 Task: Find connections with filter location Bundaberg with filter topic #contentmarketingwith filter profile language Spanish with filter current company Jerry Varghese with filter school Pace Junior Science College with filter industry Racetracks with filter service category Trade Shows with filter keywords title Controller
Action: Mouse moved to (205, 276)
Screenshot: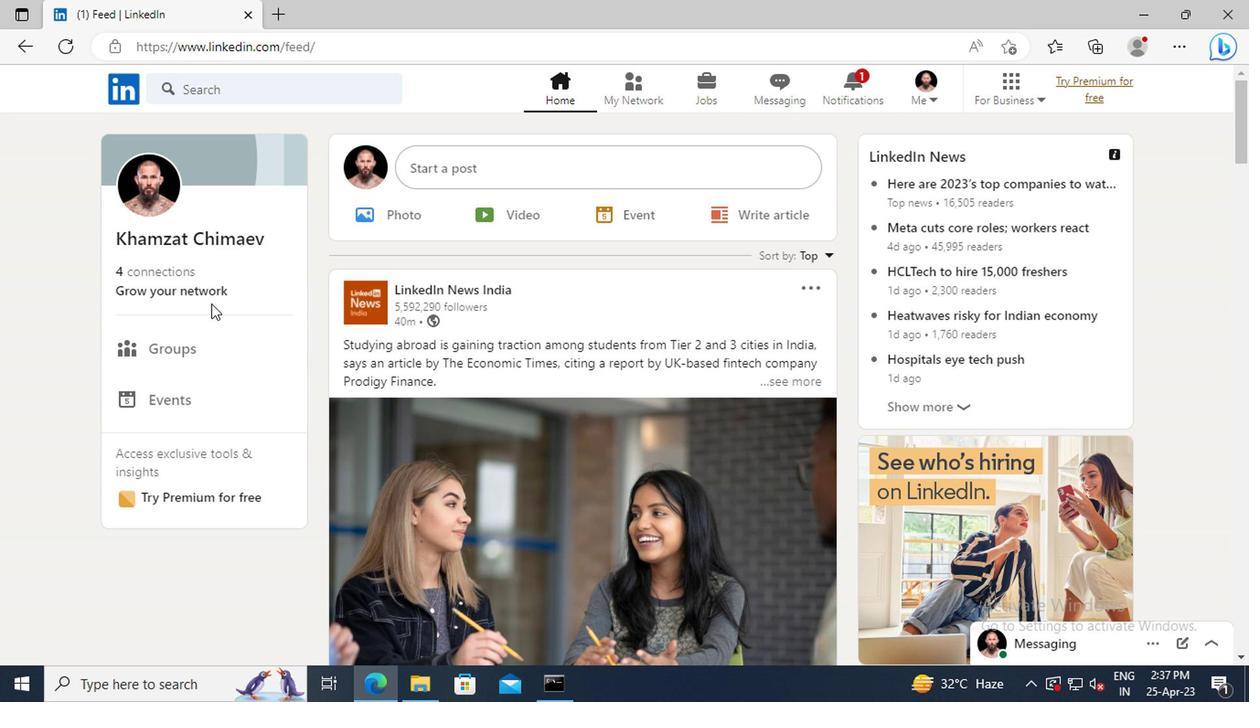 
Action: Mouse pressed left at (205, 276)
Screenshot: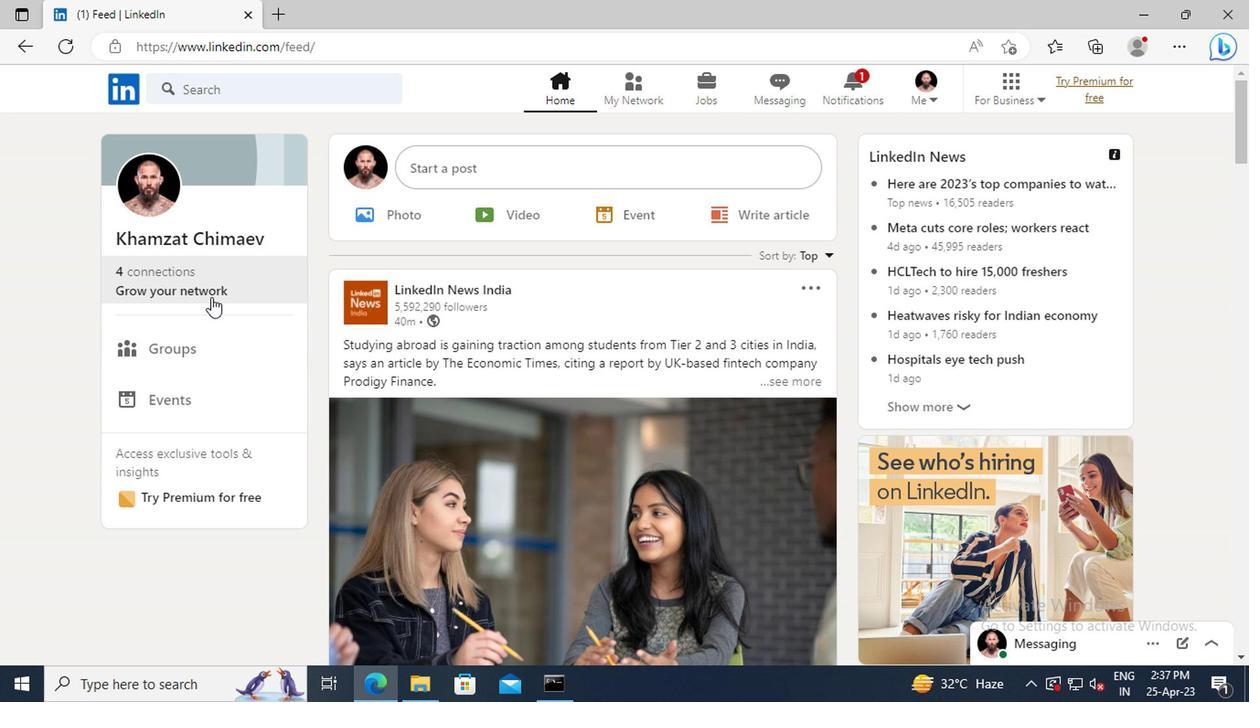 
Action: Mouse moved to (221, 193)
Screenshot: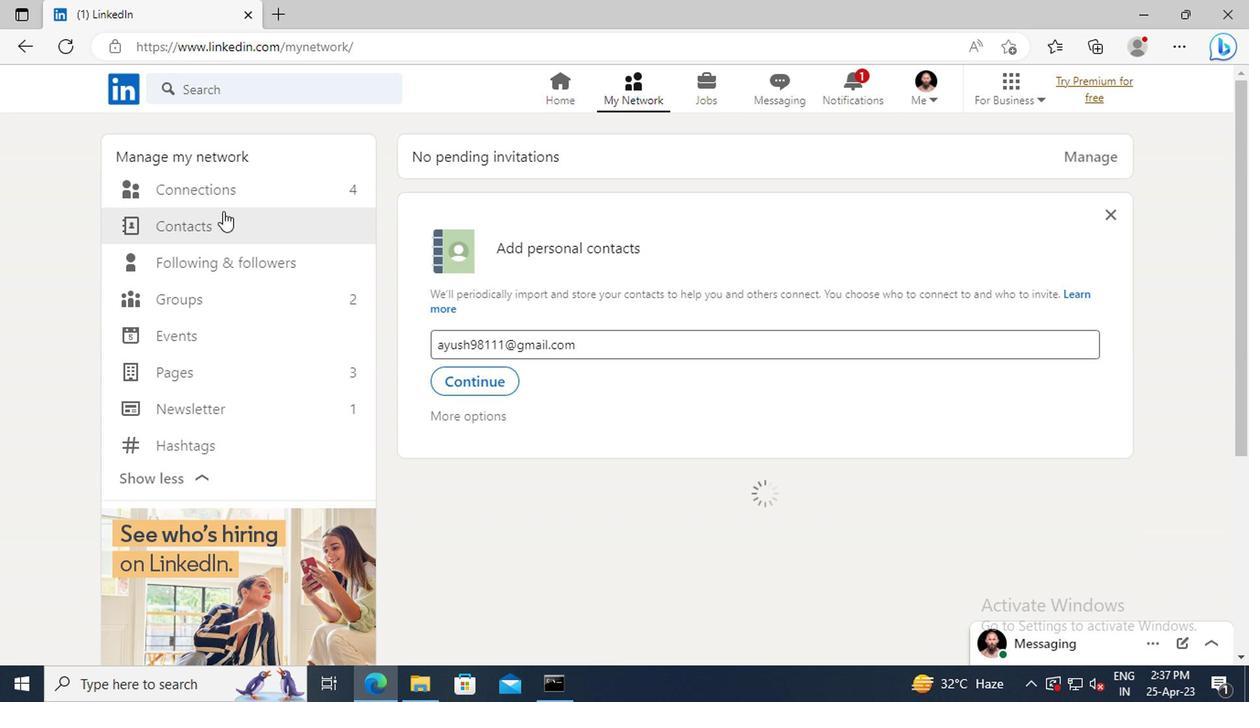 
Action: Mouse pressed left at (221, 193)
Screenshot: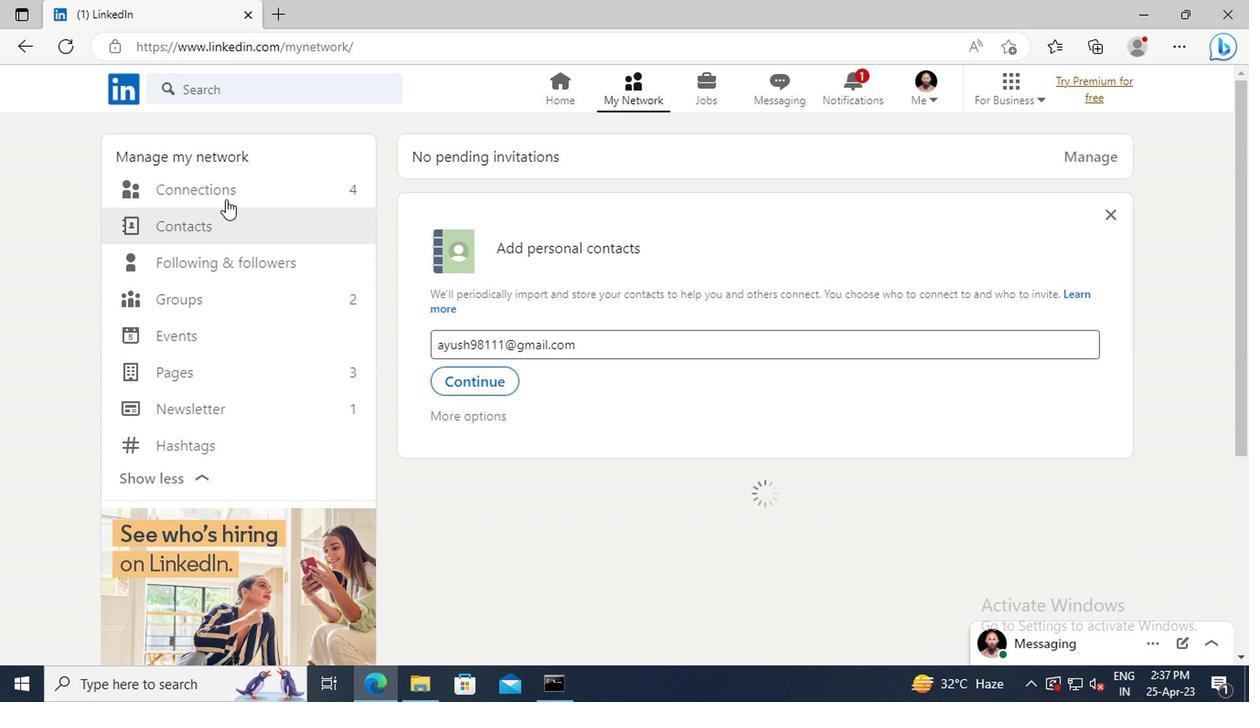 
Action: Mouse moved to (753, 196)
Screenshot: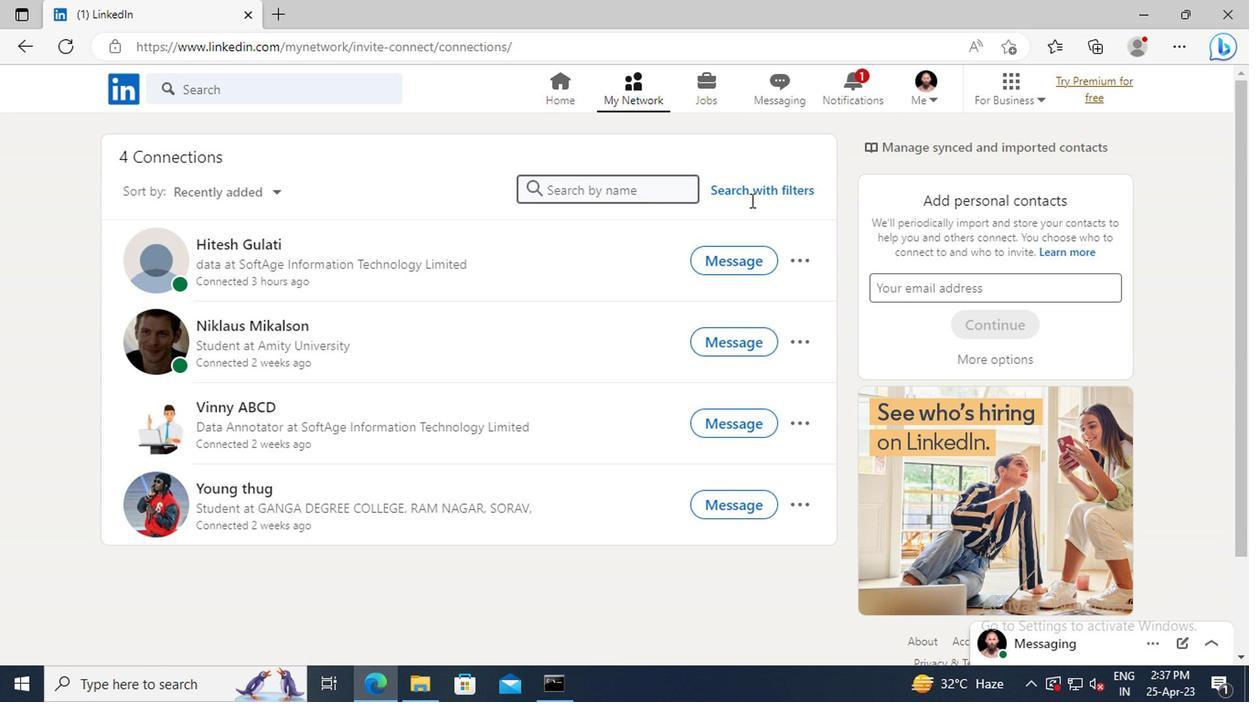 
Action: Mouse pressed left at (753, 196)
Screenshot: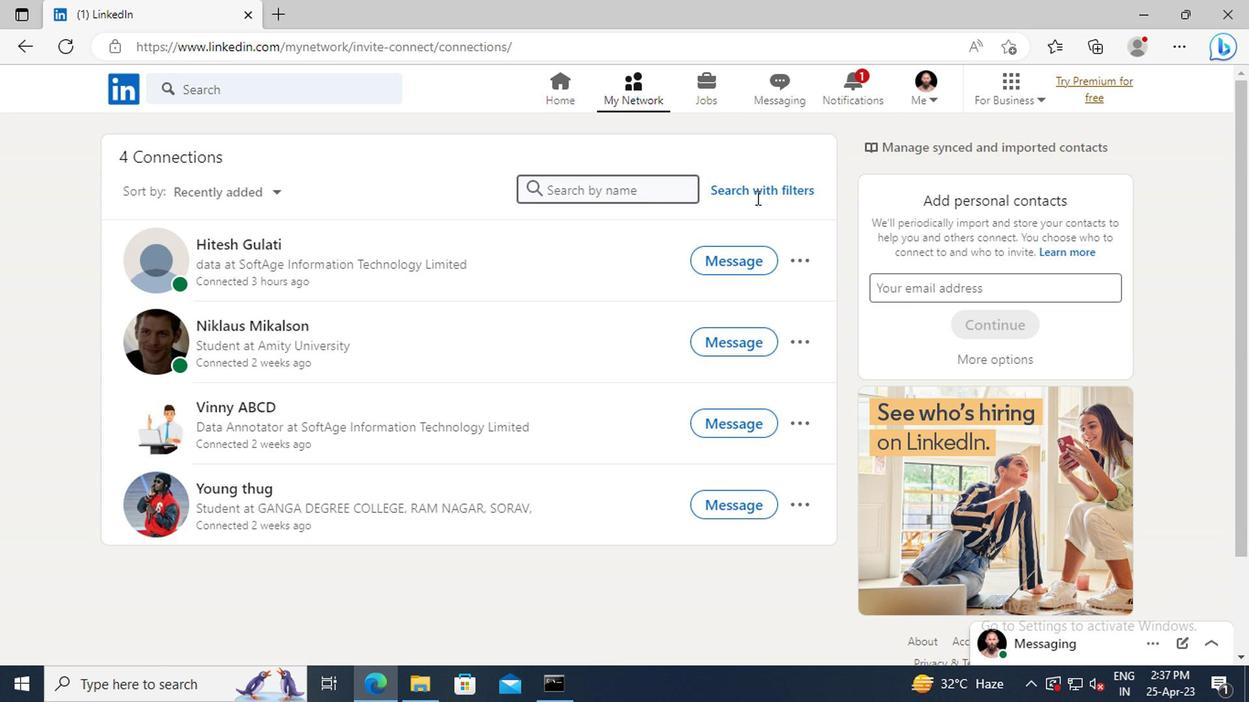 
Action: Mouse moved to (680, 142)
Screenshot: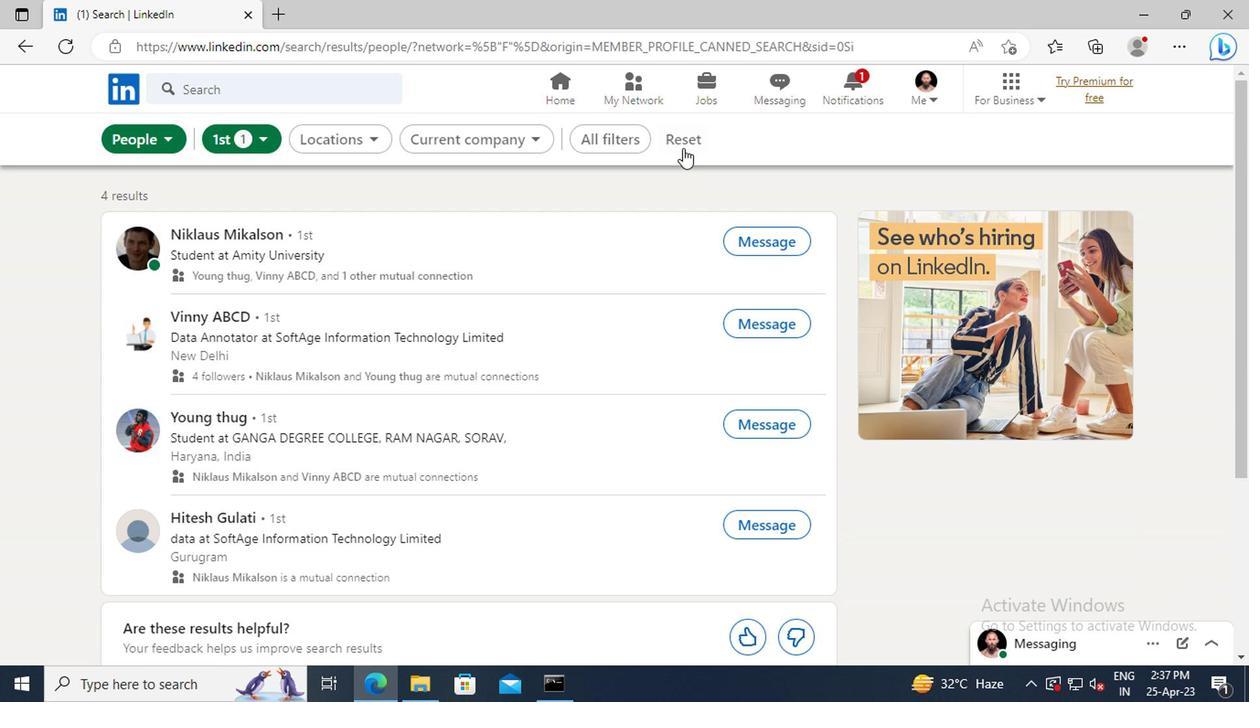 
Action: Mouse pressed left at (680, 142)
Screenshot: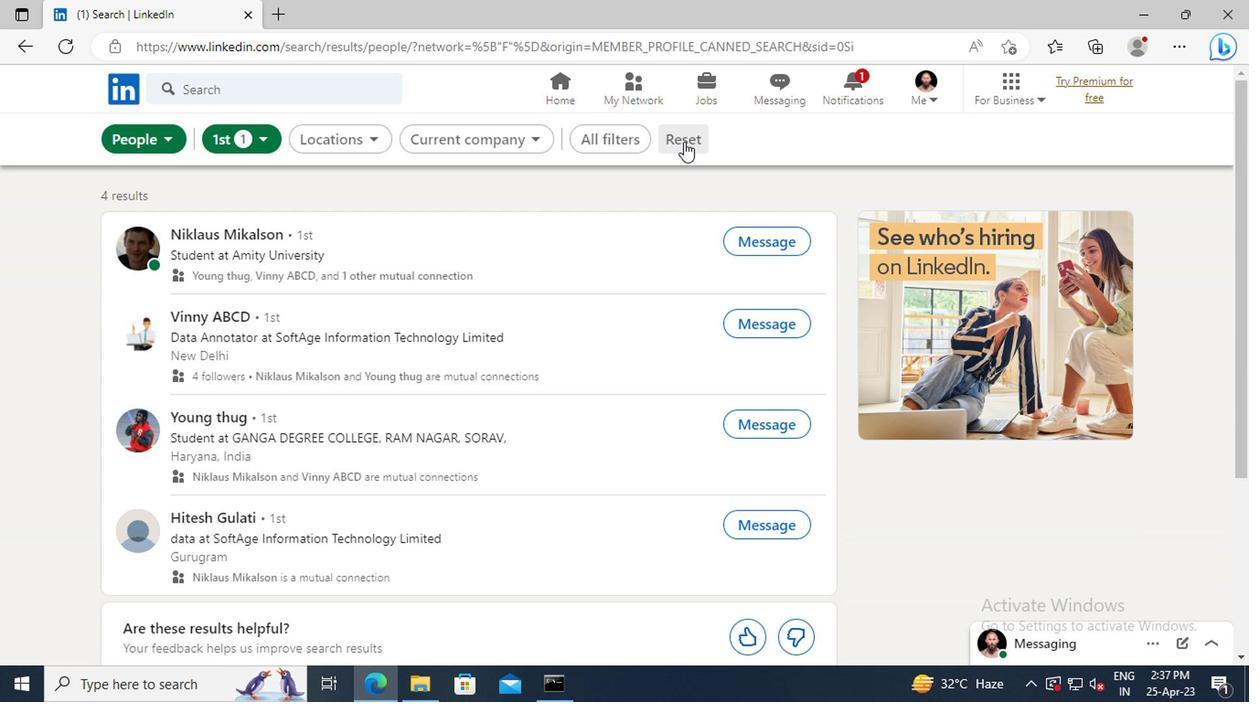
Action: Mouse moved to (646, 142)
Screenshot: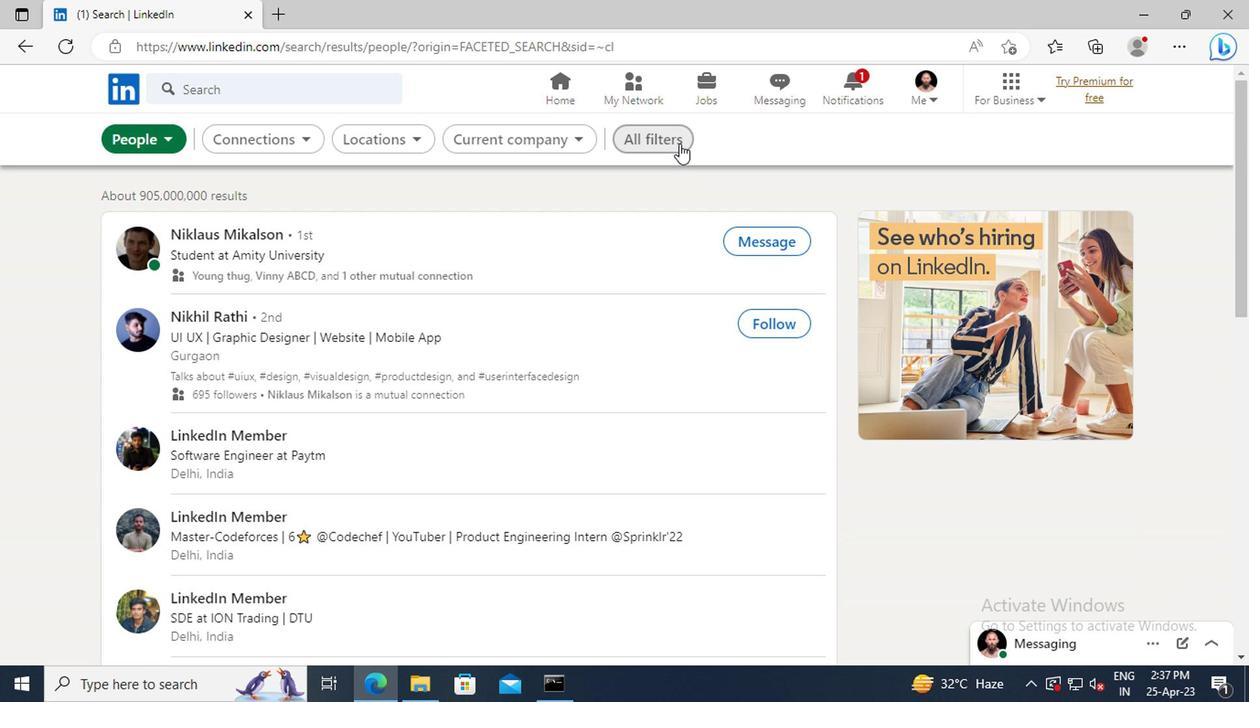 
Action: Mouse pressed left at (646, 142)
Screenshot: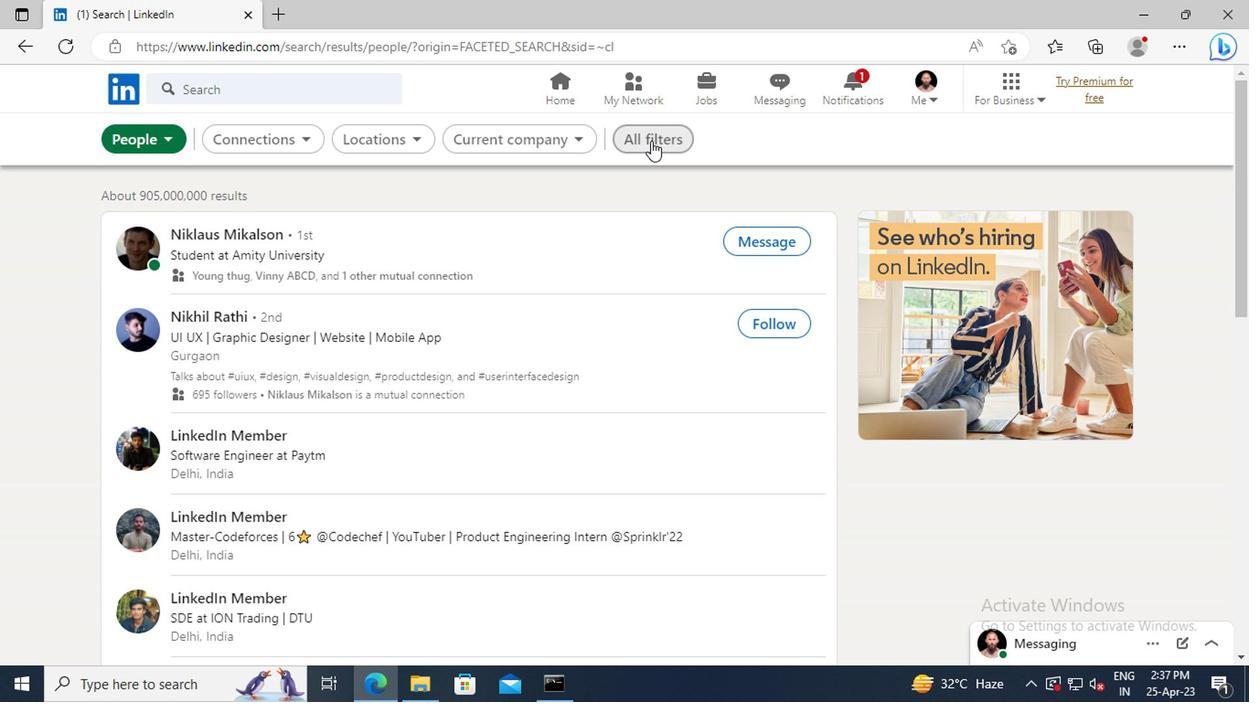 
Action: Mouse moved to (1049, 337)
Screenshot: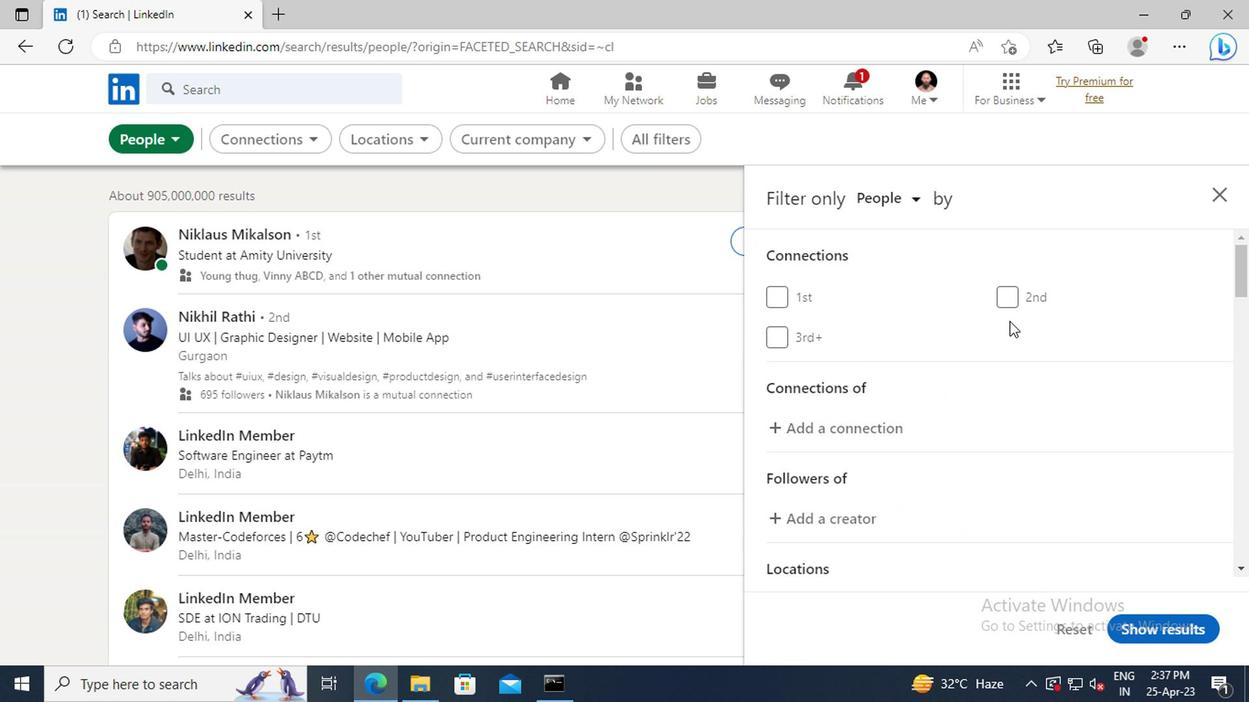 
Action: Mouse scrolled (1049, 336) with delta (0, 0)
Screenshot: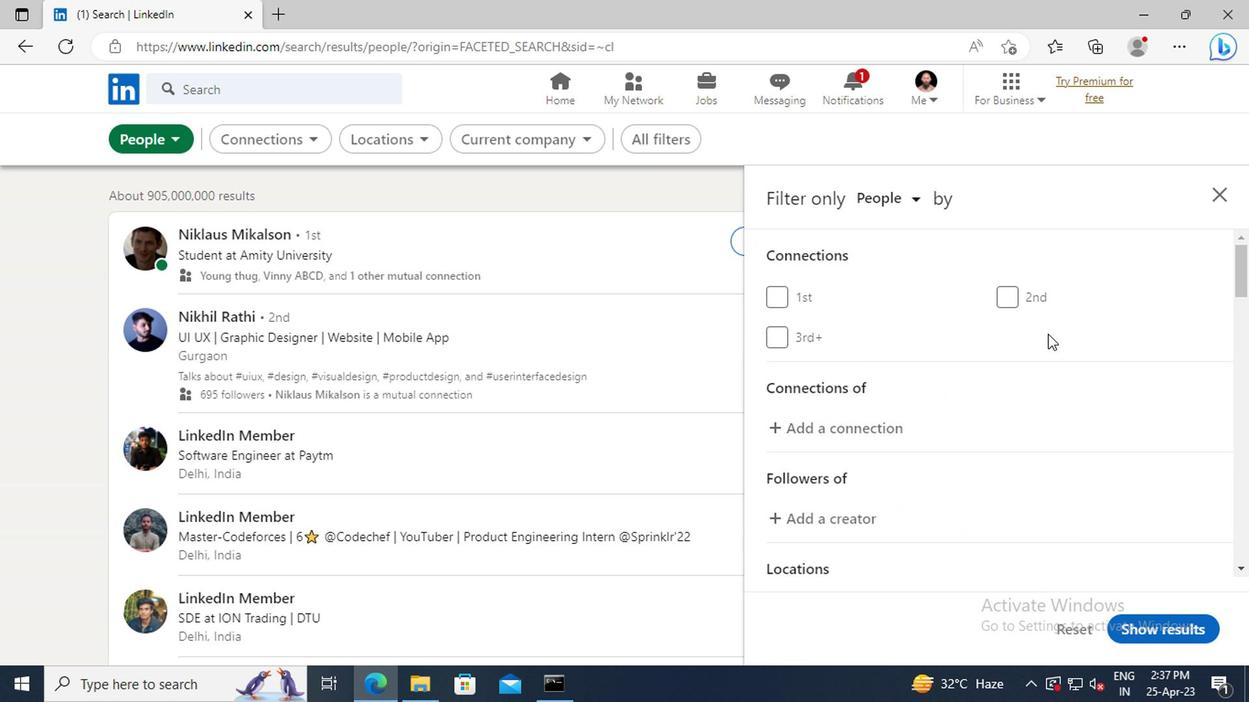 
Action: Mouse scrolled (1049, 336) with delta (0, 0)
Screenshot: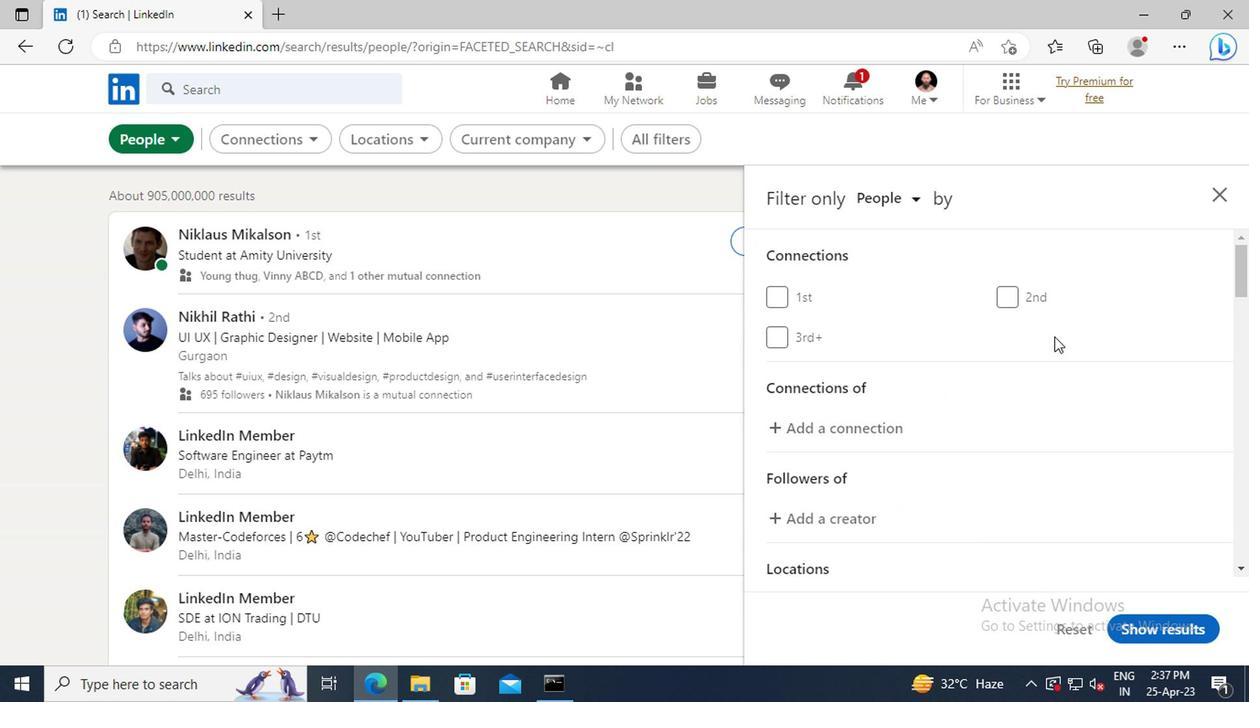
Action: Mouse scrolled (1049, 336) with delta (0, 0)
Screenshot: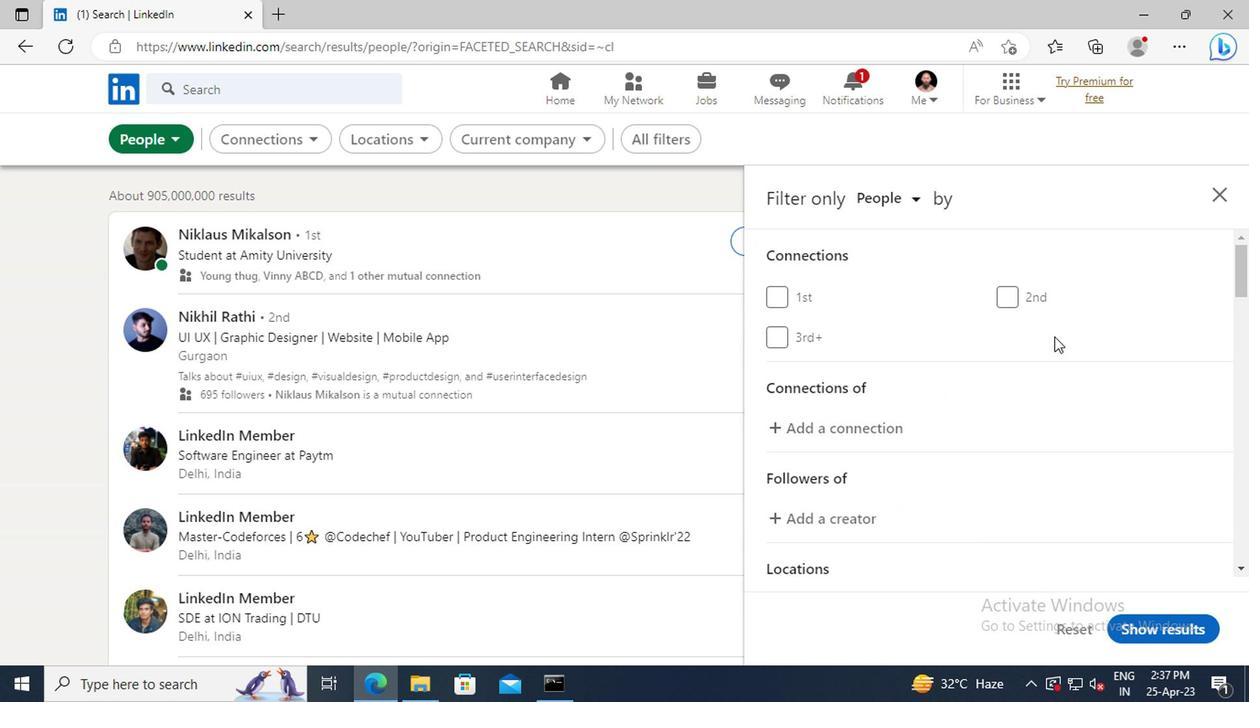 
Action: Mouse scrolled (1049, 336) with delta (0, 0)
Screenshot: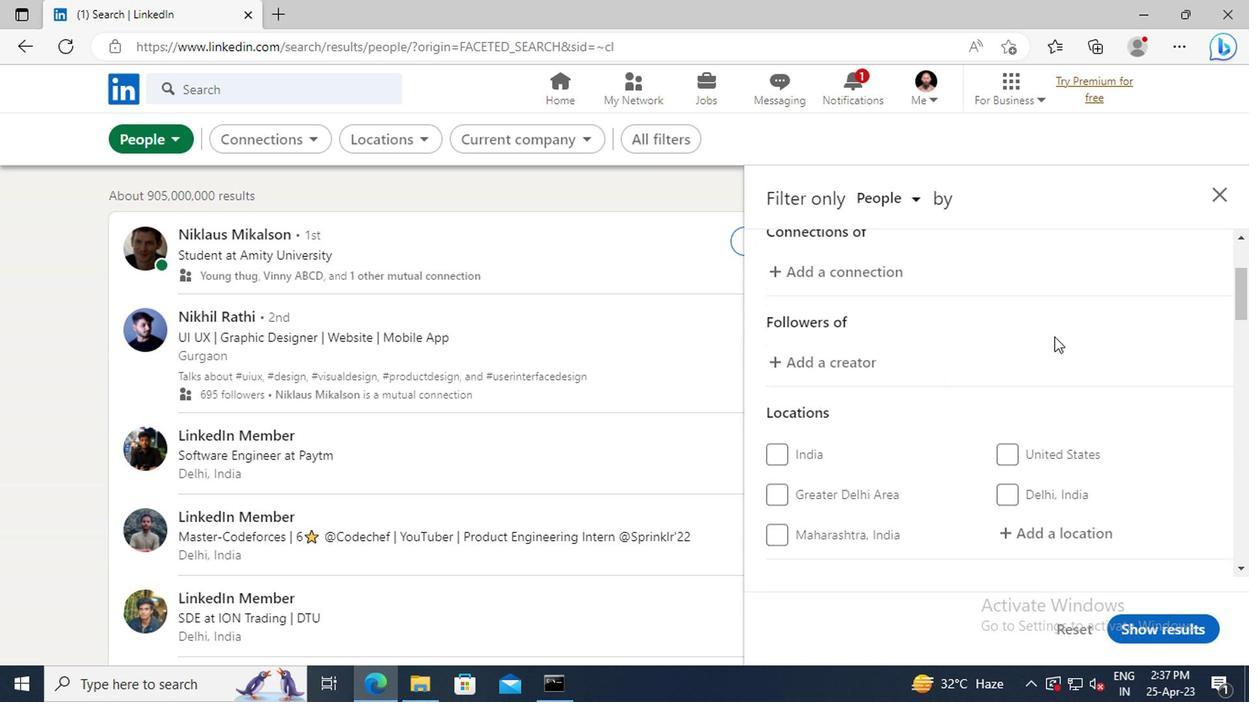 
Action: Mouse scrolled (1049, 336) with delta (0, 0)
Screenshot: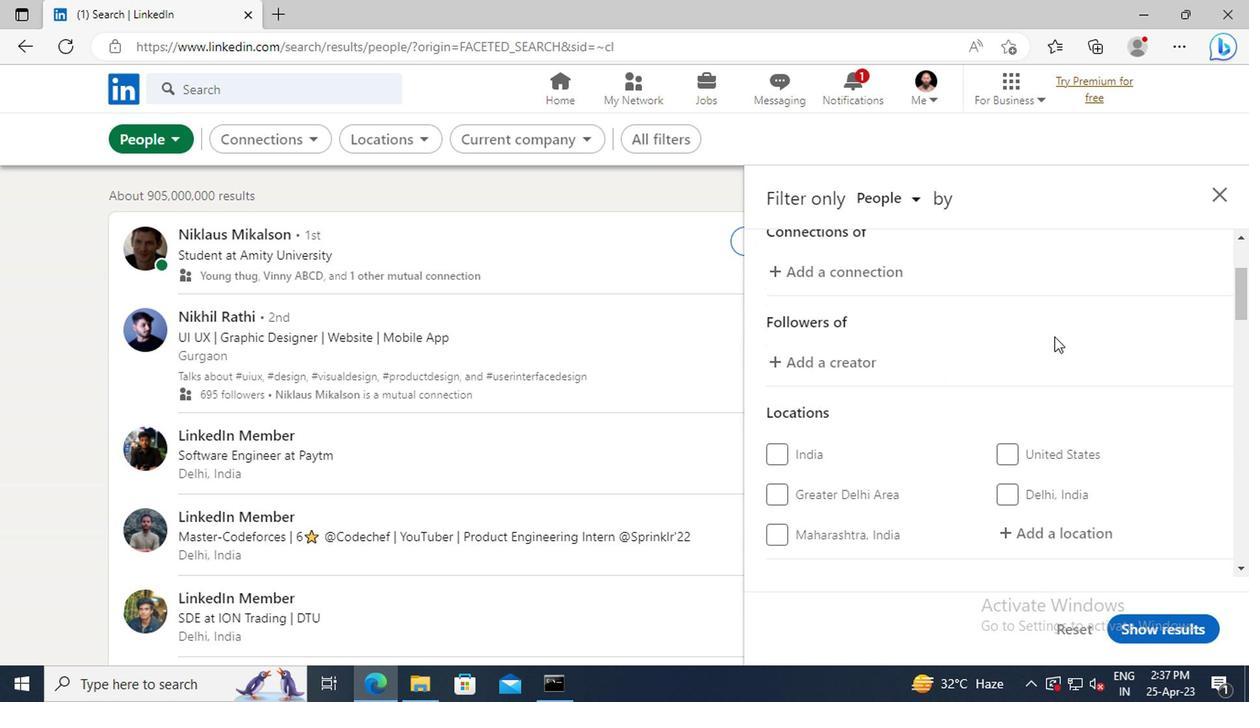 
Action: Mouse moved to (1044, 430)
Screenshot: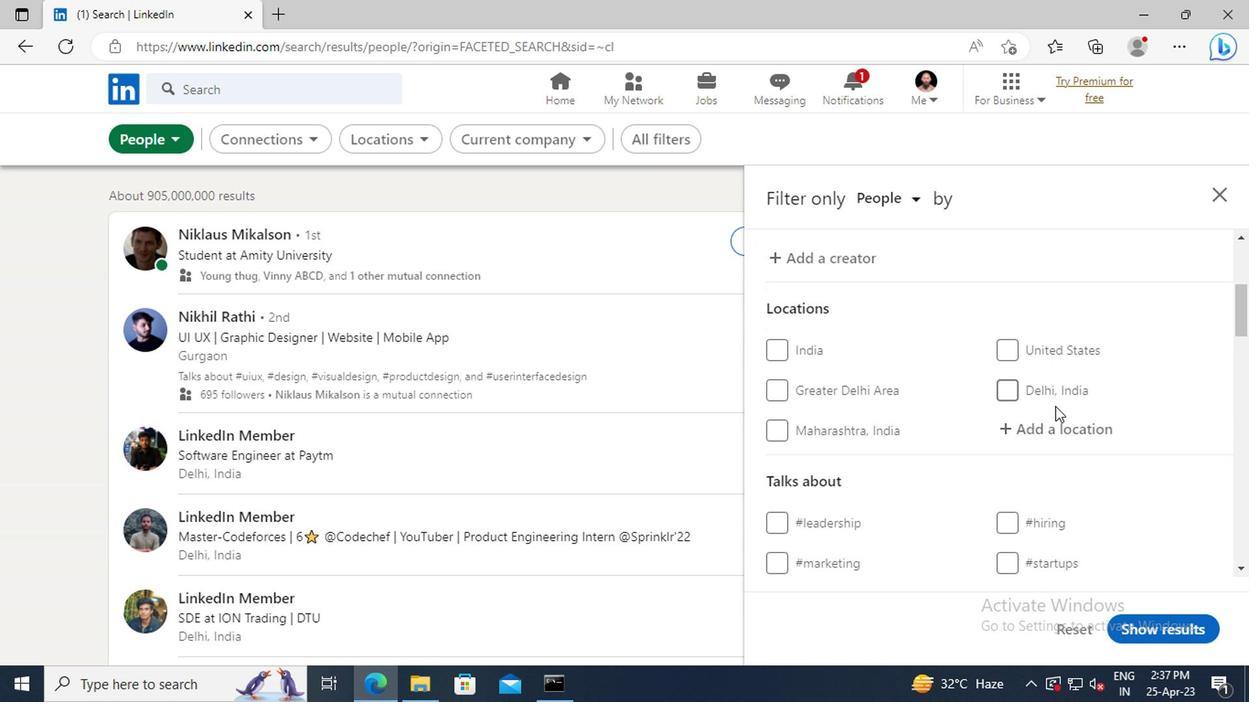 
Action: Mouse pressed left at (1044, 430)
Screenshot: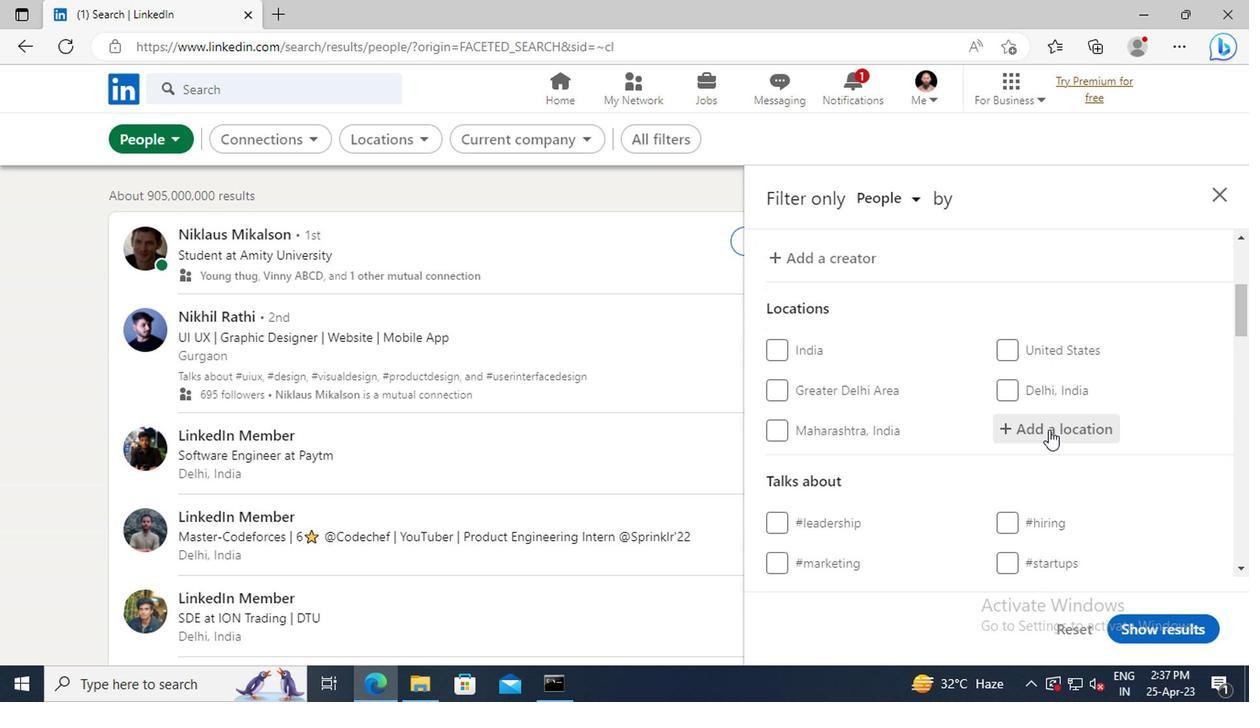 
Action: Key pressed <Key.shift>BUNDABERG
Screenshot: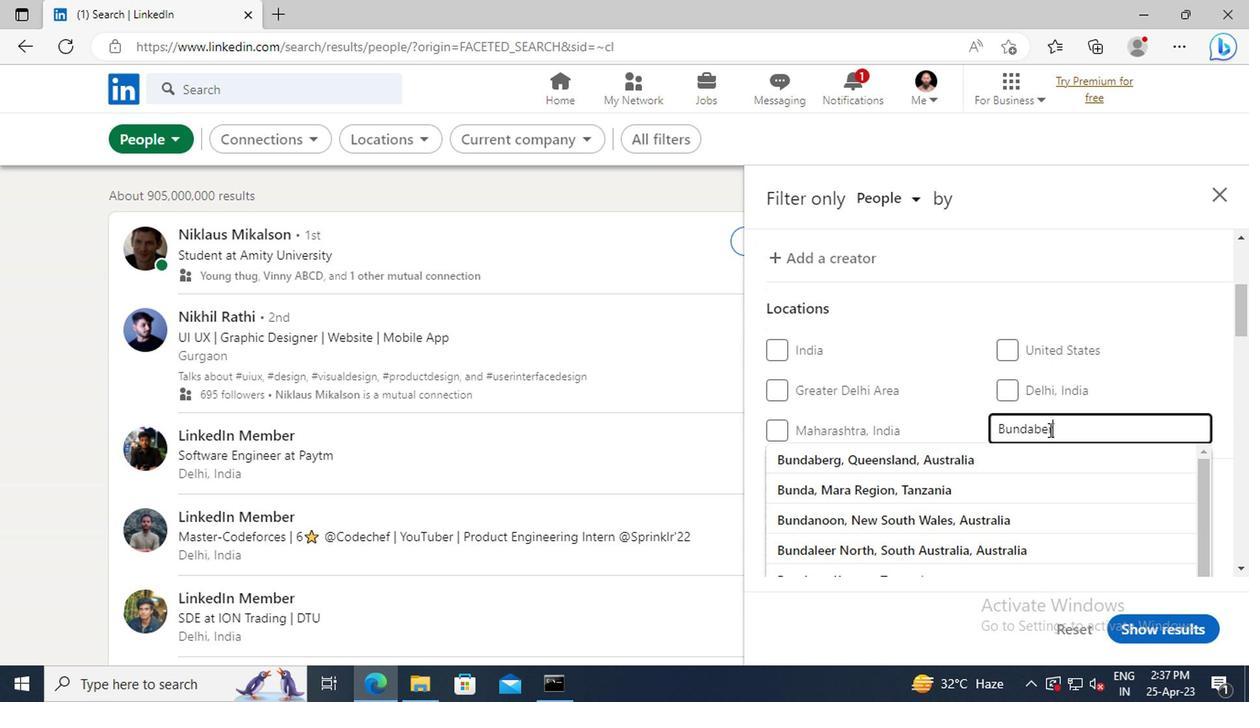 
Action: Mouse moved to (1022, 456)
Screenshot: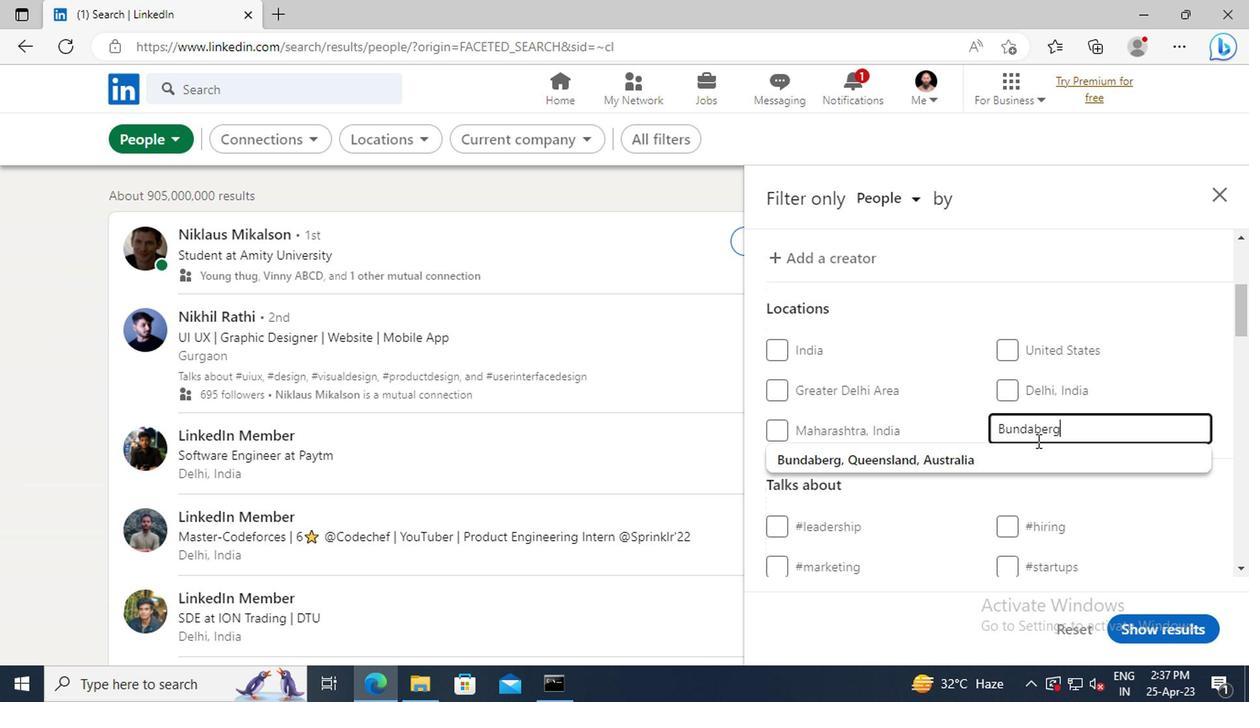 
Action: Mouse pressed left at (1022, 456)
Screenshot: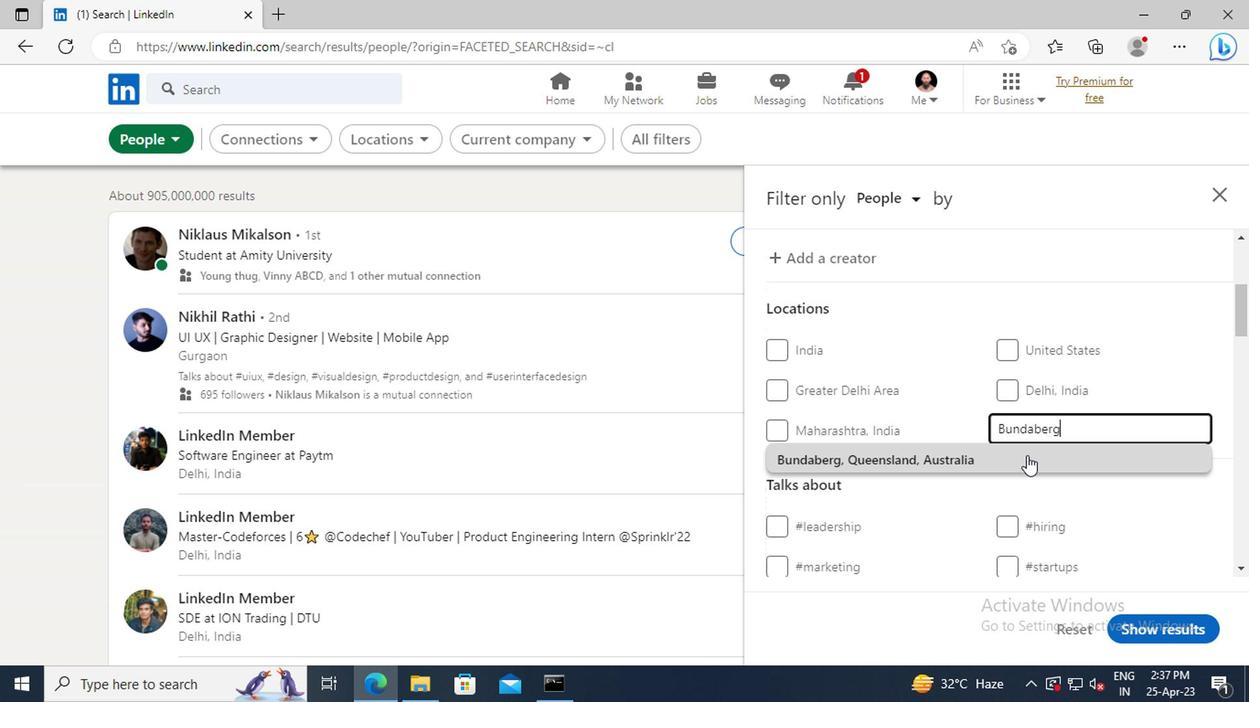 
Action: Mouse moved to (1025, 424)
Screenshot: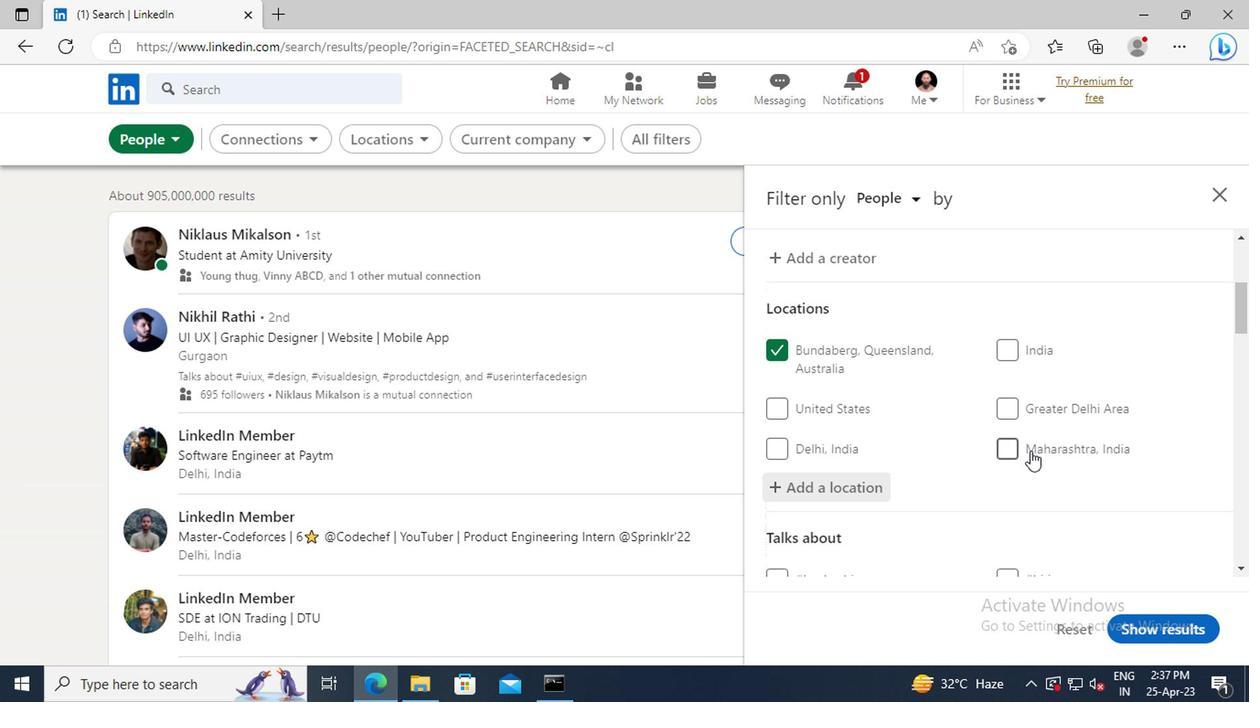 
Action: Mouse scrolled (1025, 423) with delta (0, 0)
Screenshot: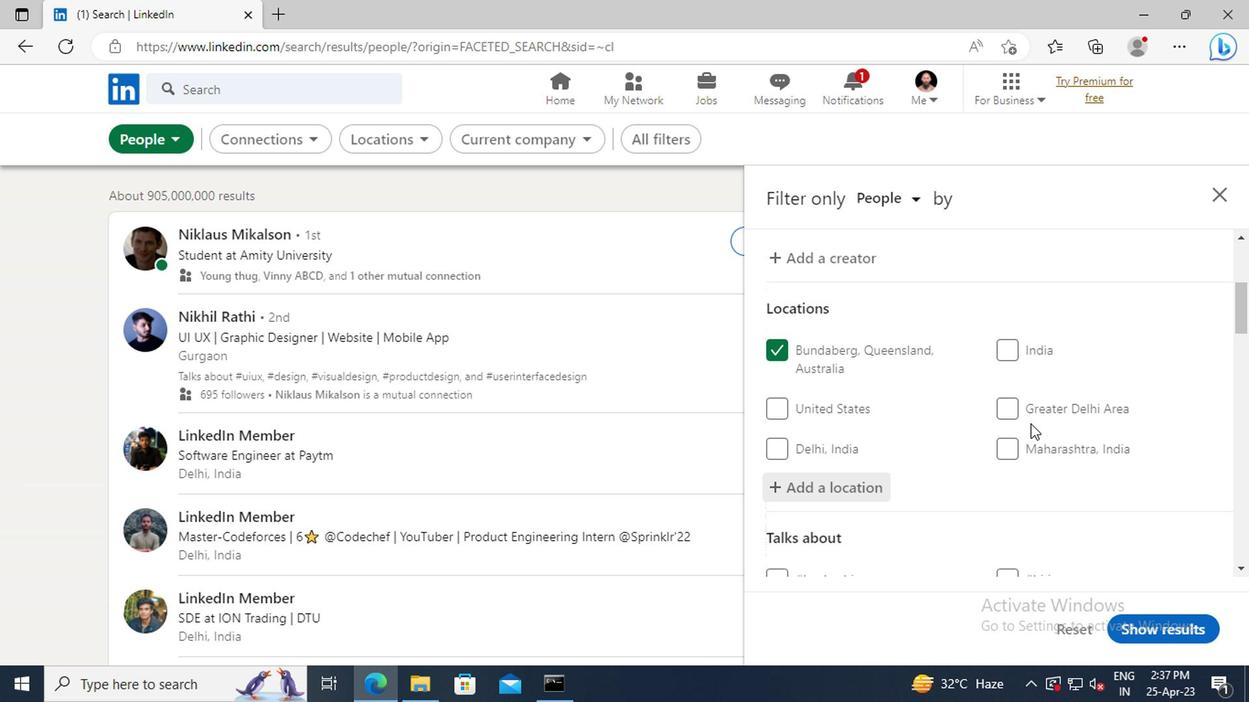 
Action: Mouse scrolled (1025, 423) with delta (0, 0)
Screenshot: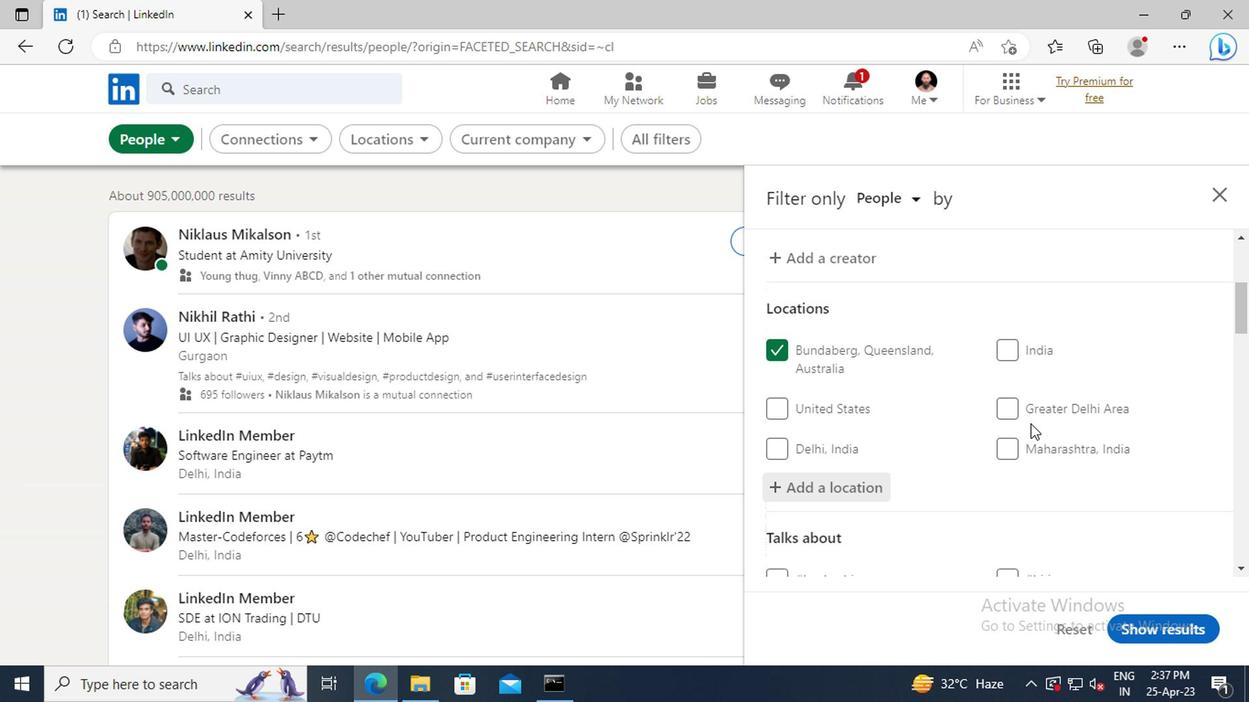 
Action: Mouse scrolled (1025, 423) with delta (0, 0)
Screenshot: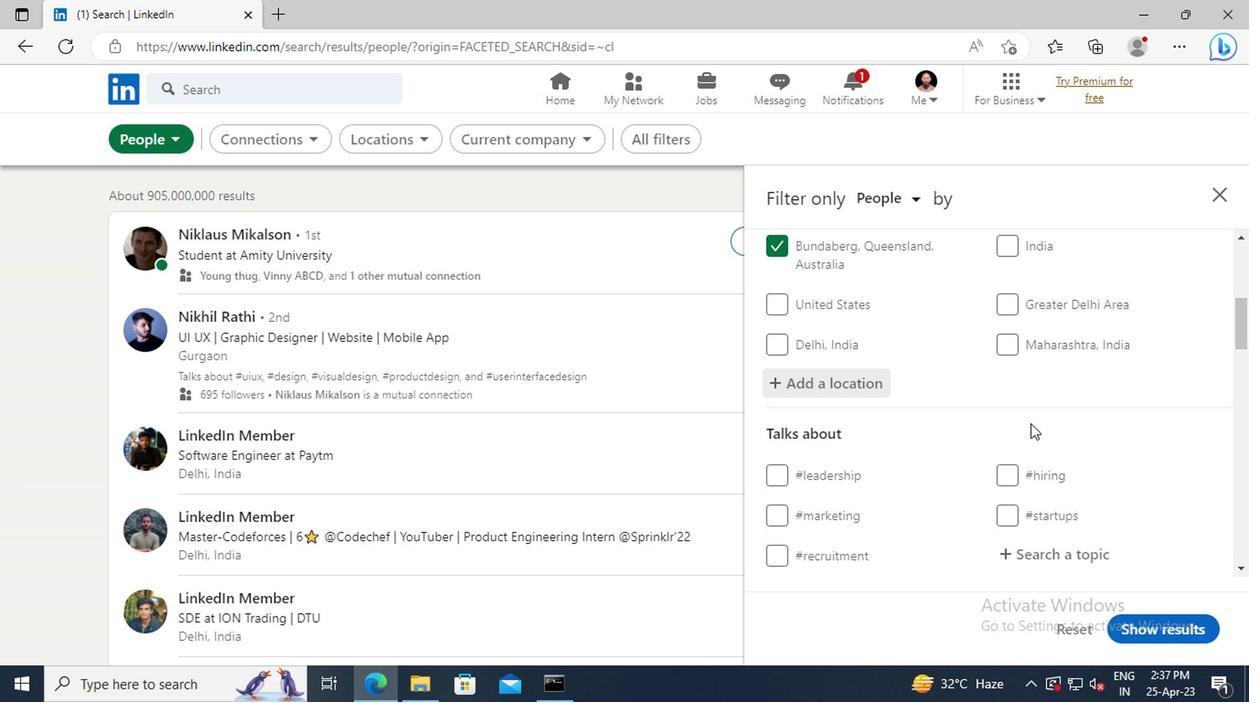 
Action: Mouse scrolled (1025, 423) with delta (0, 0)
Screenshot: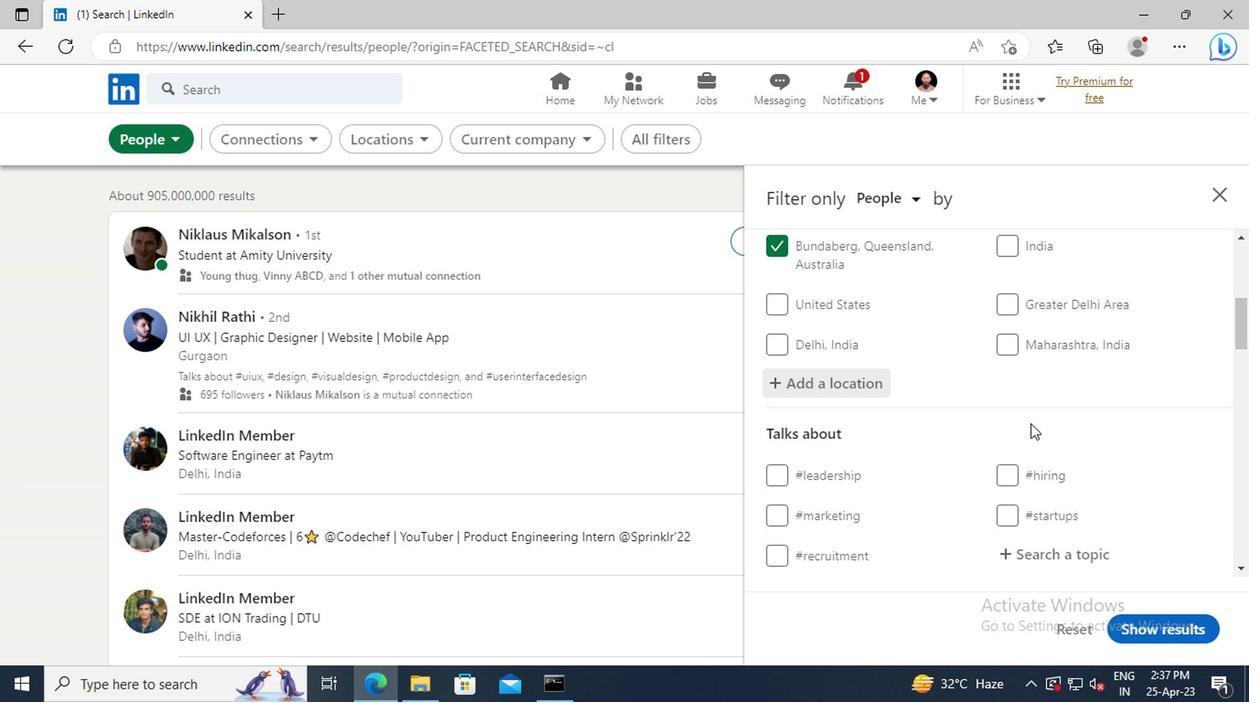 
Action: Mouse moved to (1040, 444)
Screenshot: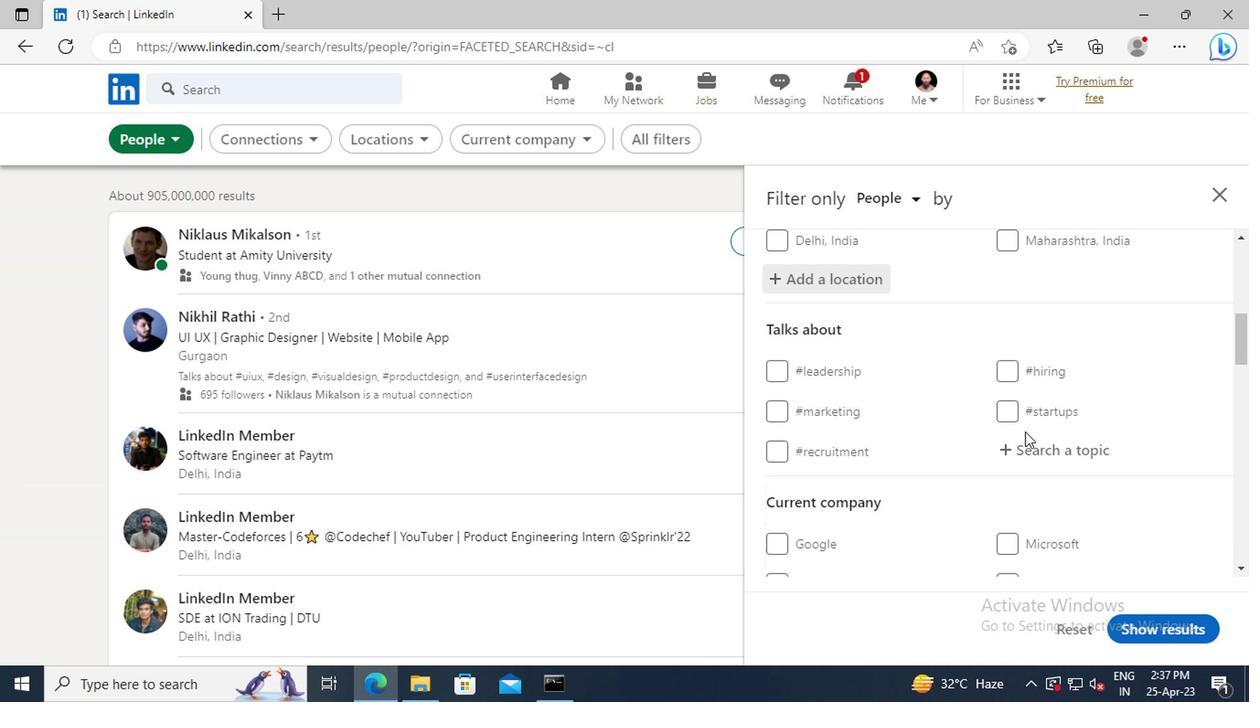 
Action: Mouse pressed left at (1040, 444)
Screenshot: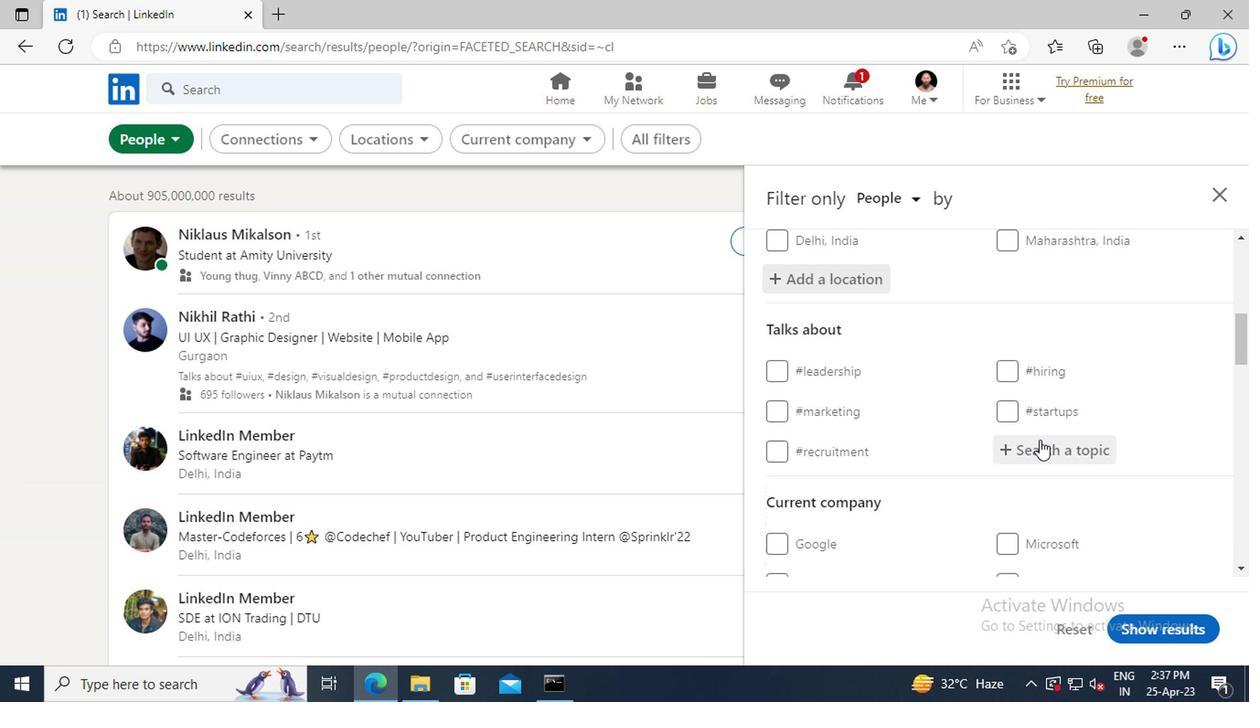 
Action: Key pressed <Key.shift>#CONTENTMARKETINGWITH
Screenshot: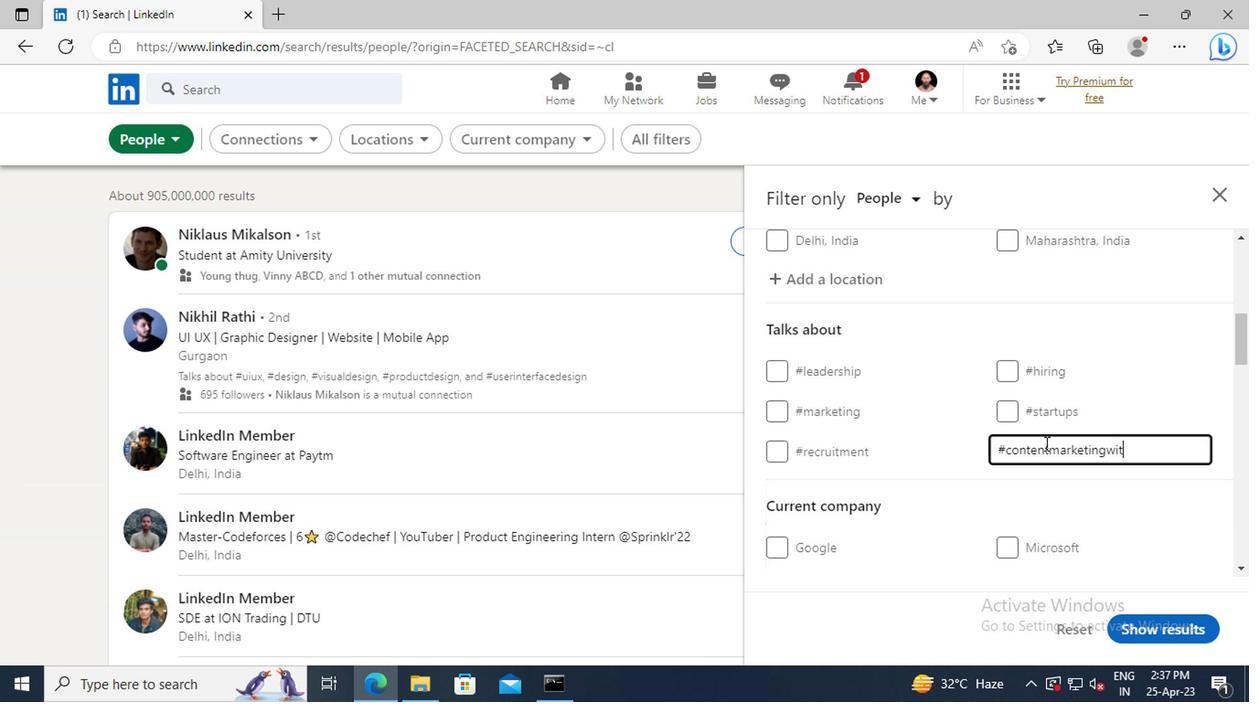 
Action: Mouse scrolled (1040, 443) with delta (0, -1)
Screenshot: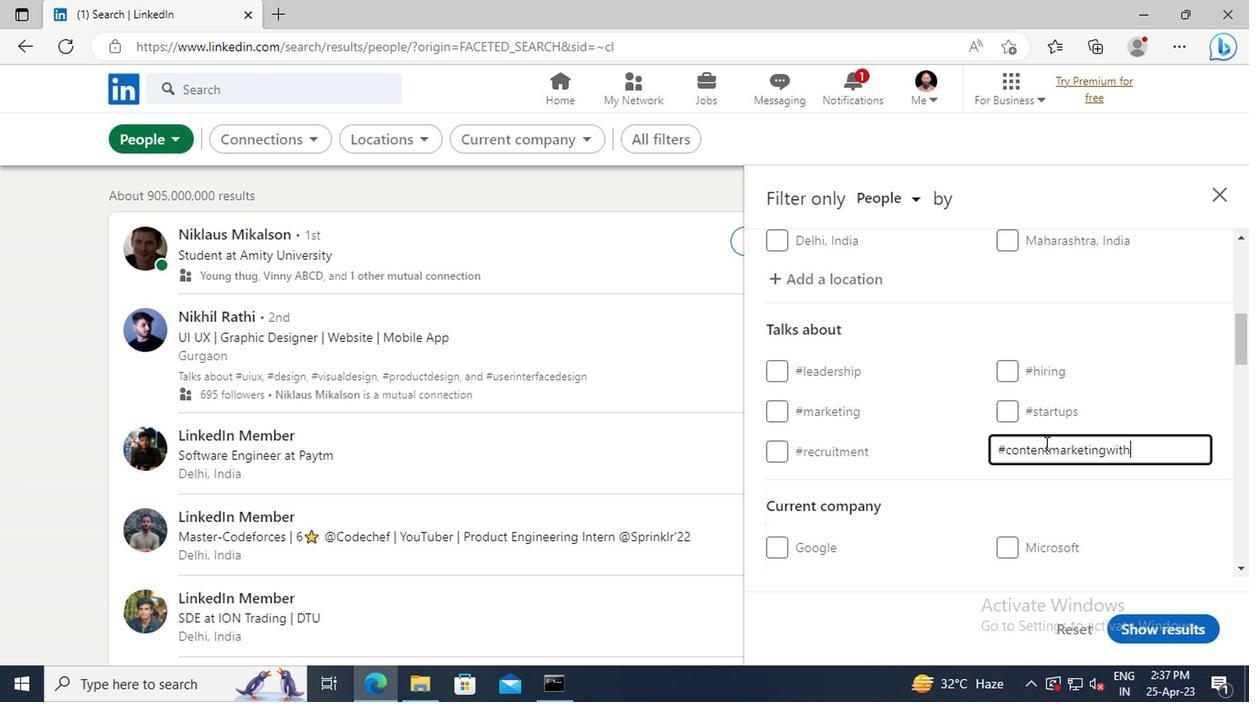 
Action: Mouse scrolled (1040, 443) with delta (0, -1)
Screenshot: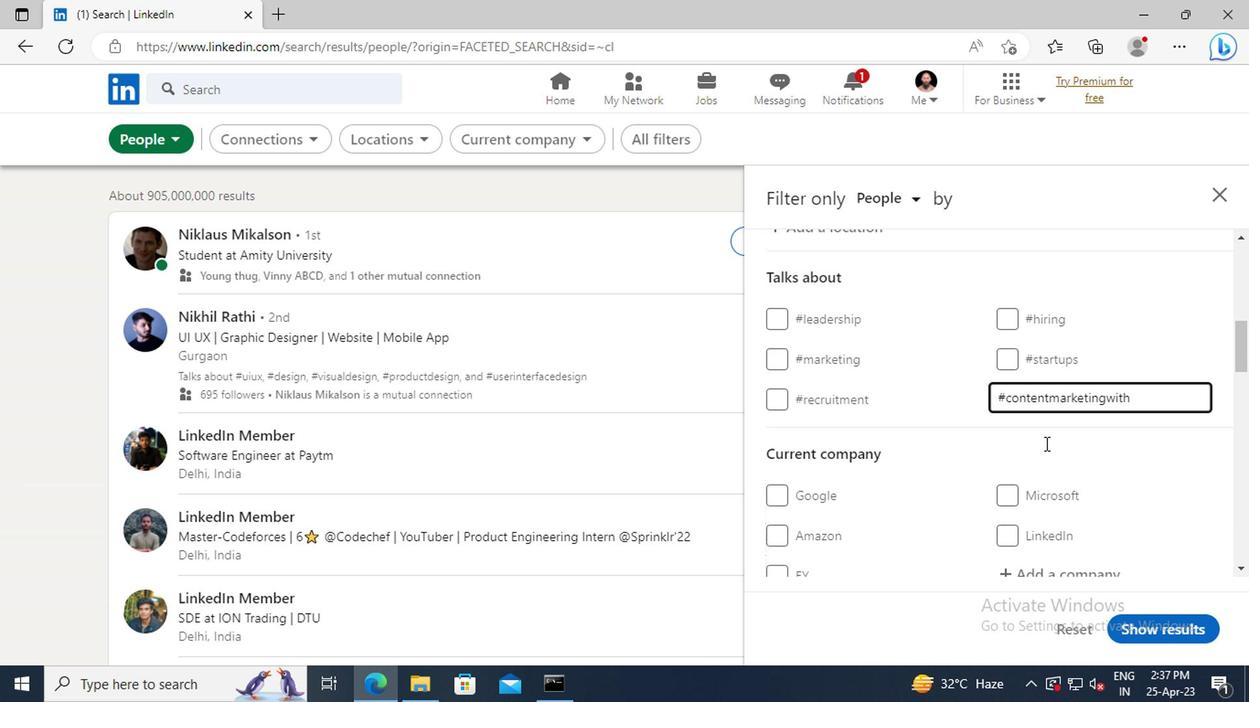 
Action: Mouse scrolled (1040, 443) with delta (0, -1)
Screenshot: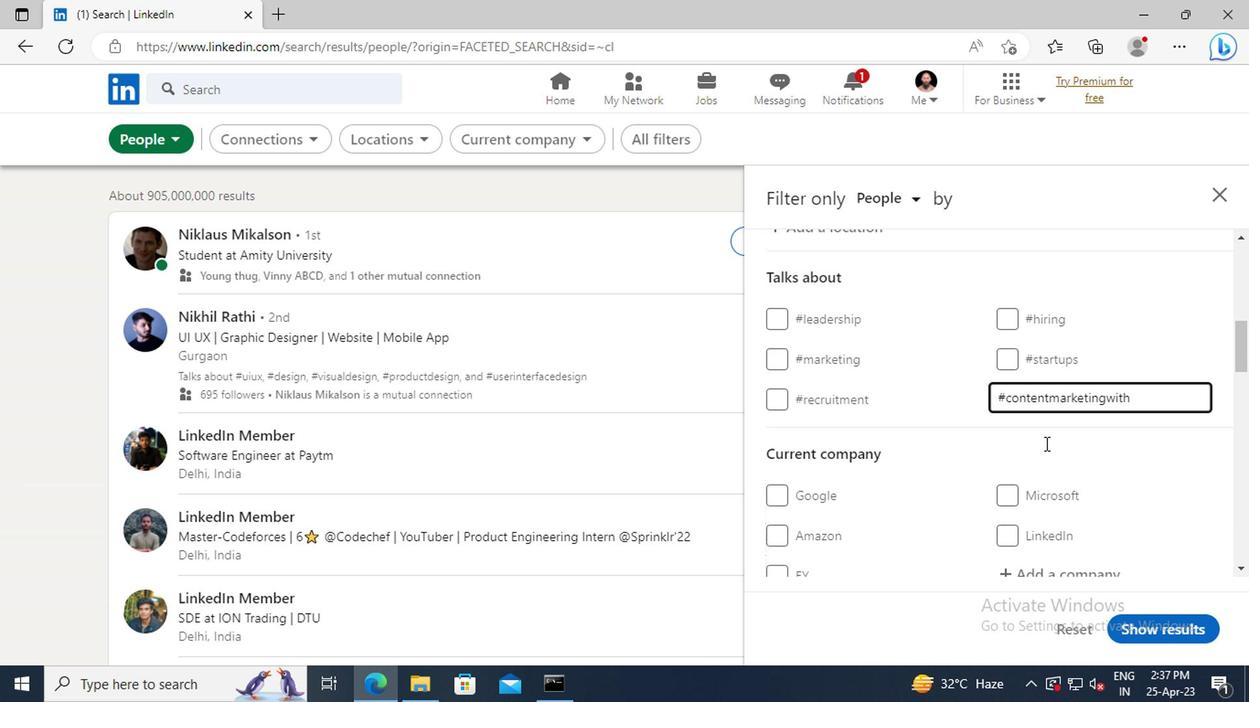 
Action: Mouse scrolled (1040, 443) with delta (0, -1)
Screenshot: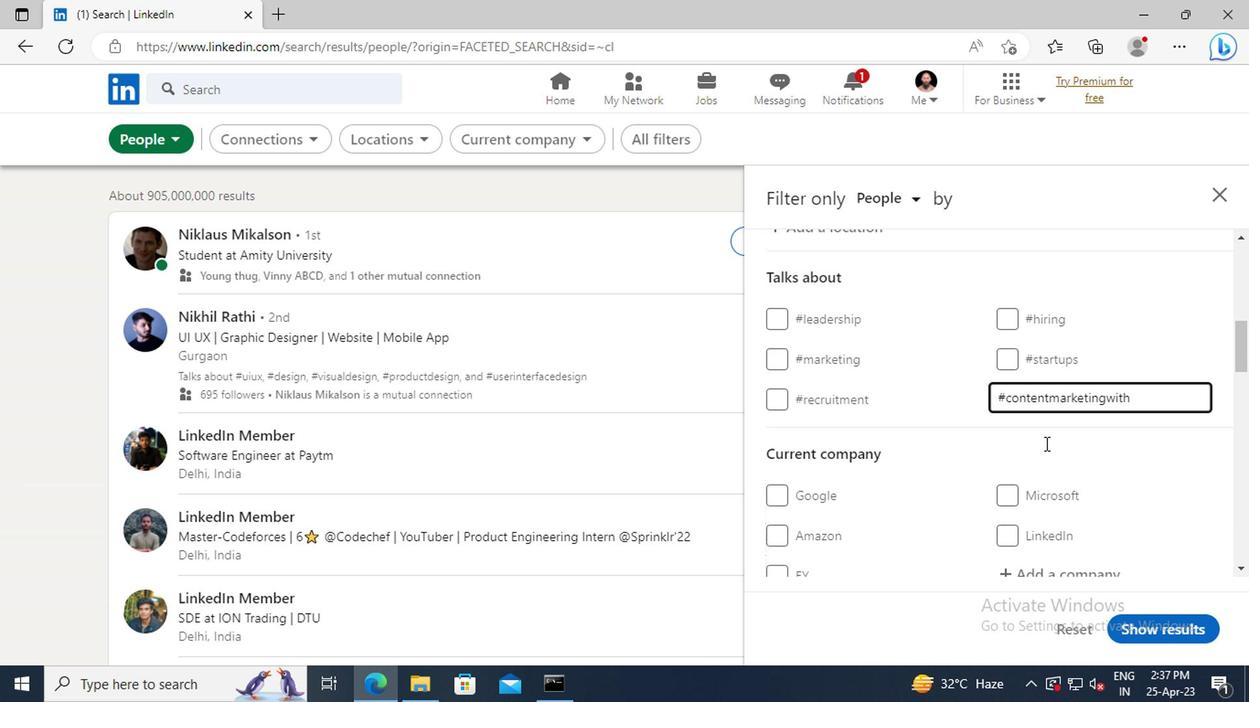 
Action: Mouse scrolled (1040, 443) with delta (0, -1)
Screenshot: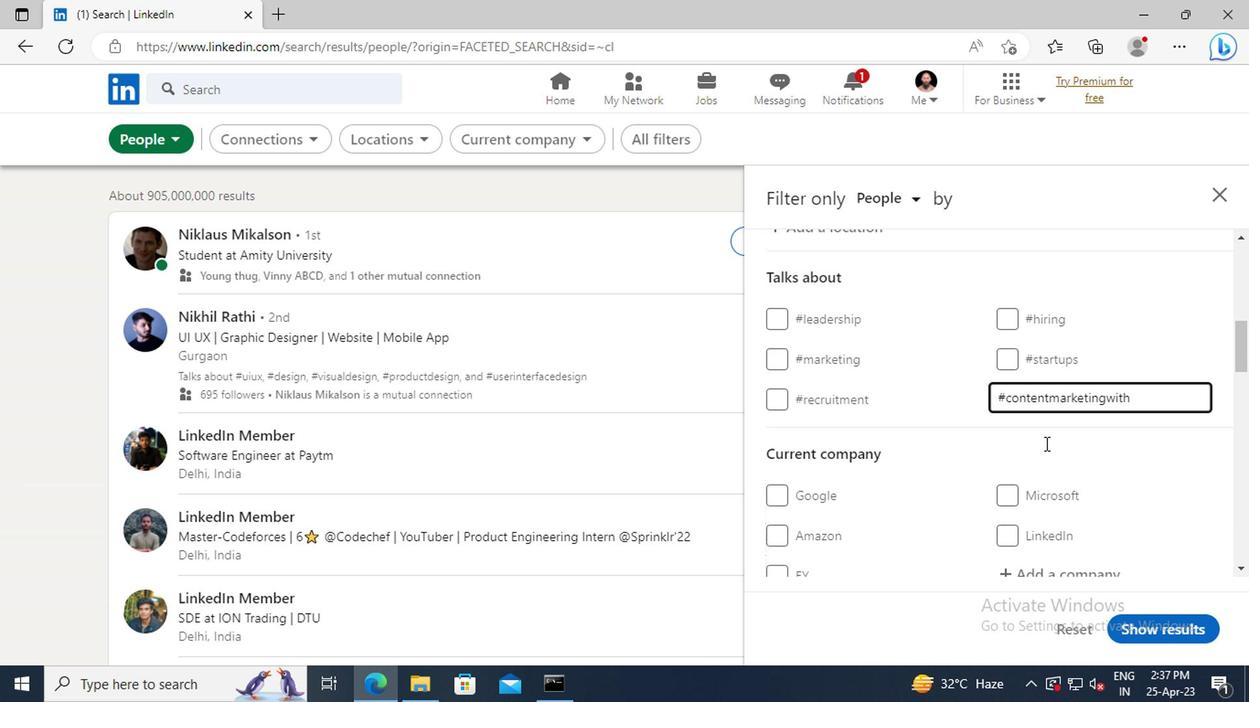 
Action: Mouse scrolled (1040, 443) with delta (0, -1)
Screenshot: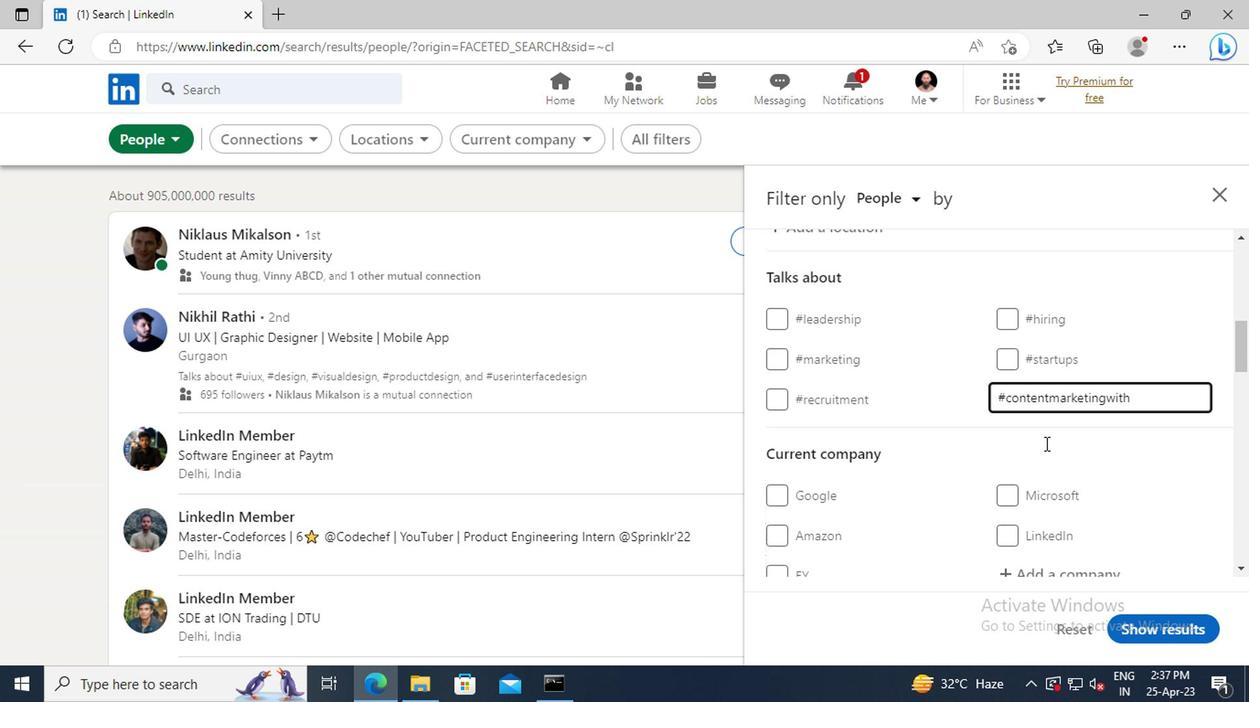 
Action: Mouse moved to (1001, 432)
Screenshot: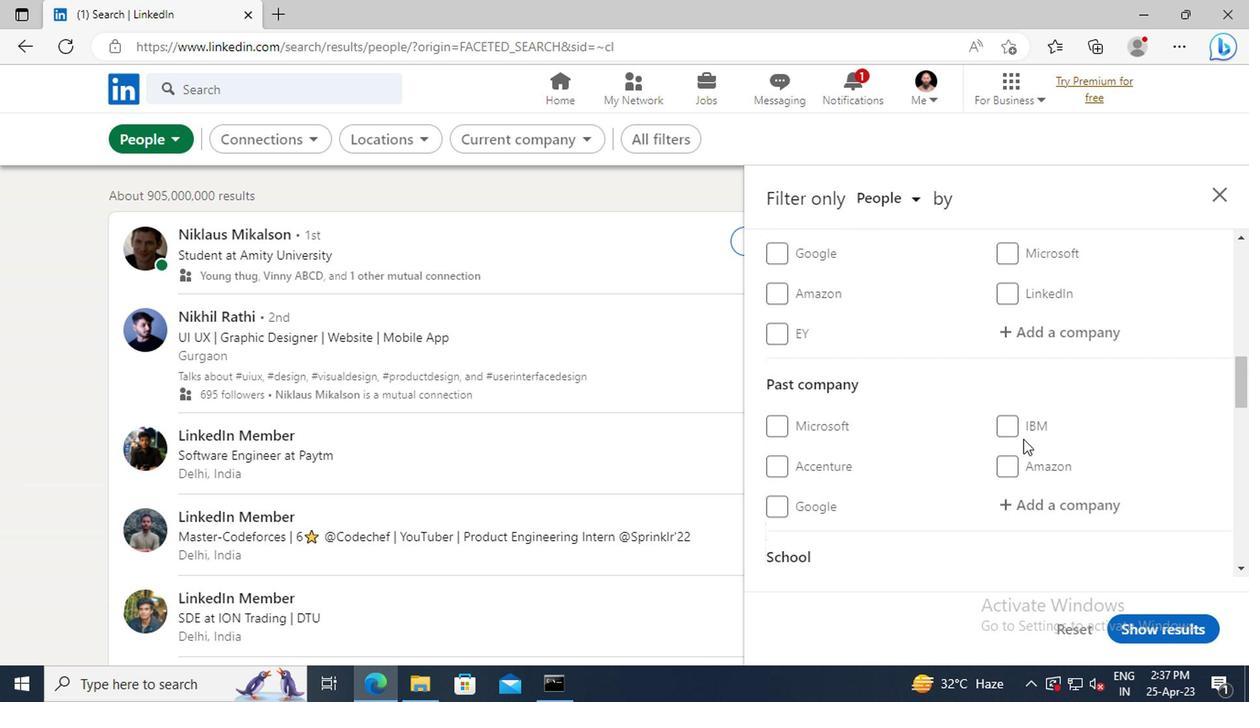 
Action: Mouse scrolled (1001, 431) with delta (0, -1)
Screenshot: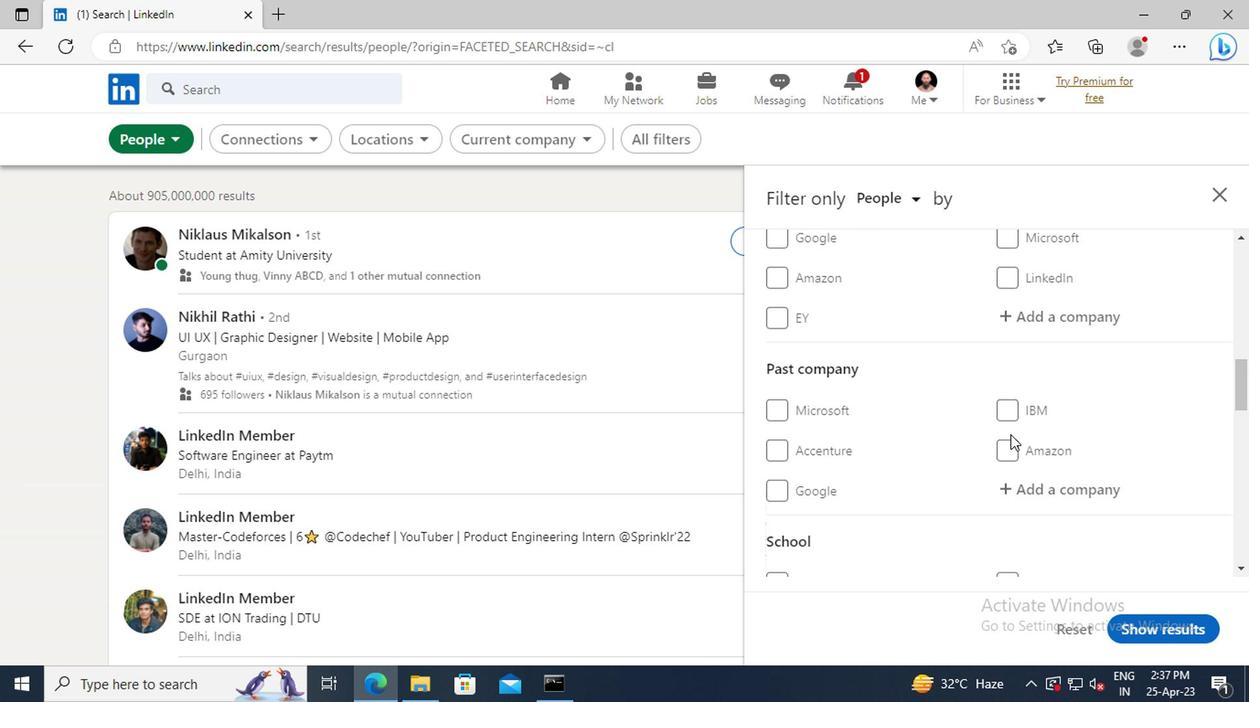 
Action: Mouse scrolled (1001, 431) with delta (0, -1)
Screenshot: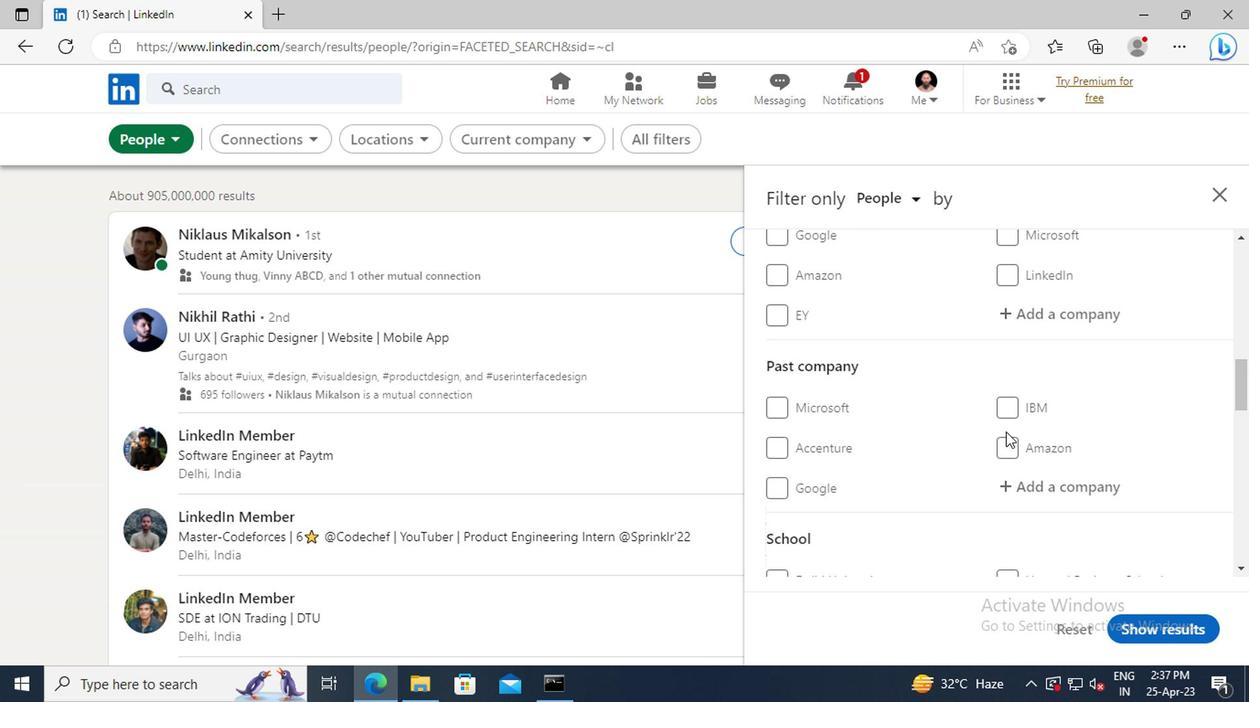 
Action: Mouse scrolled (1001, 431) with delta (0, -1)
Screenshot: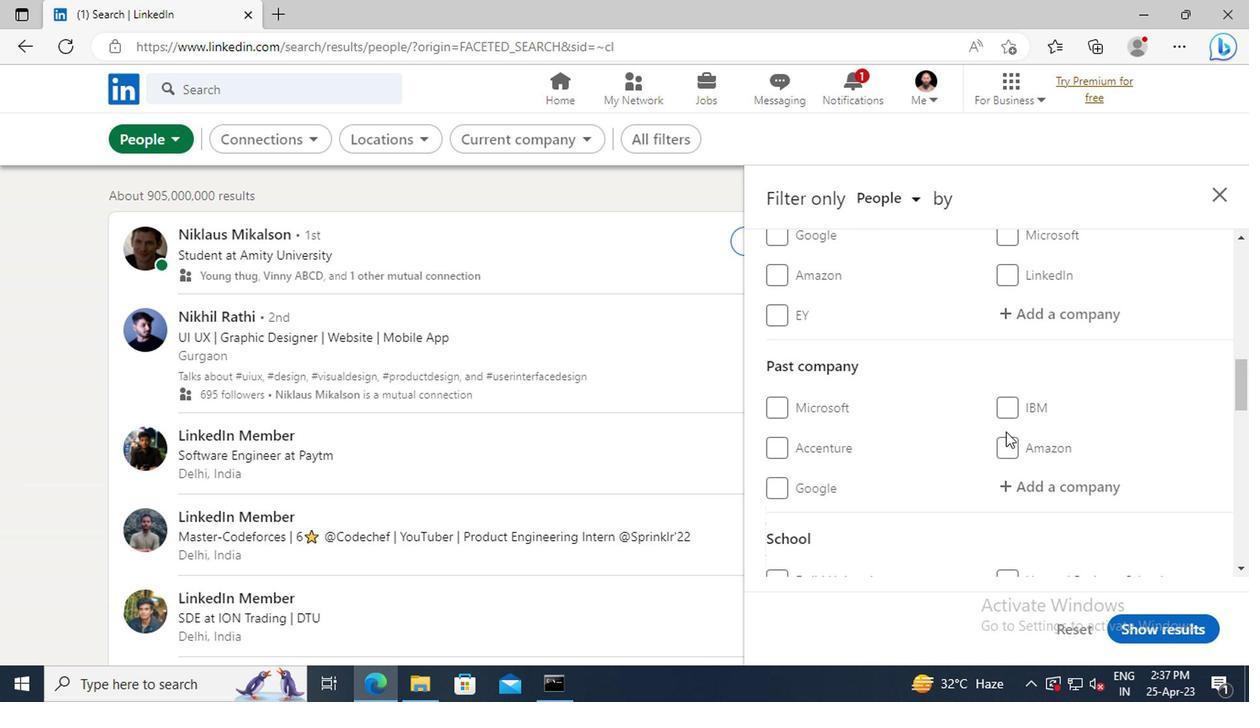 
Action: Mouse scrolled (1001, 431) with delta (0, -1)
Screenshot: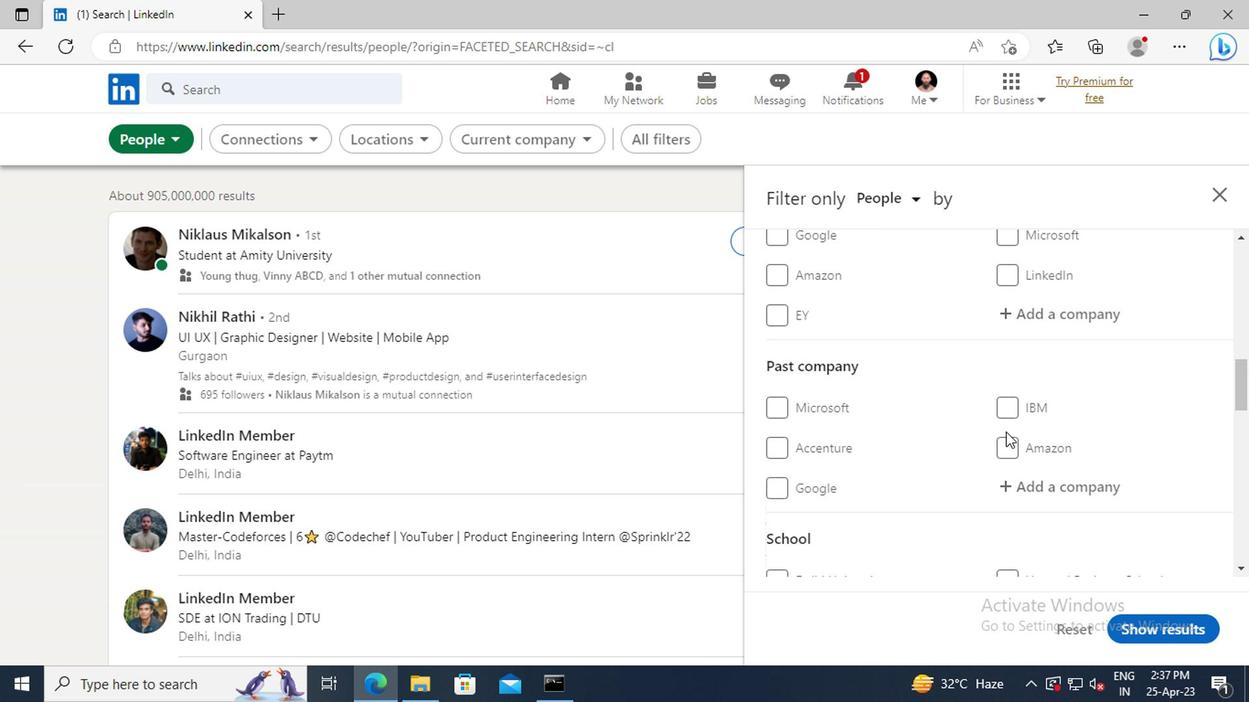 
Action: Mouse moved to (992, 428)
Screenshot: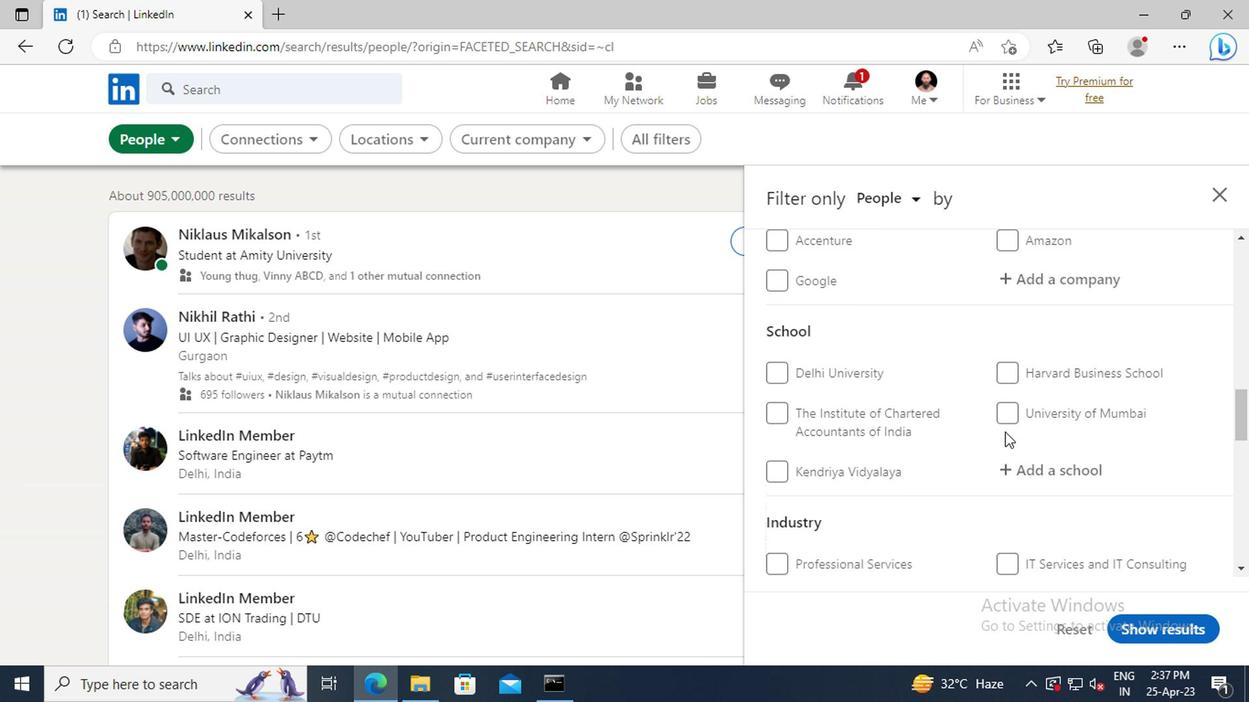 
Action: Mouse scrolled (992, 426) with delta (0, -1)
Screenshot: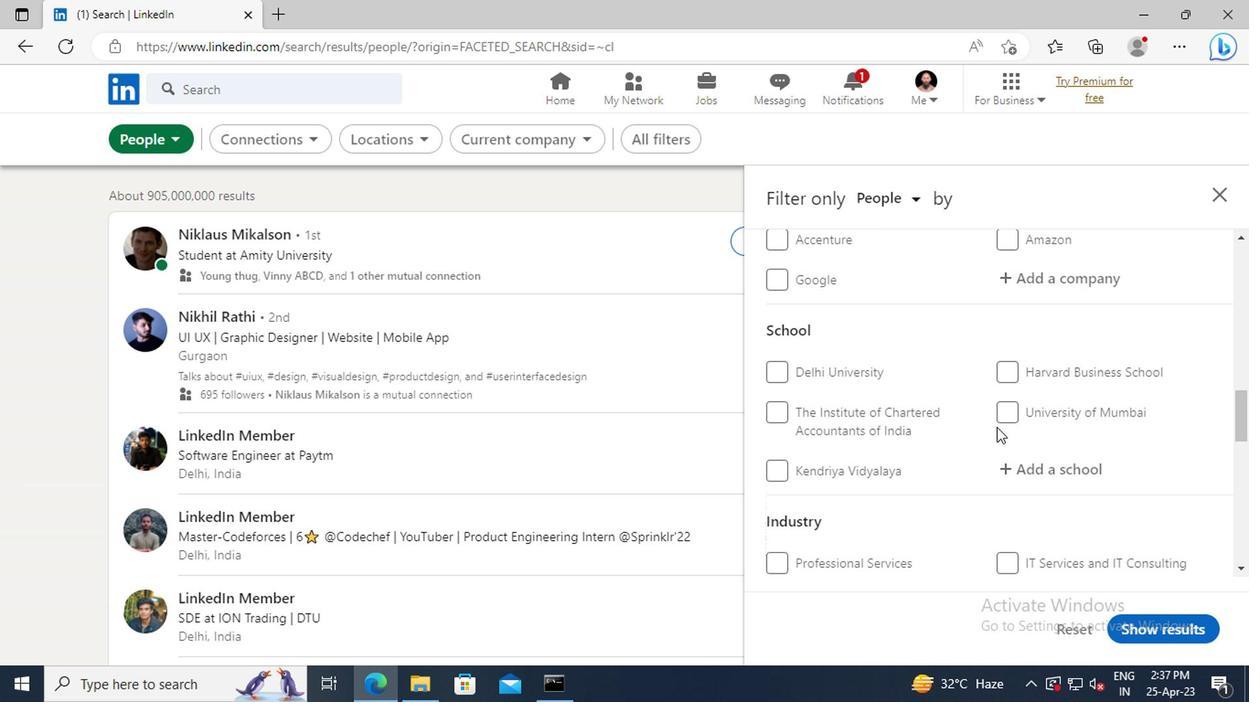
Action: Mouse scrolled (992, 426) with delta (0, -1)
Screenshot: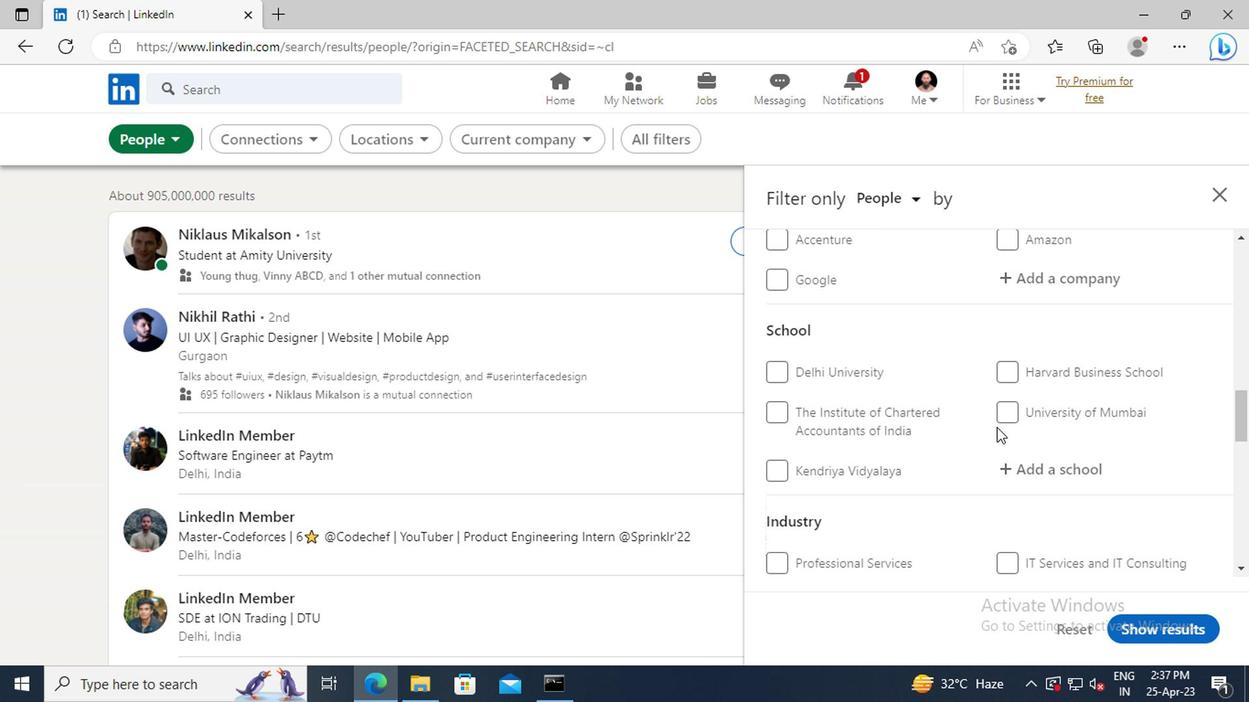 
Action: Mouse scrolled (992, 426) with delta (0, -1)
Screenshot: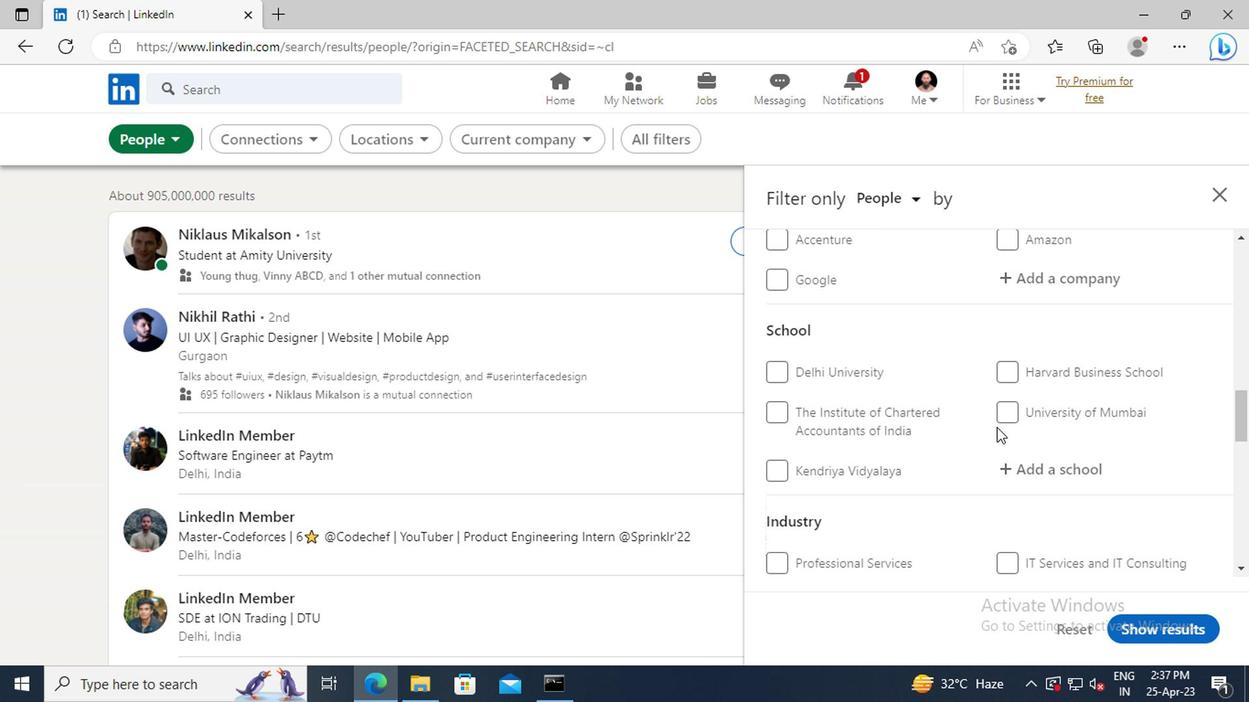 
Action: Mouse scrolled (992, 426) with delta (0, -1)
Screenshot: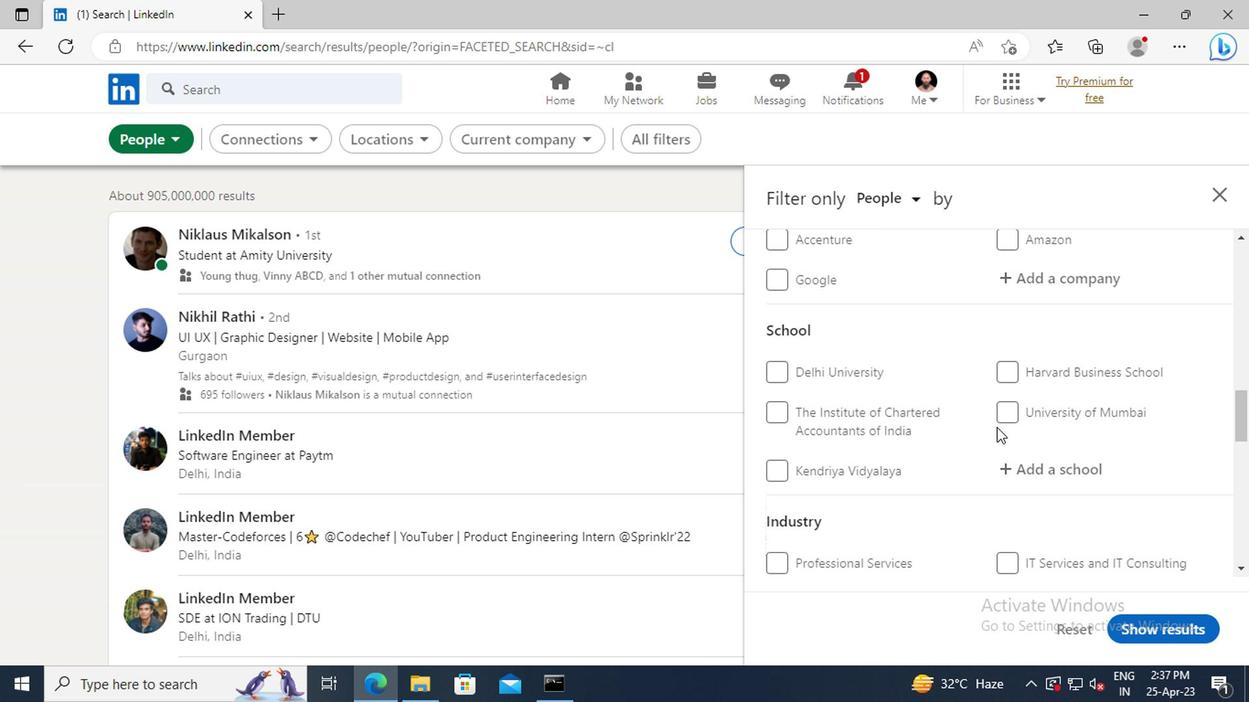 
Action: Mouse scrolled (992, 426) with delta (0, -1)
Screenshot: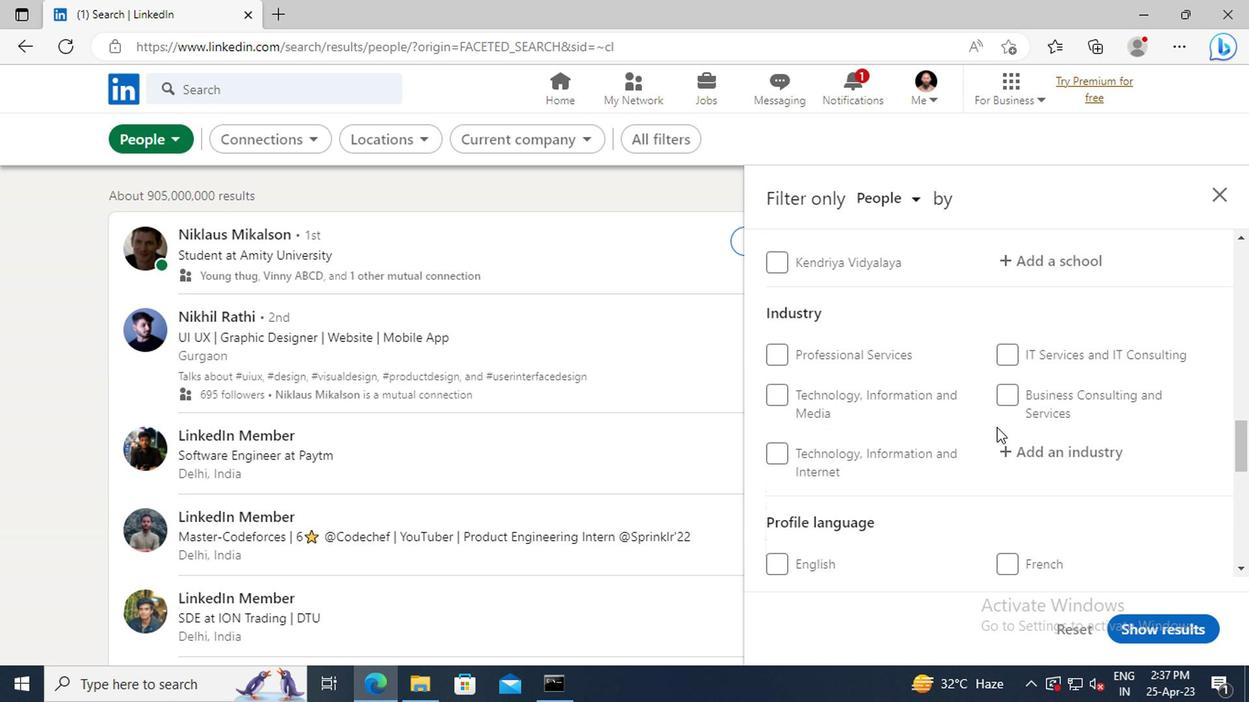 
Action: Mouse scrolled (992, 426) with delta (0, -1)
Screenshot: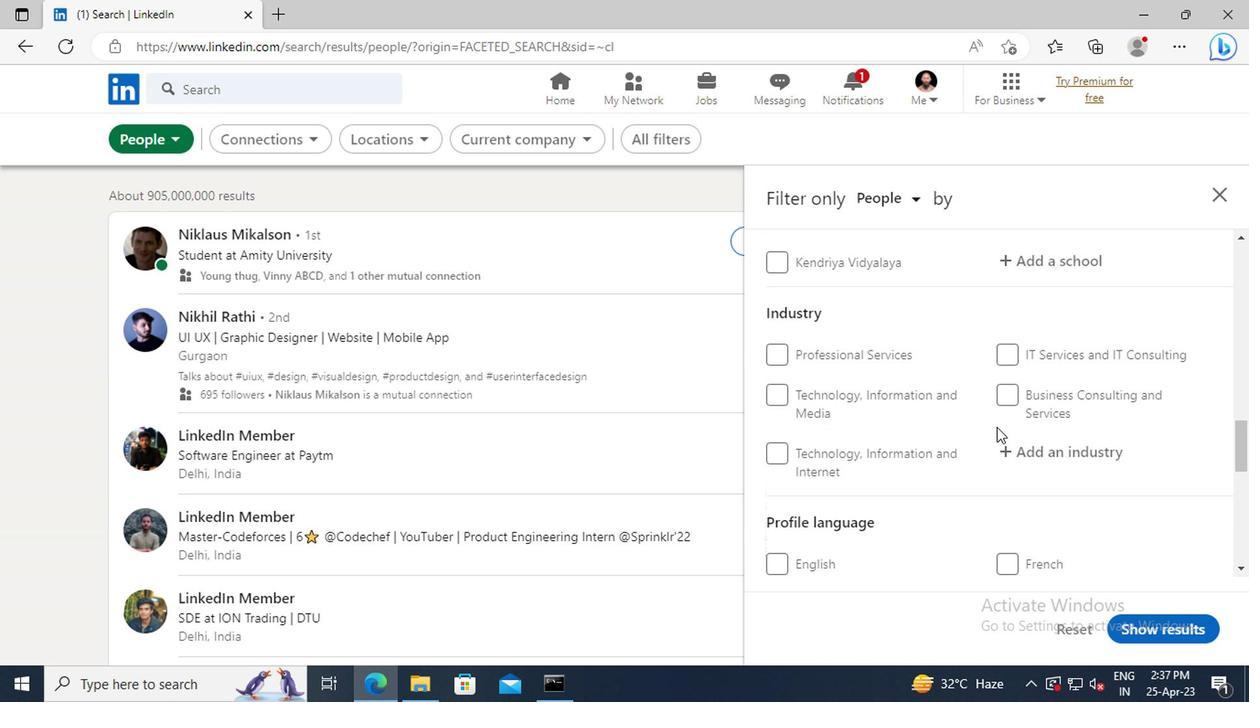 
Action: Mouse moved to (983, 442)
Screenshot: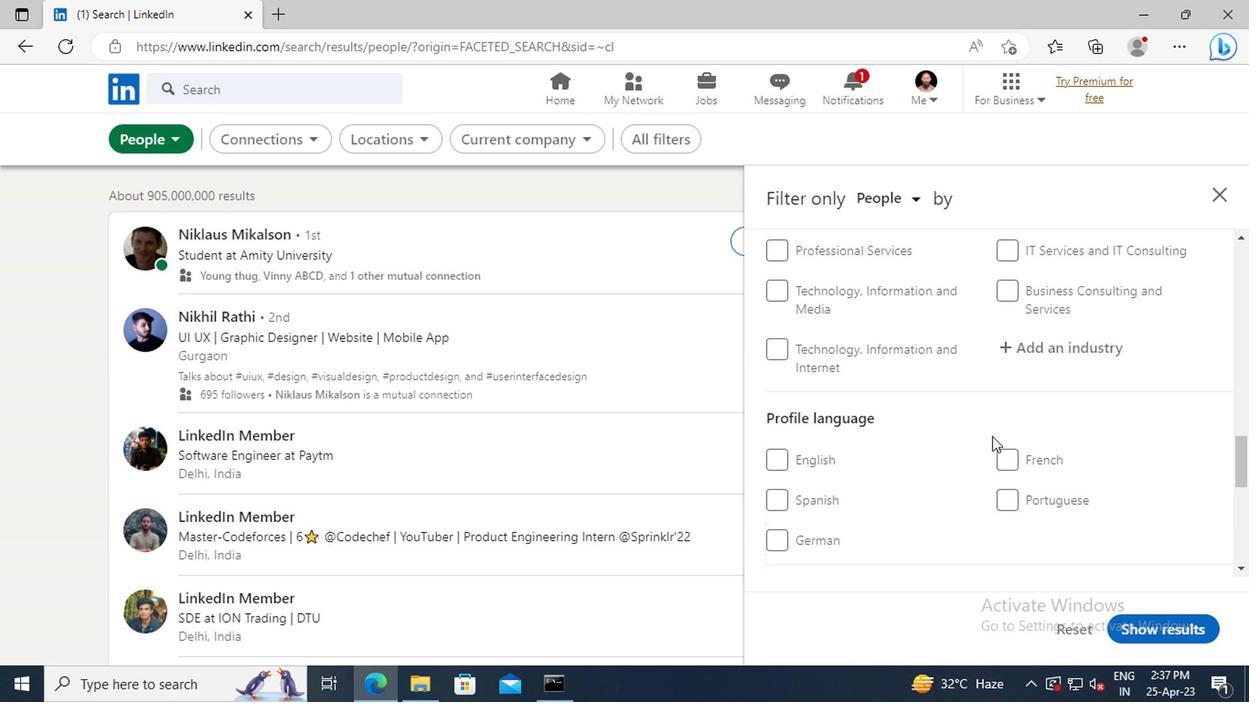 
Action: Mouse scrolled (983, 441) with delta (0, 0)
Screenshot: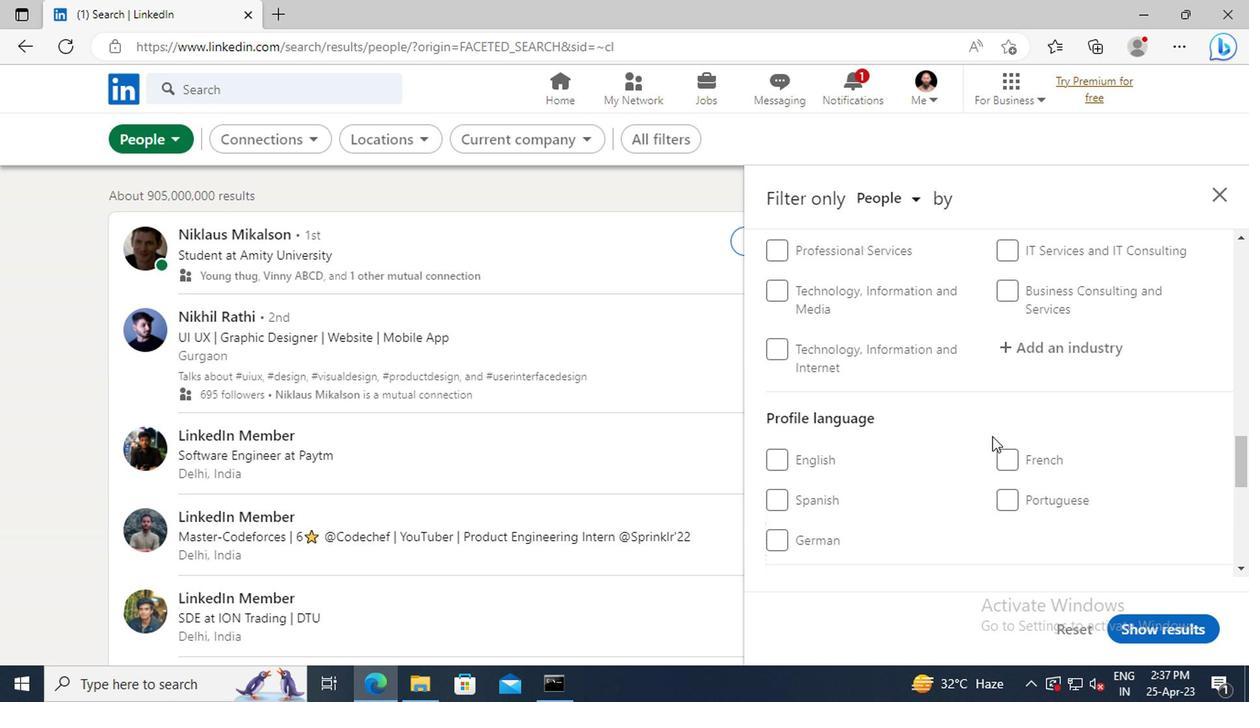 
Action: Mouse scrolled (983, 441) with delta (0, 0)
Screenshot: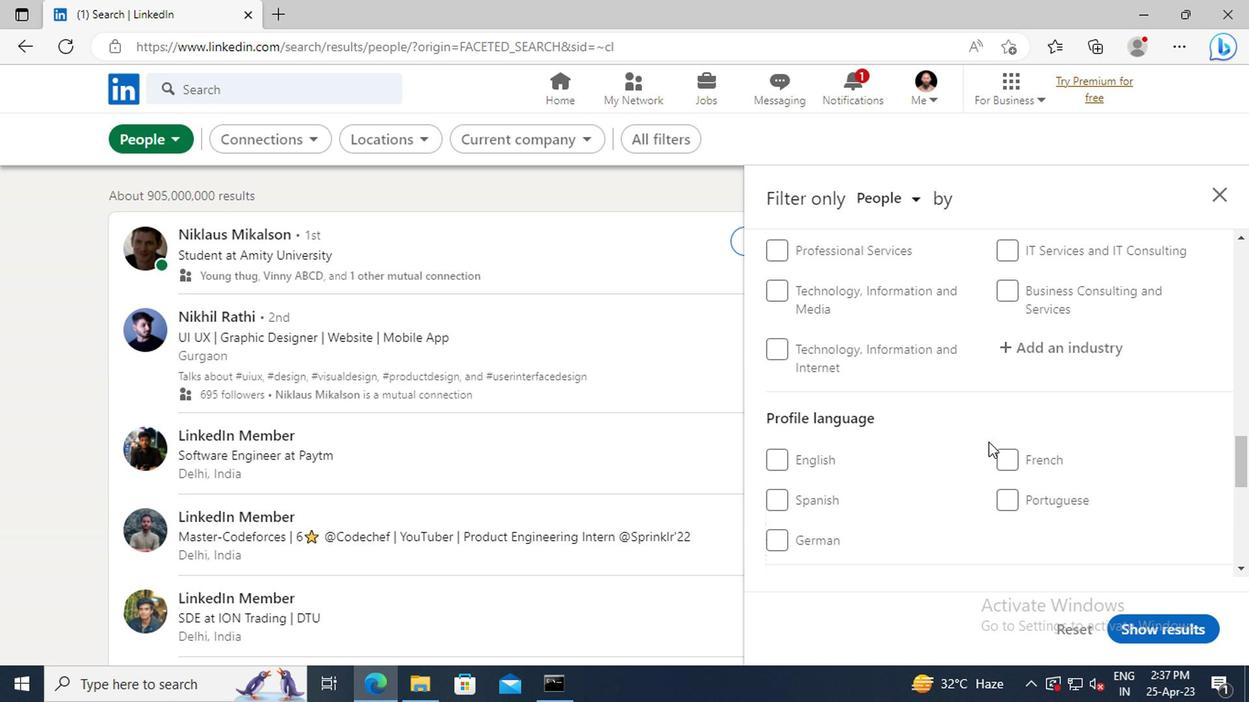 
Action: Mouse moved to (768, 397)
Screenshot: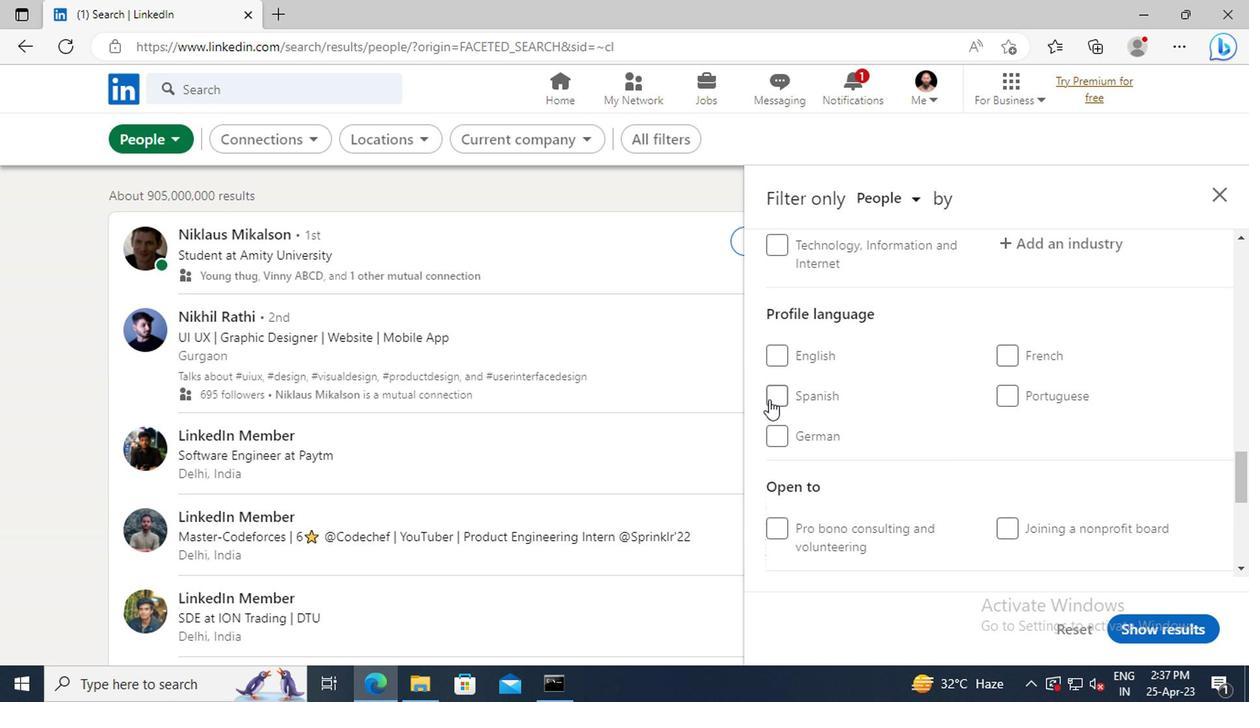 
Action: Mouse pressed left at (768, 397)
Screenshot: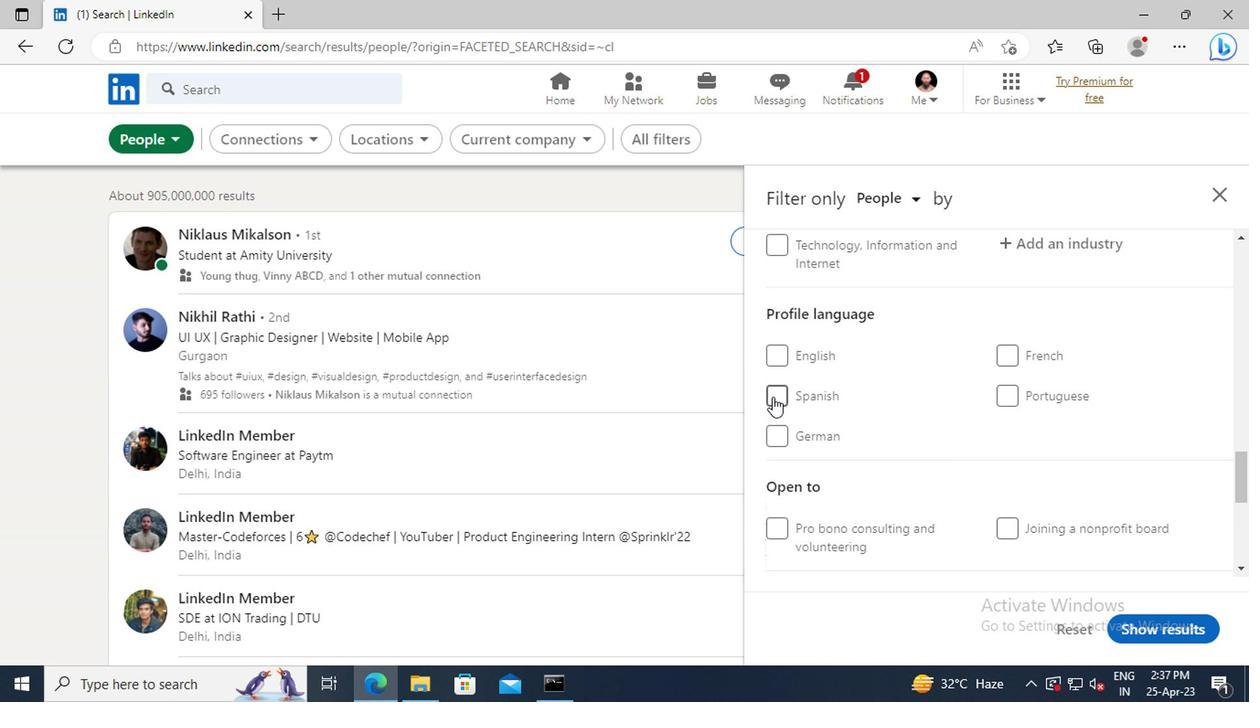 
Action: Mouse moved to (982, 416)
Screenshot: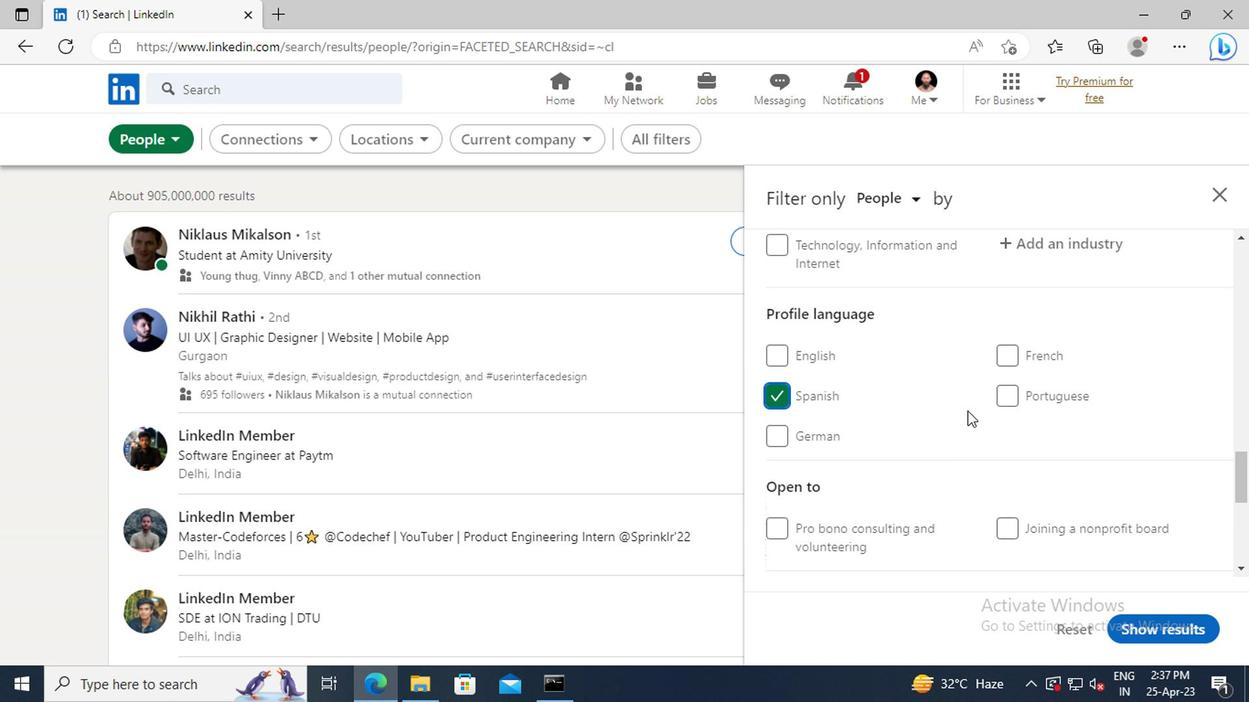 
Action: Mouse scrolled (982, 417) with delta (0, 0)
Screenshot: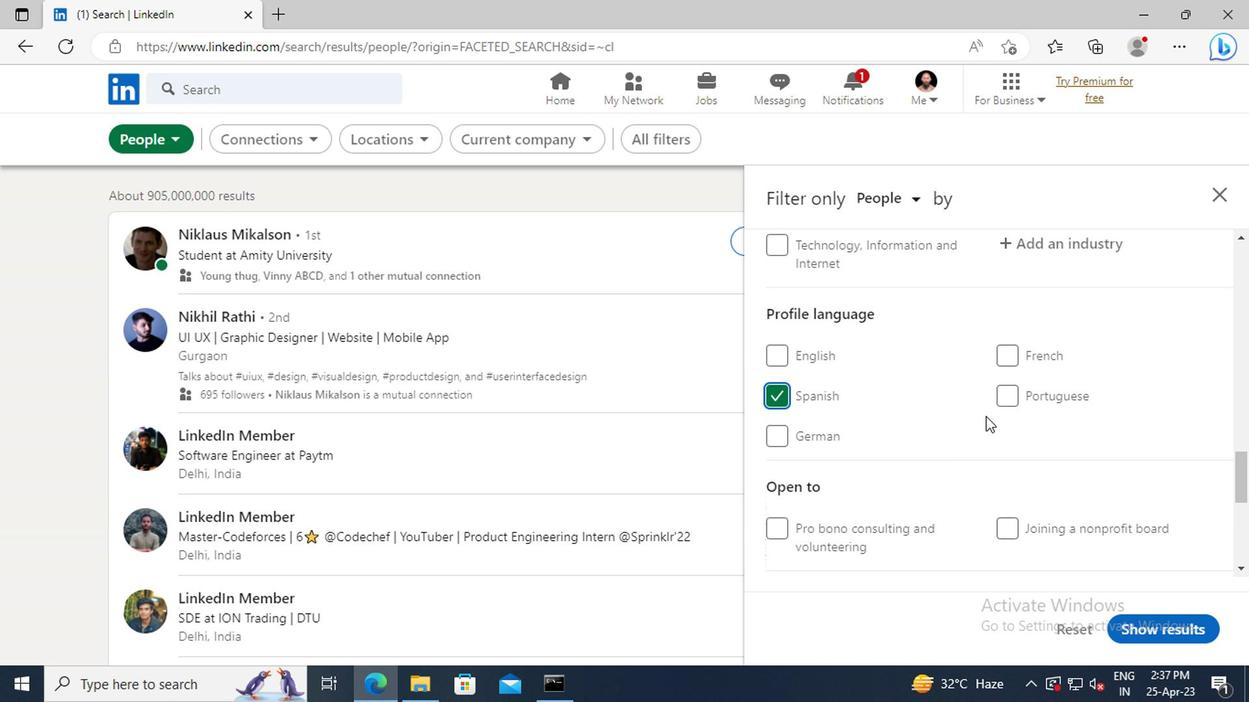 
Action: Mouse scrolled (982, 417) with delta (0, 0)
Screenshot: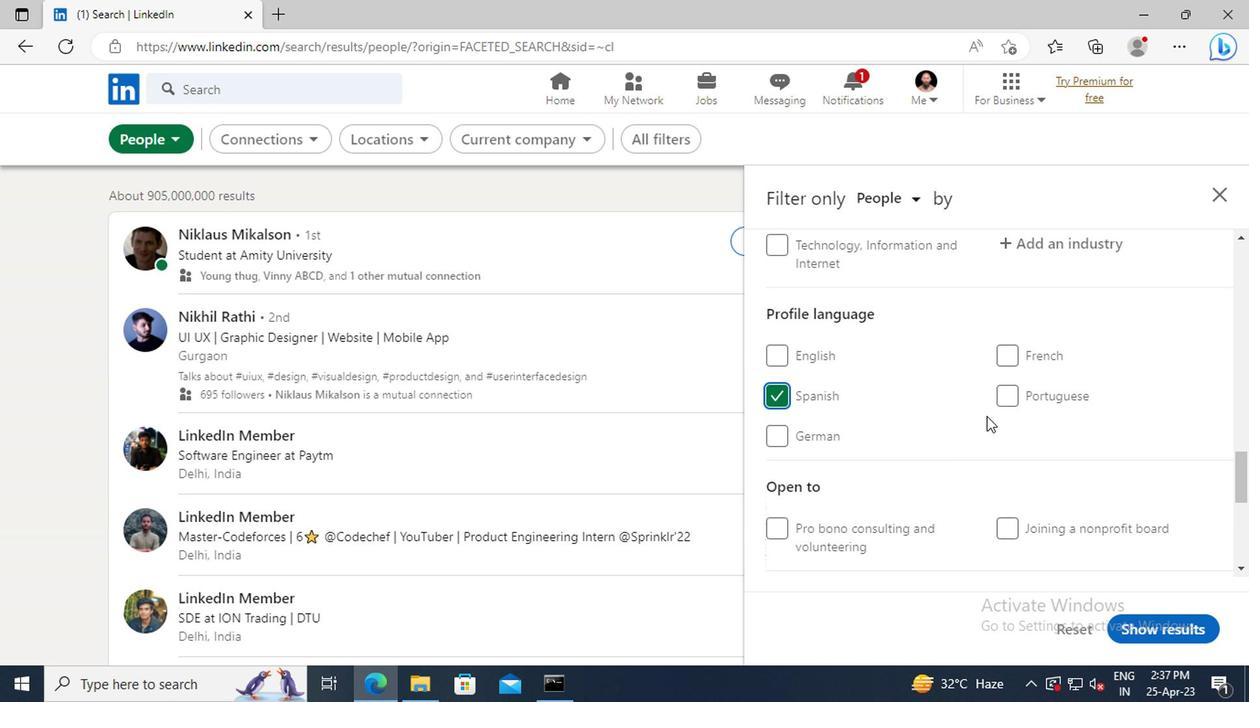 
Action: Mouse scrolled (982, 417) with delta (0, 0)
Screenshot: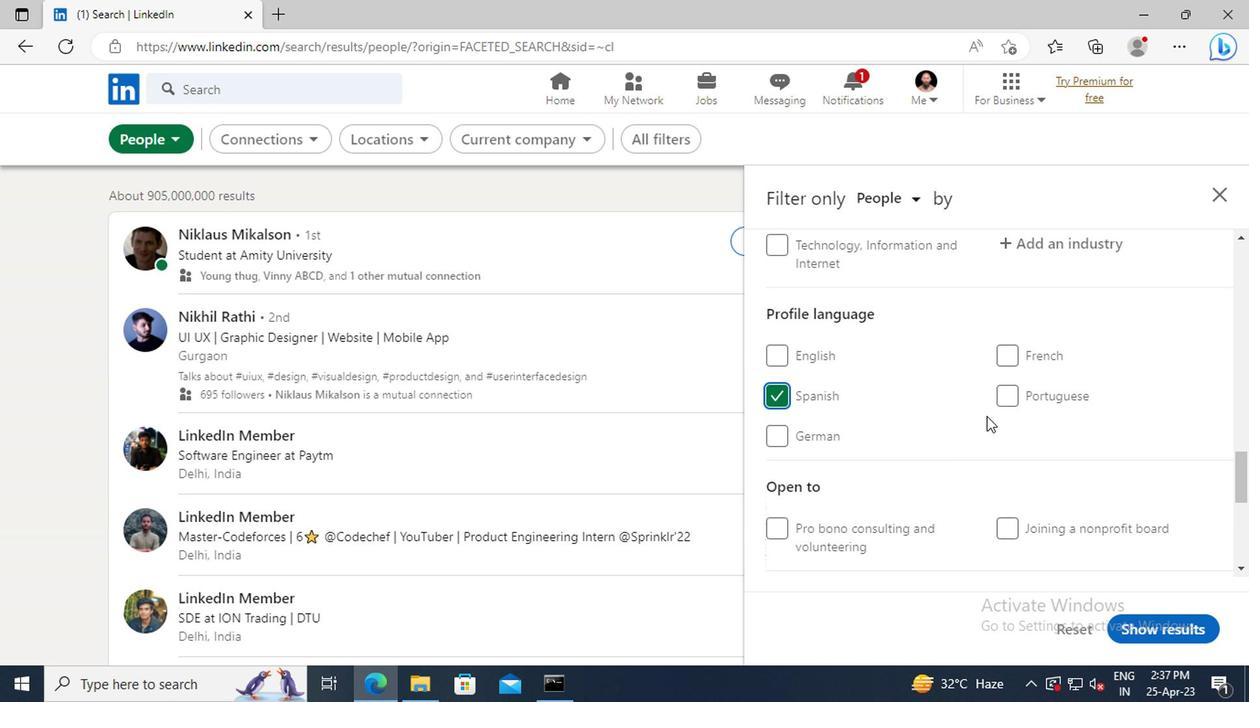 
Action: Mouse scrolled (982, 417) with delta (0, 0)
Screenshot: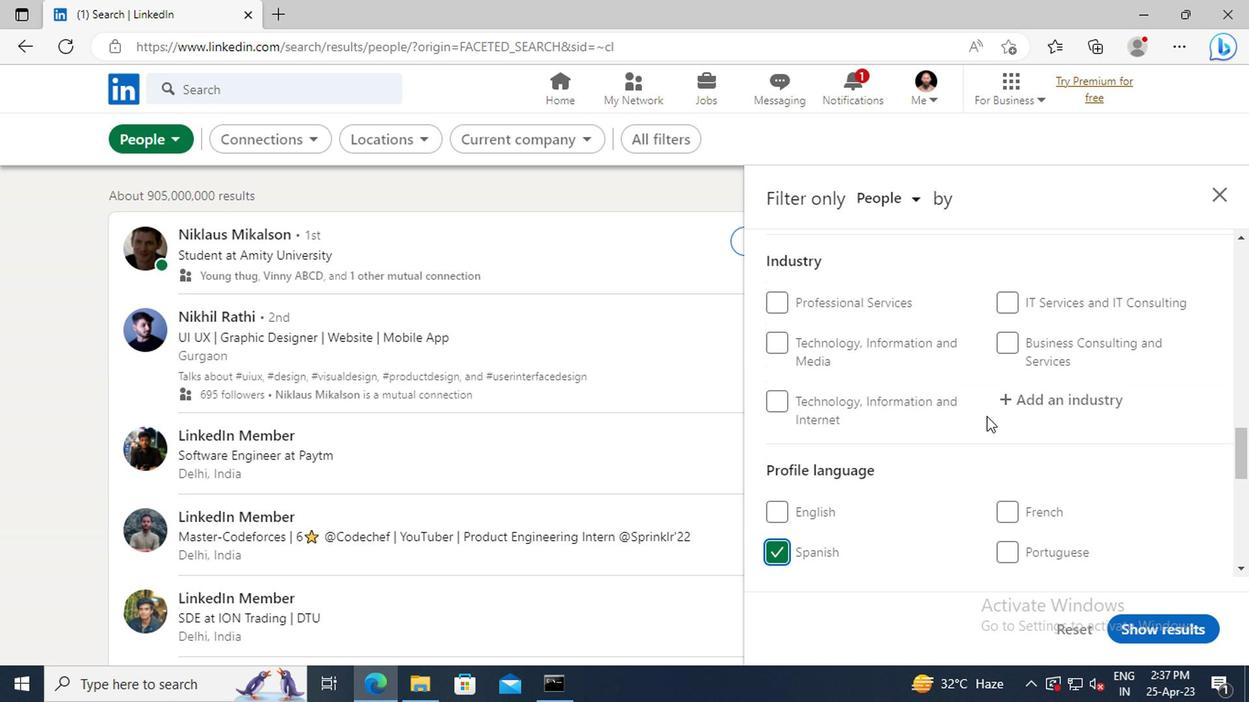 
Action: Mouse scrolled (982, 417) with delta (0, 0)
Screenshot: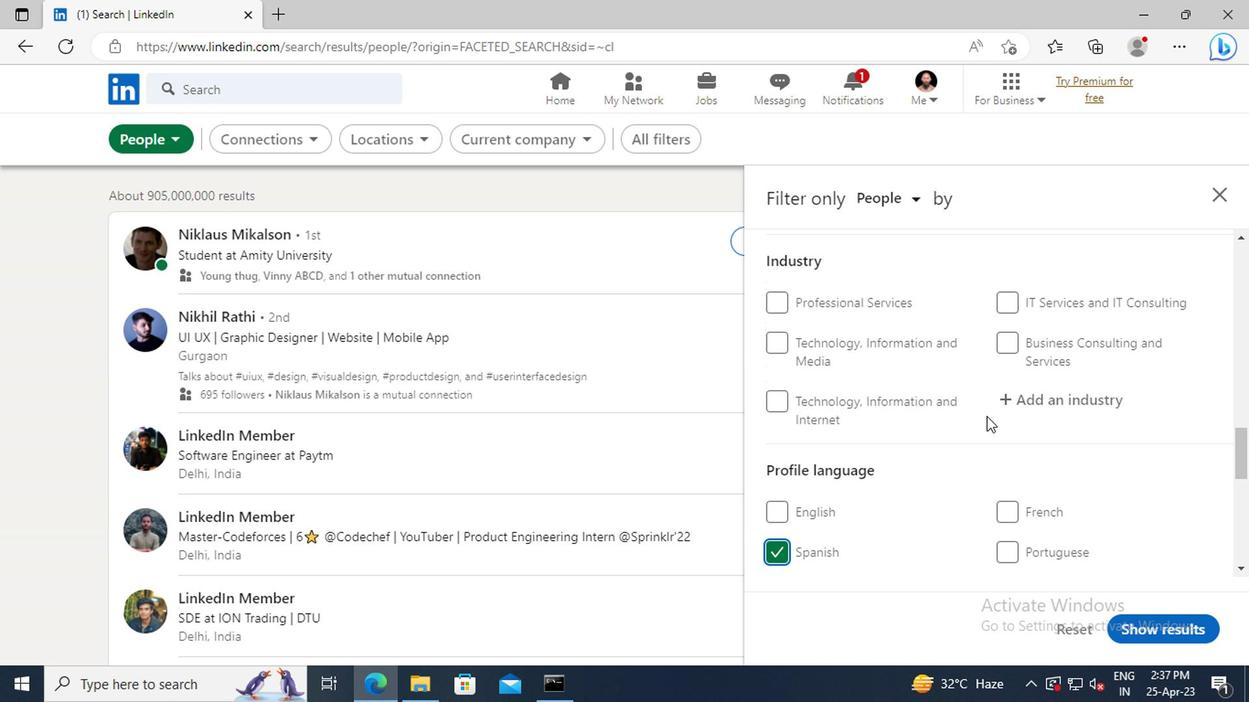 
Action: Mouse scrolled (982, 417) with delta (0, 0)
Screenshot: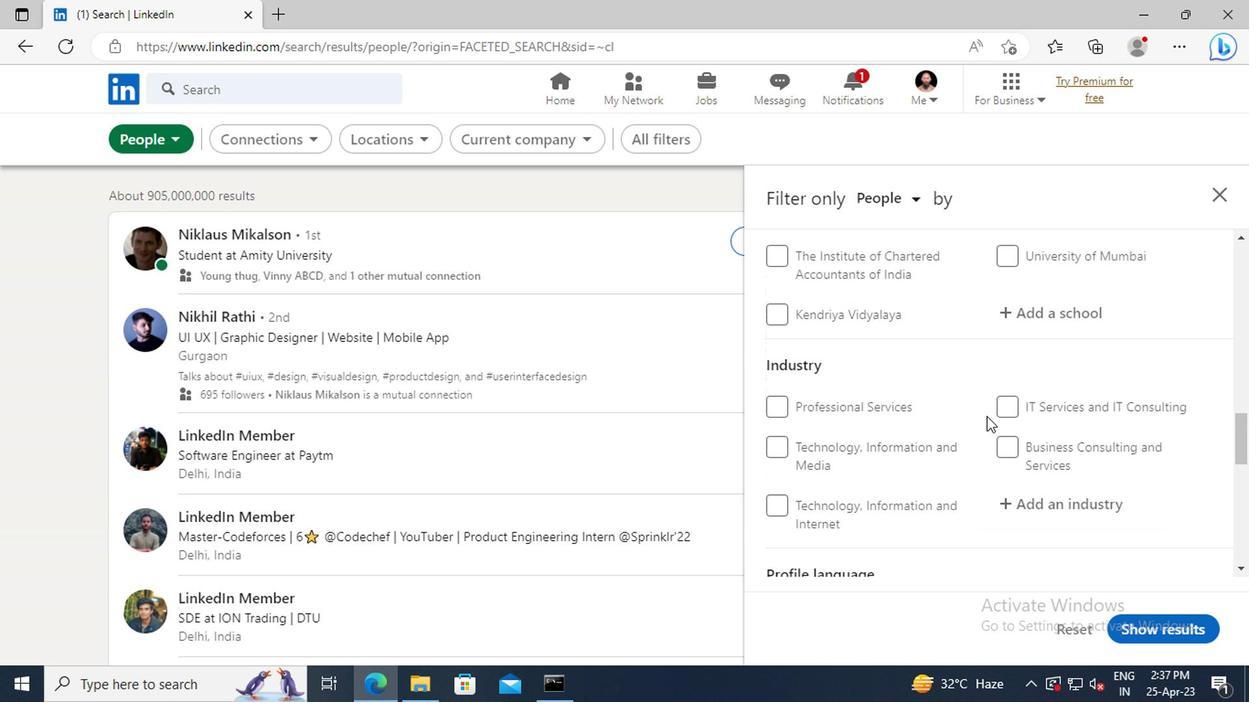 
Action: Mouse scrolled (982, 417) with delta (0, 0)
Screenshot: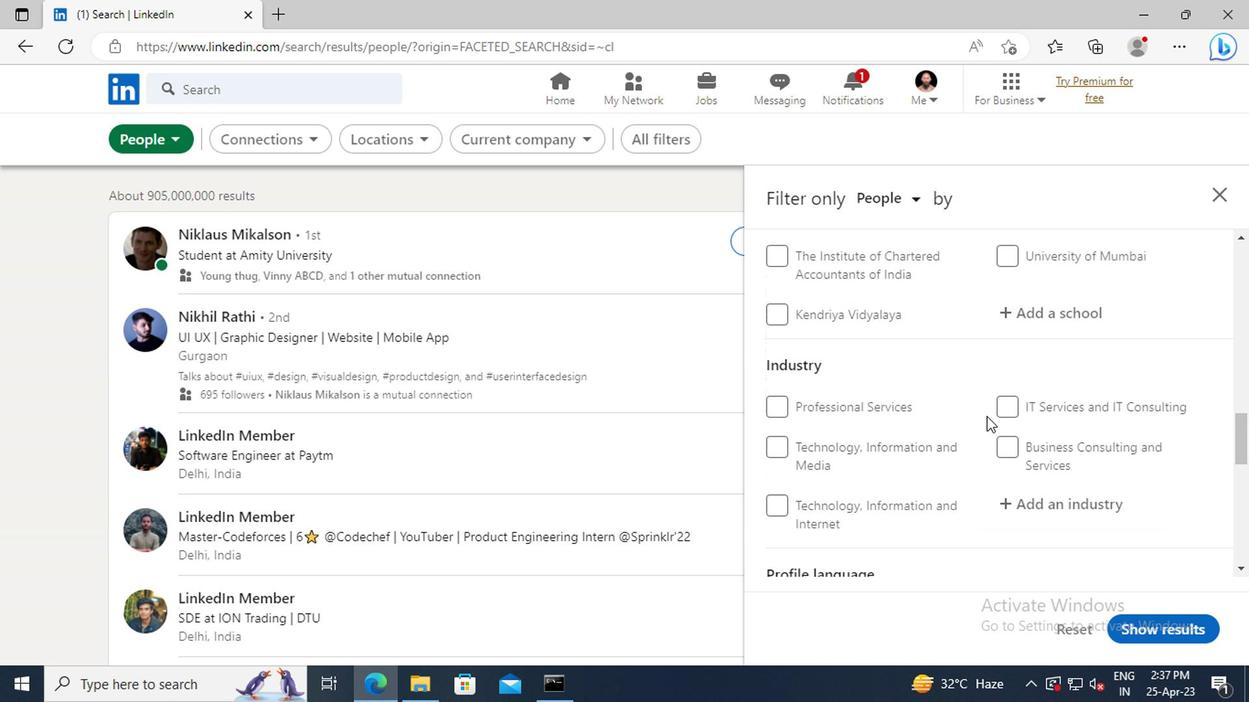 
Action: Mouse scrolled (982, 417) with delta (0, 0)
Screenshot: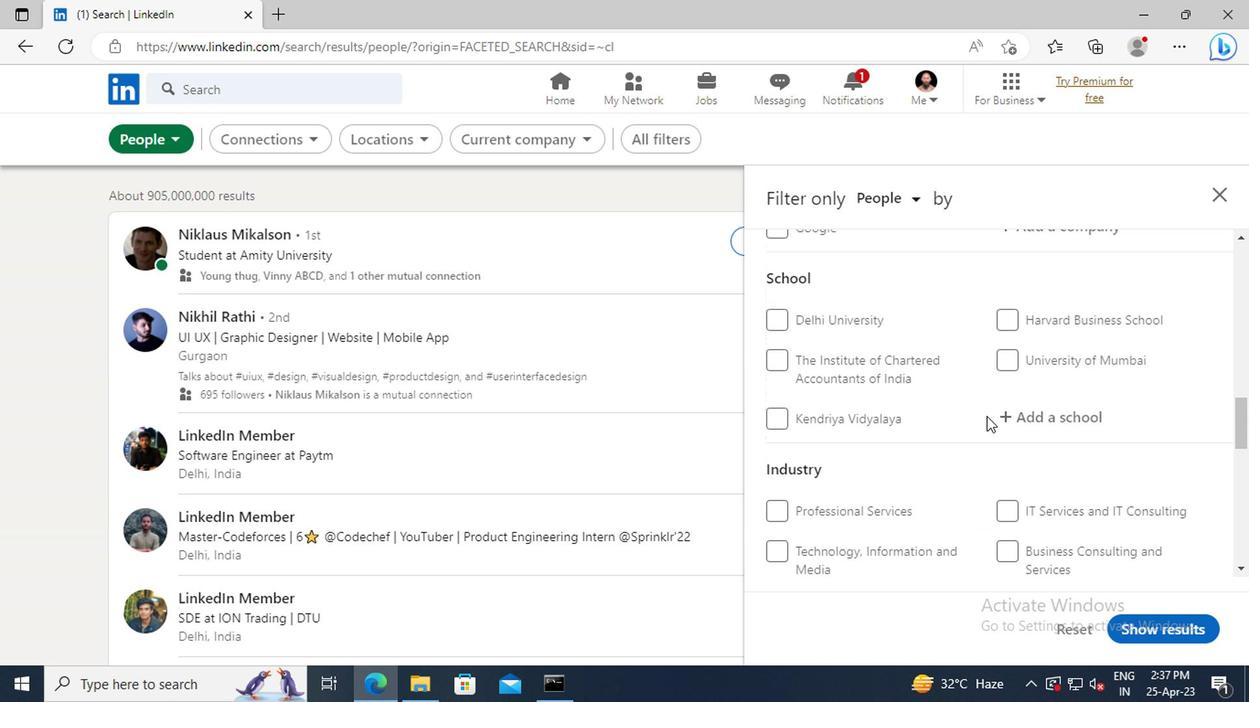 
Action: Mouse scrolled (982, 417) with delta (0, 0)
Screenshot: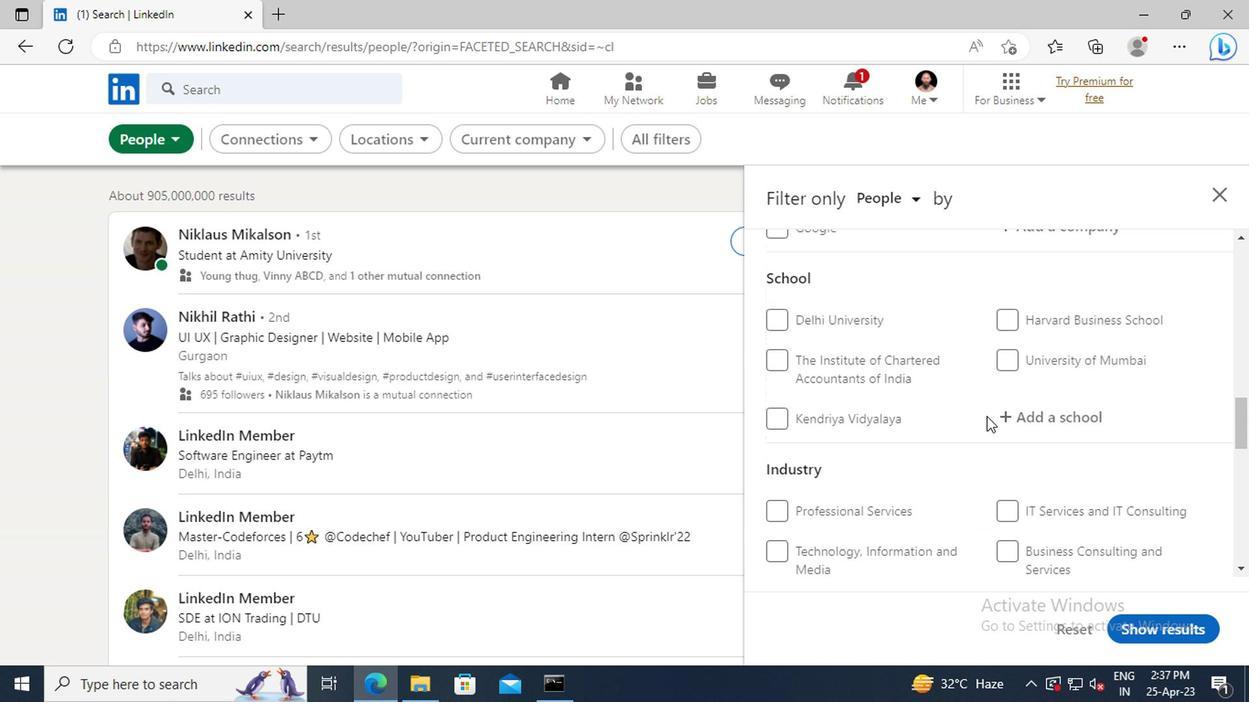 
Action: Mouse scrolled (982, 417) with delta (0, 0)
Screenshot: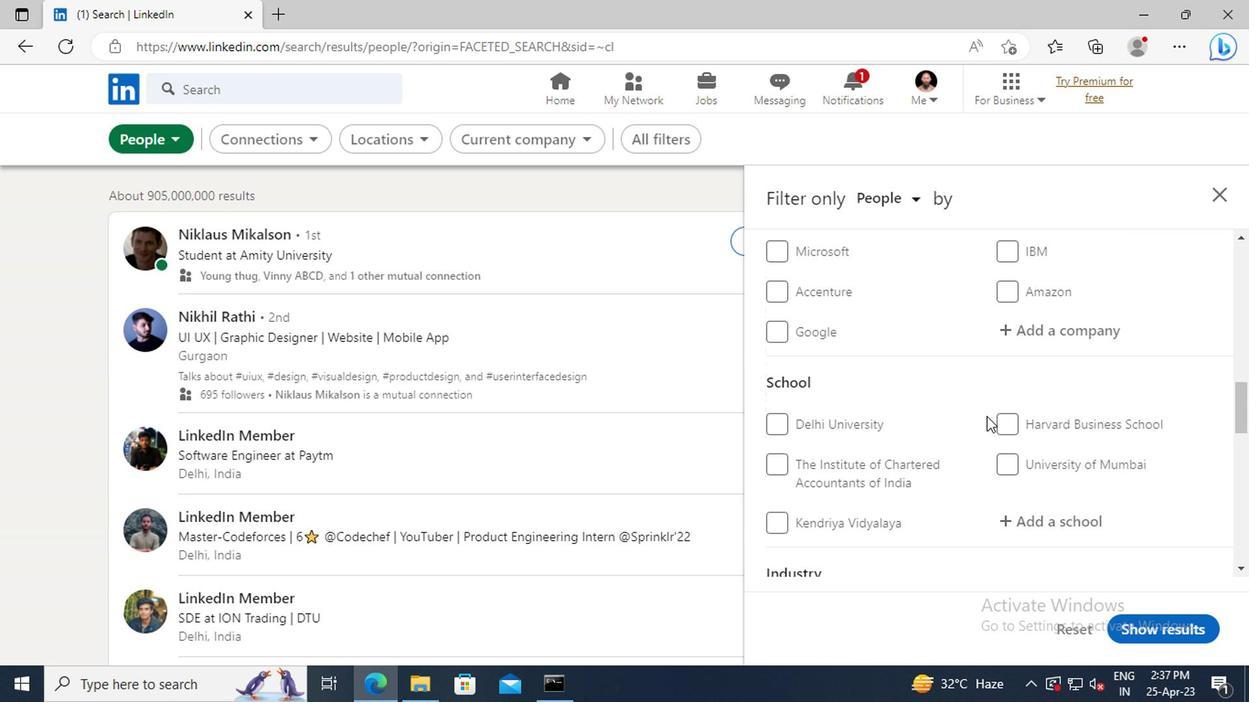 
Action: Mouse scrolled (982, 417) with delta (0, 0)
Screenshot: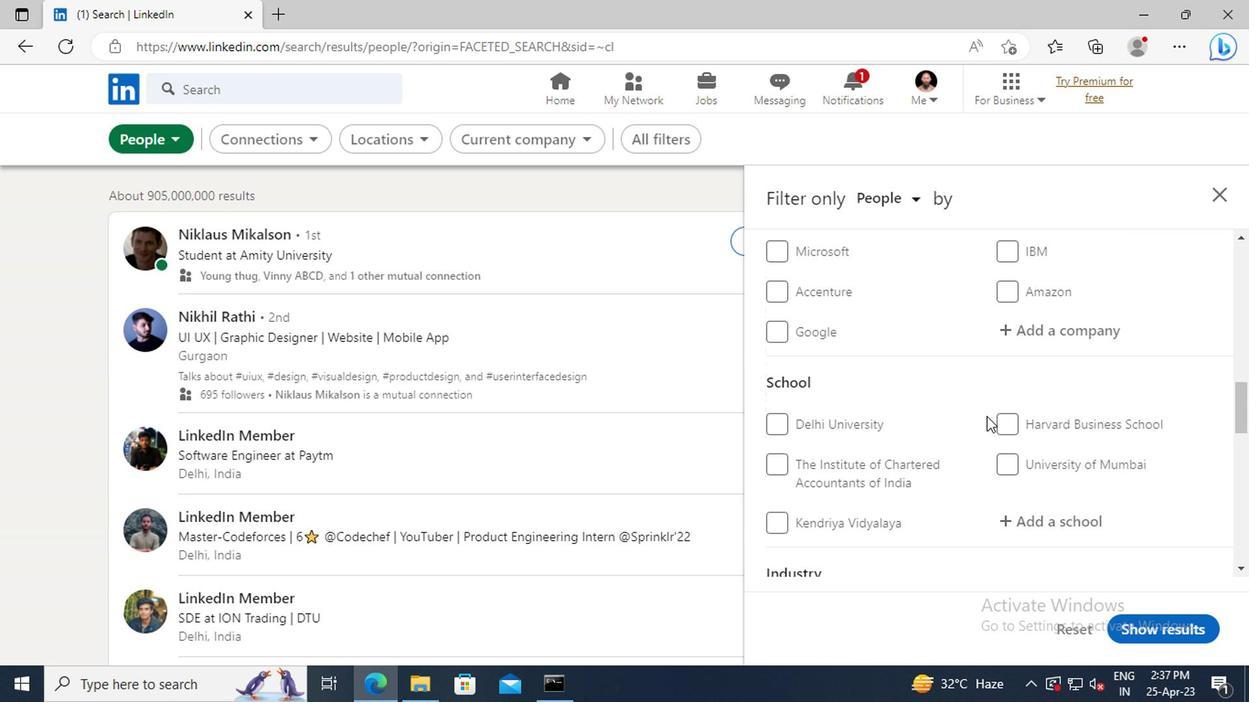
Action: Mouse scrolled (982, 417) with delta (0, 0)
Screenshot: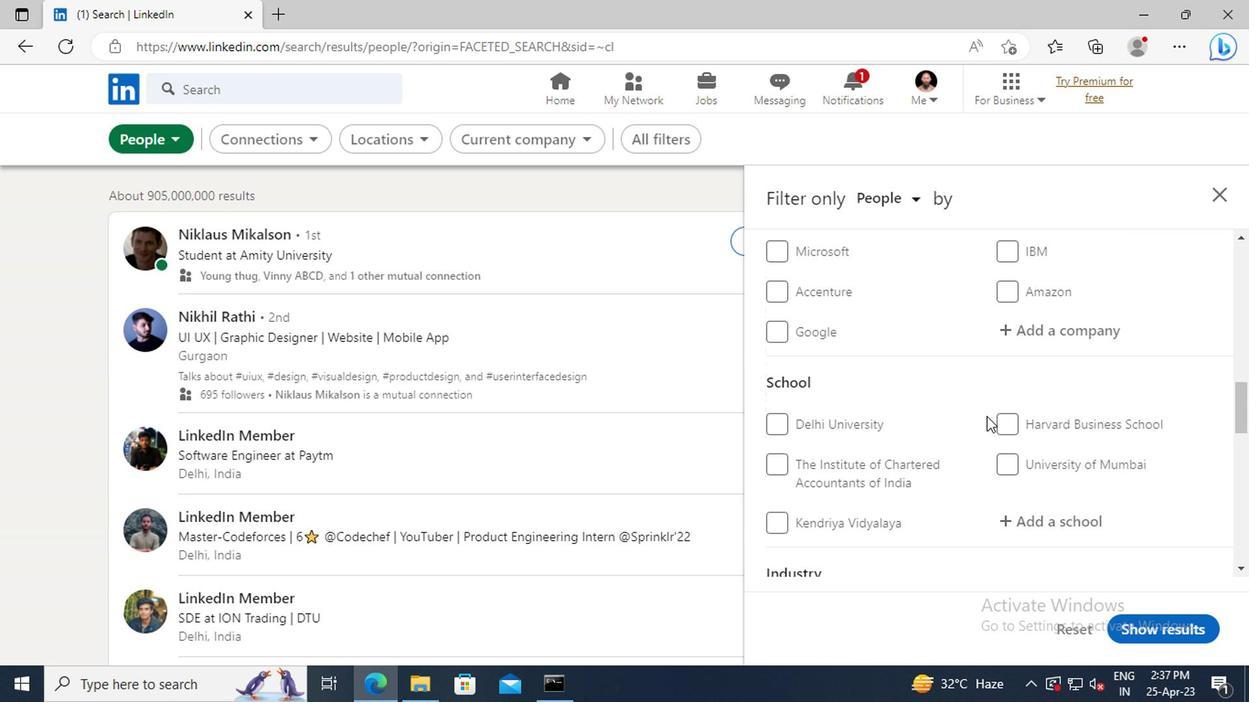 
Action: Mouse scrolled (982, 417) with delta (0, 0)
Screenshot: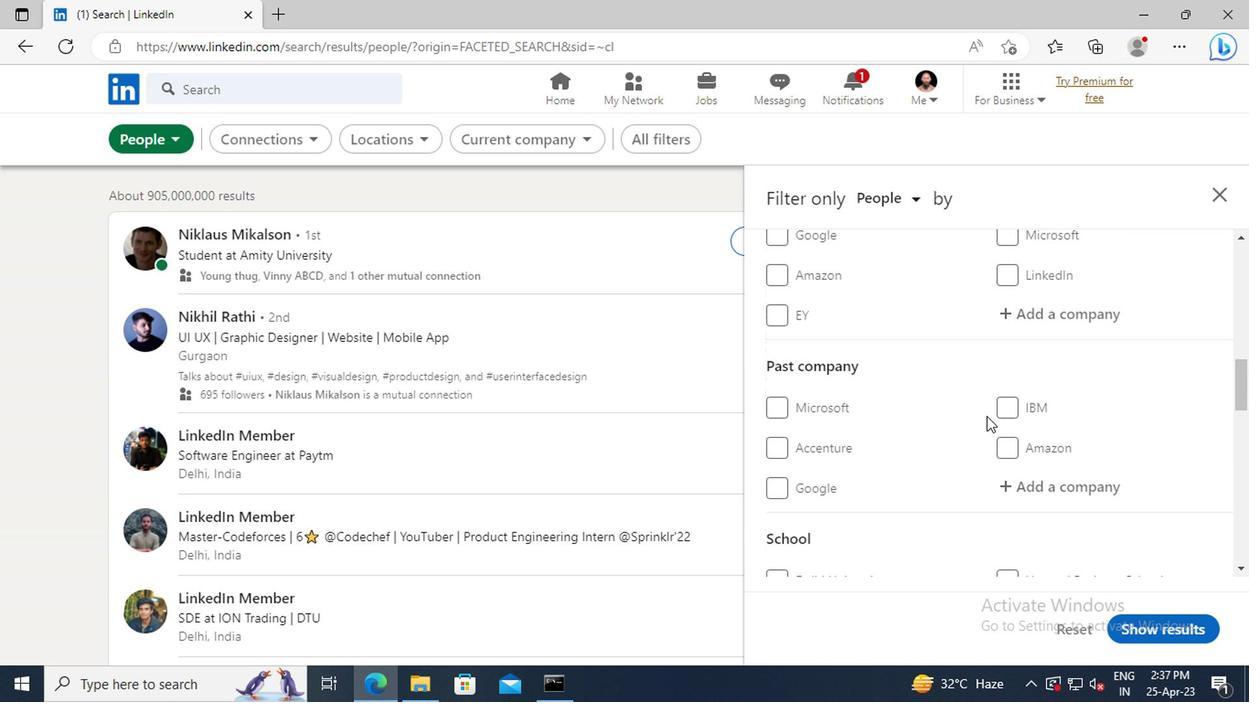 
Action: Mouse scrolled (982, 417) with delta (0, 0)
Screenshot: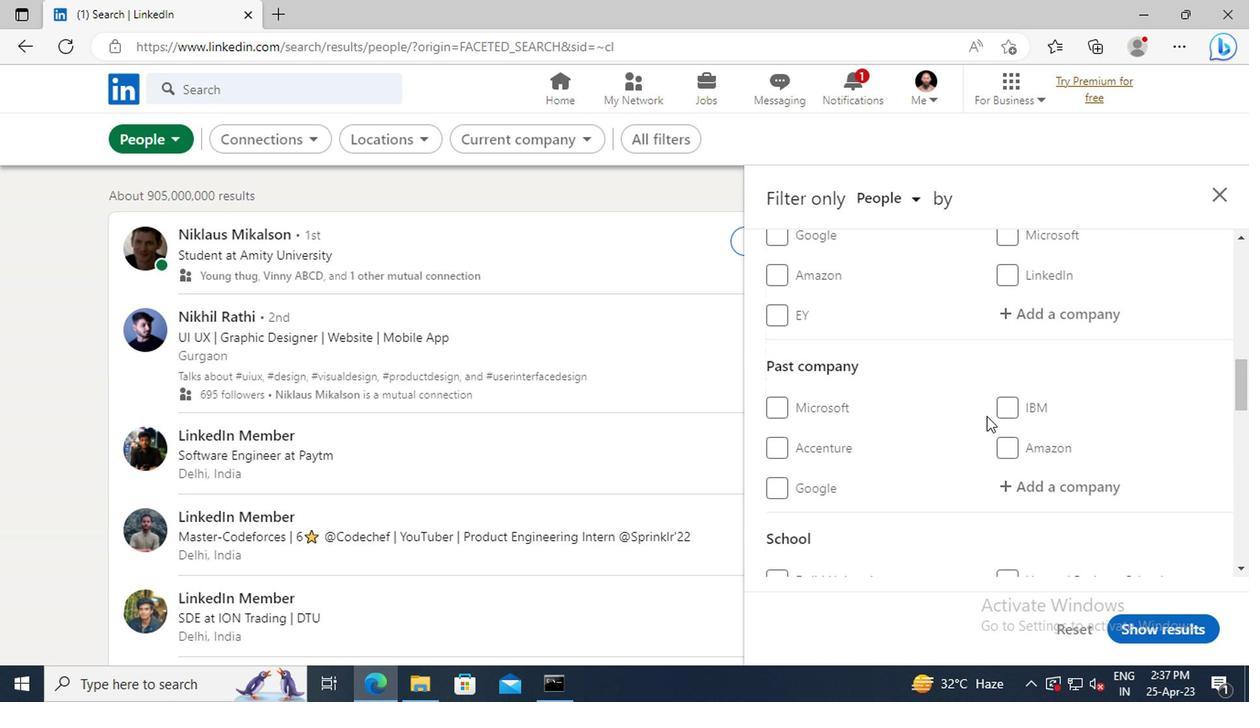 
Action: Mouse scrolled (982, 417) with delta (0, 0)
Screenshot: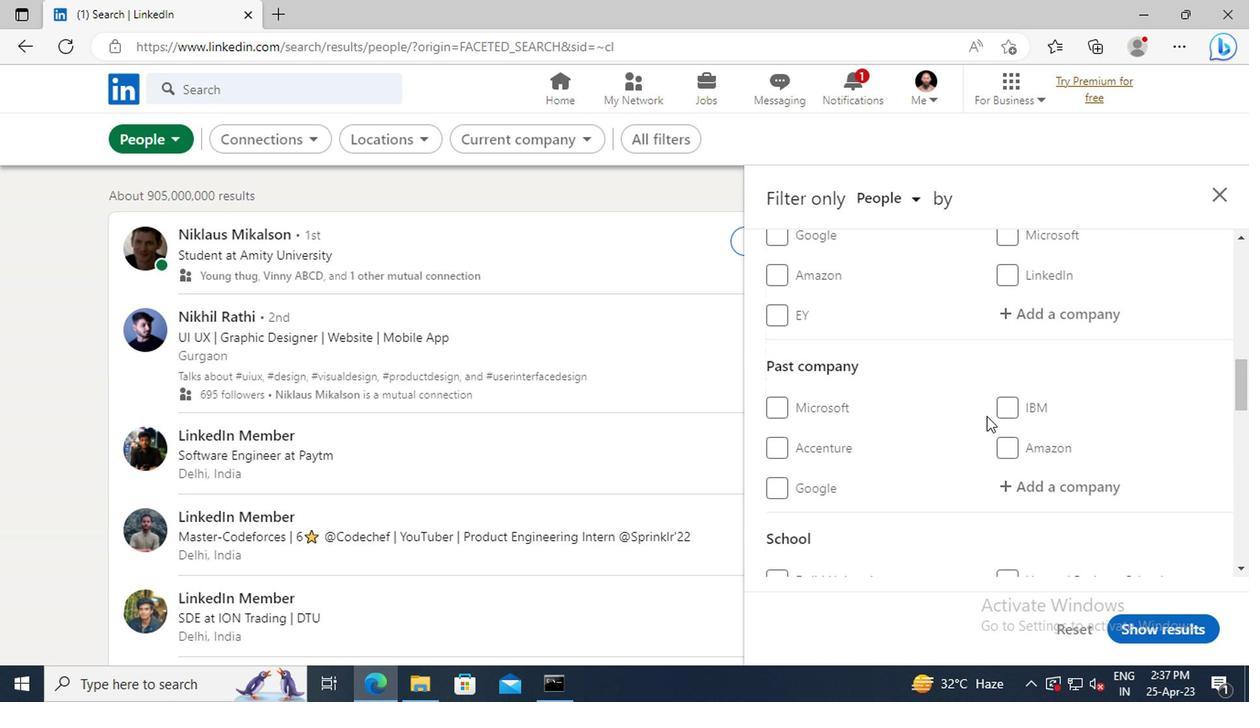 
Action: Mouse moved to (1025, 474)
Screenshot: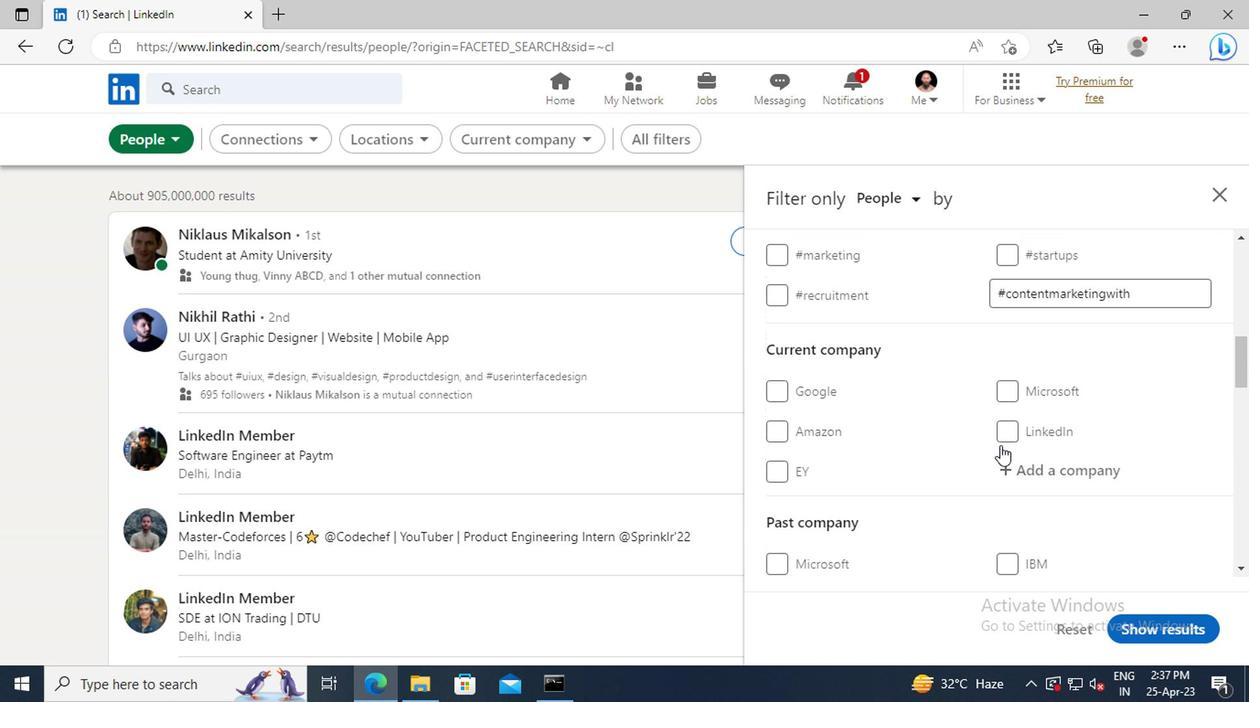 
Action: Mouse pressed left at (1025, 474)
Screenshot: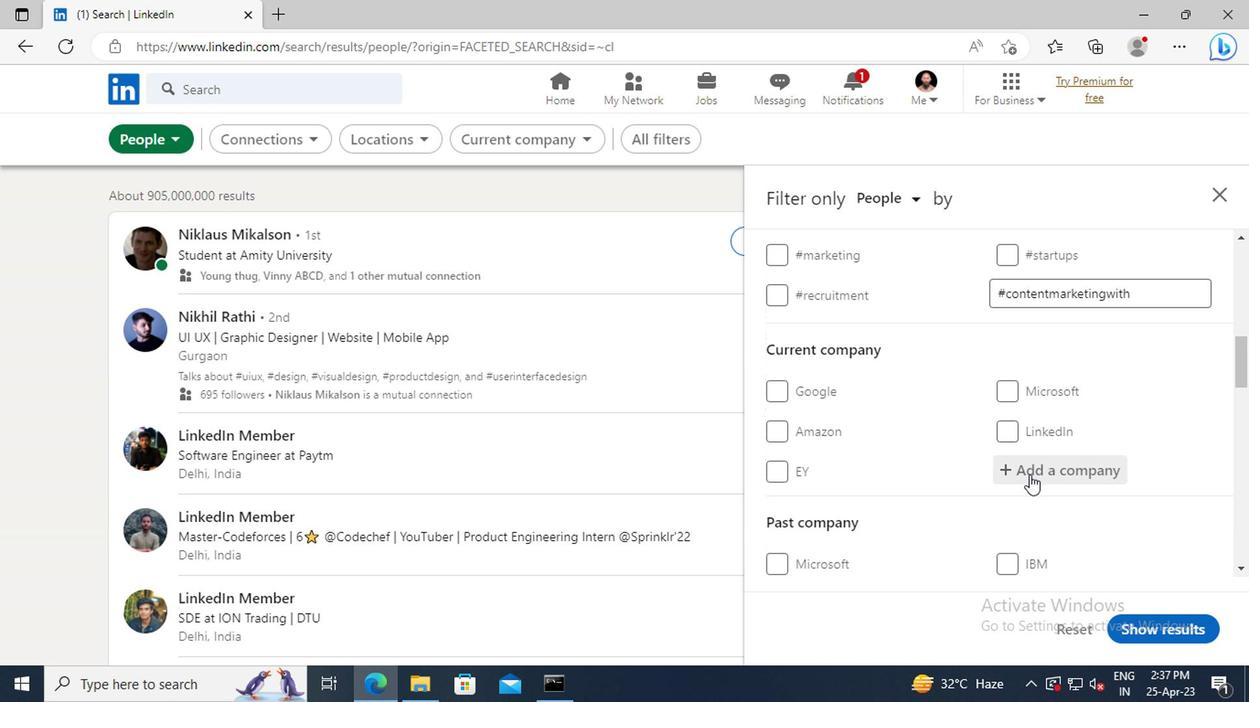 
Action: Key pressed <Key.shift>JERRY<Key.space><Key.shift>VARGHESE
Screenshot: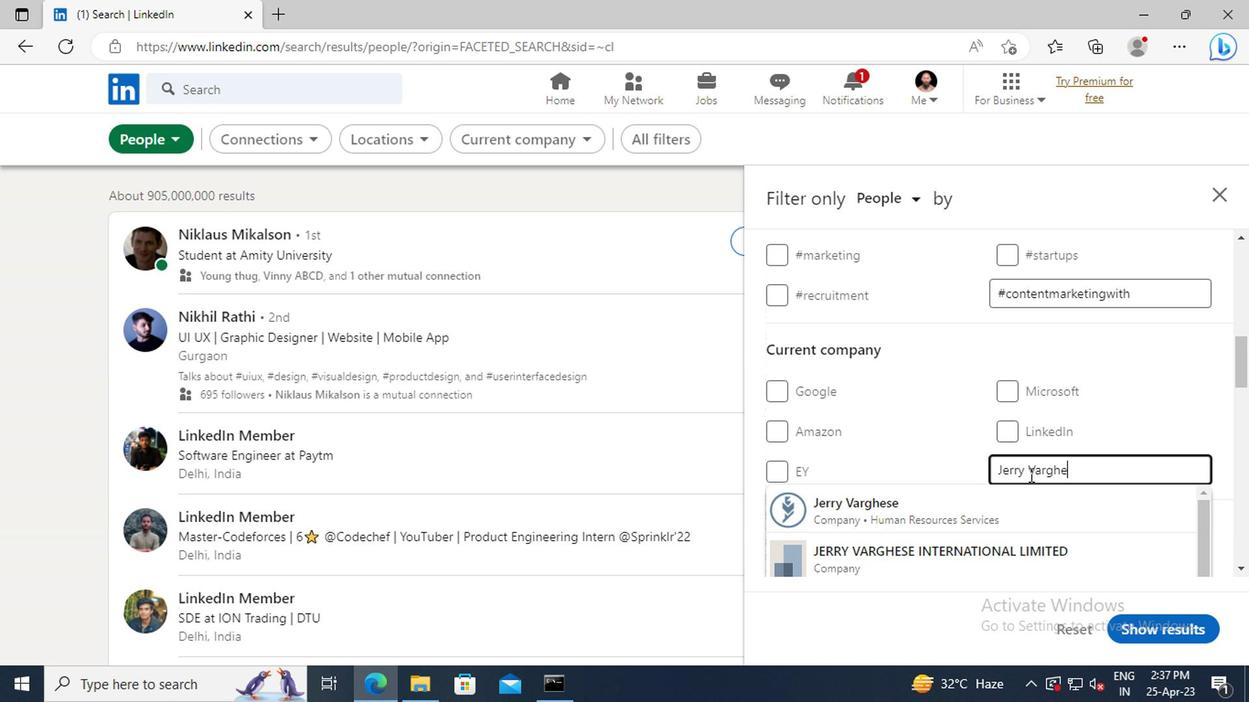 
Action: Mouse moved to (975, 497)
Screenshot: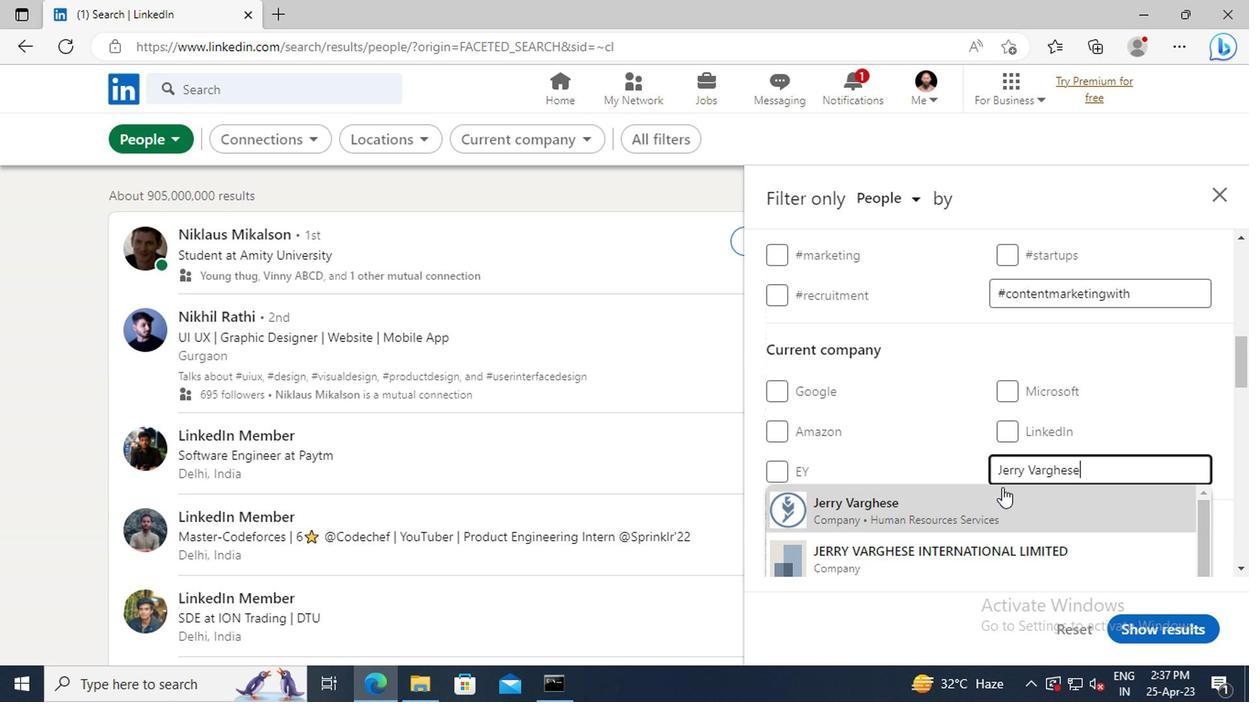
Action: Mouse pressed left at (975, 497)
Screenshot: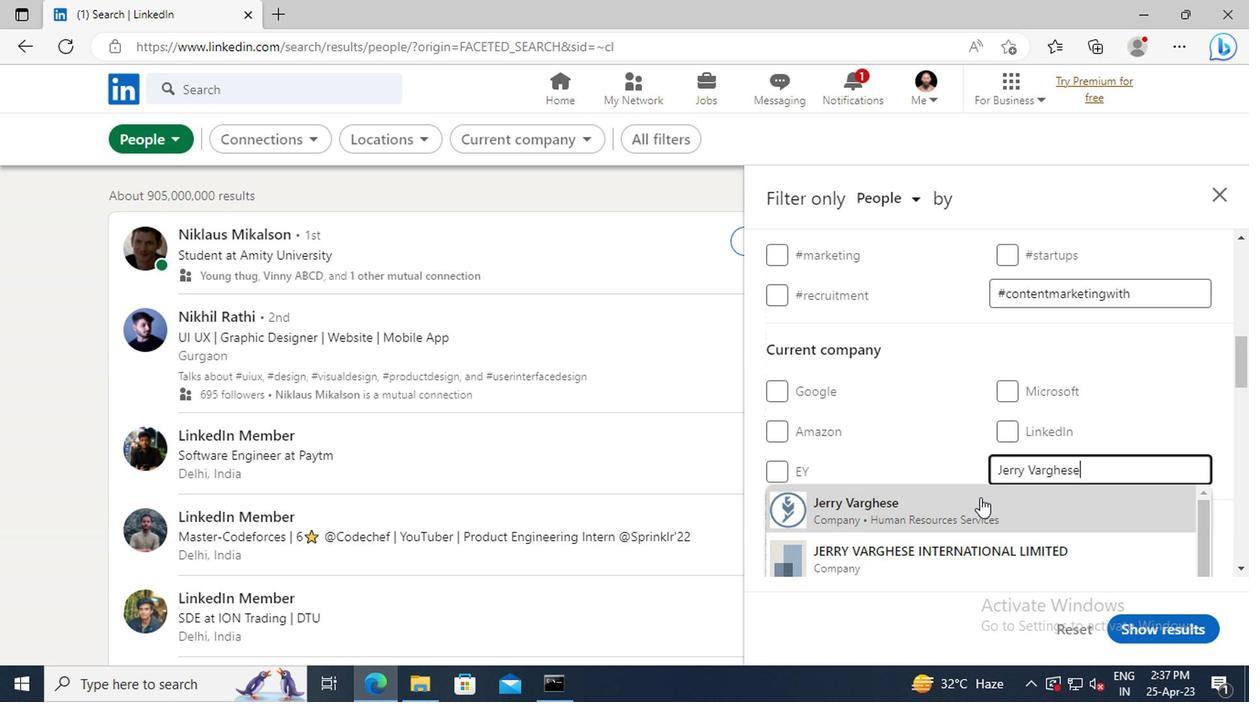 
Action: Mouse moved to (982, 415)
Screenshot: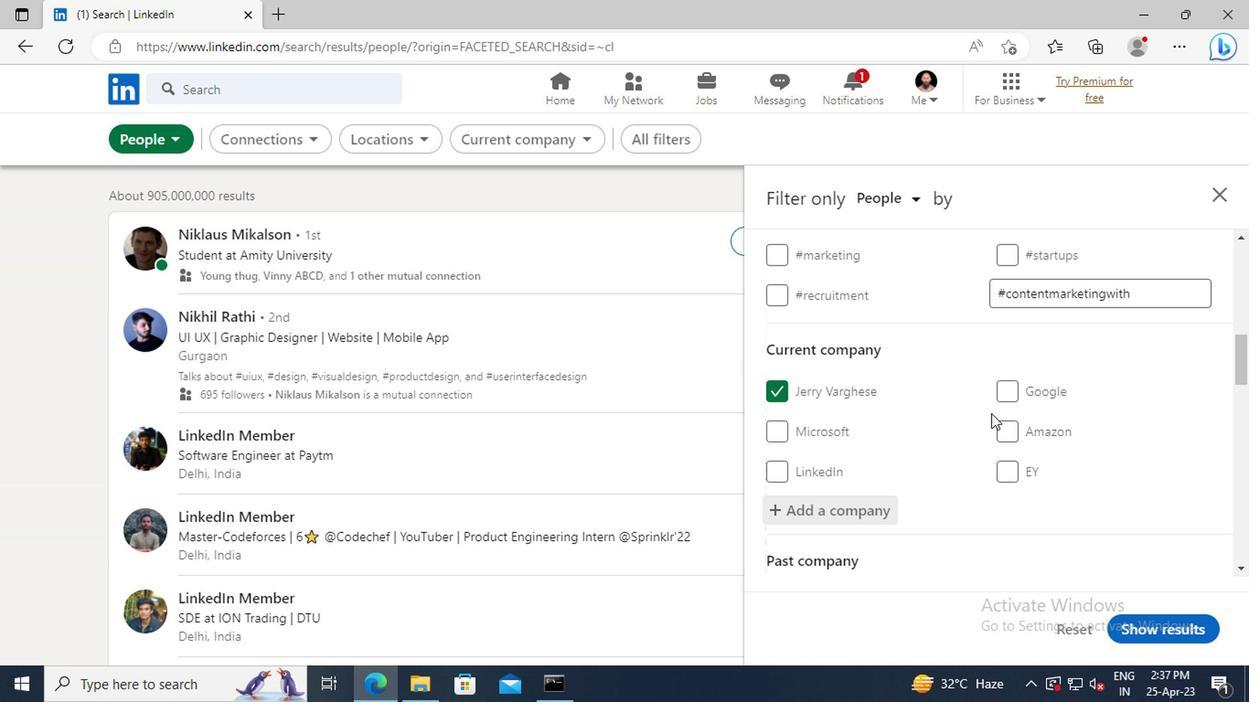 
Action: Mouse scrolled (982, 415) with delta (0, 0)
Screenshot: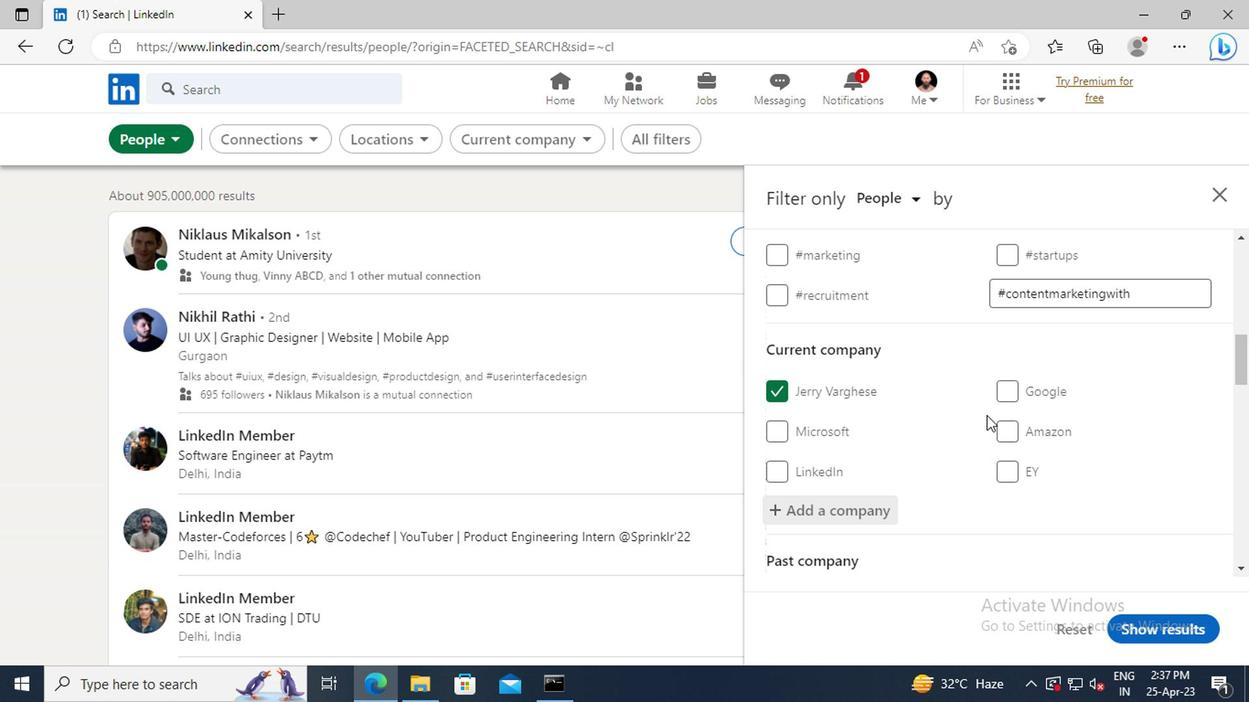 
Action: Mouse scrolled (982, 415) with delta (0, 0)
Screenshot: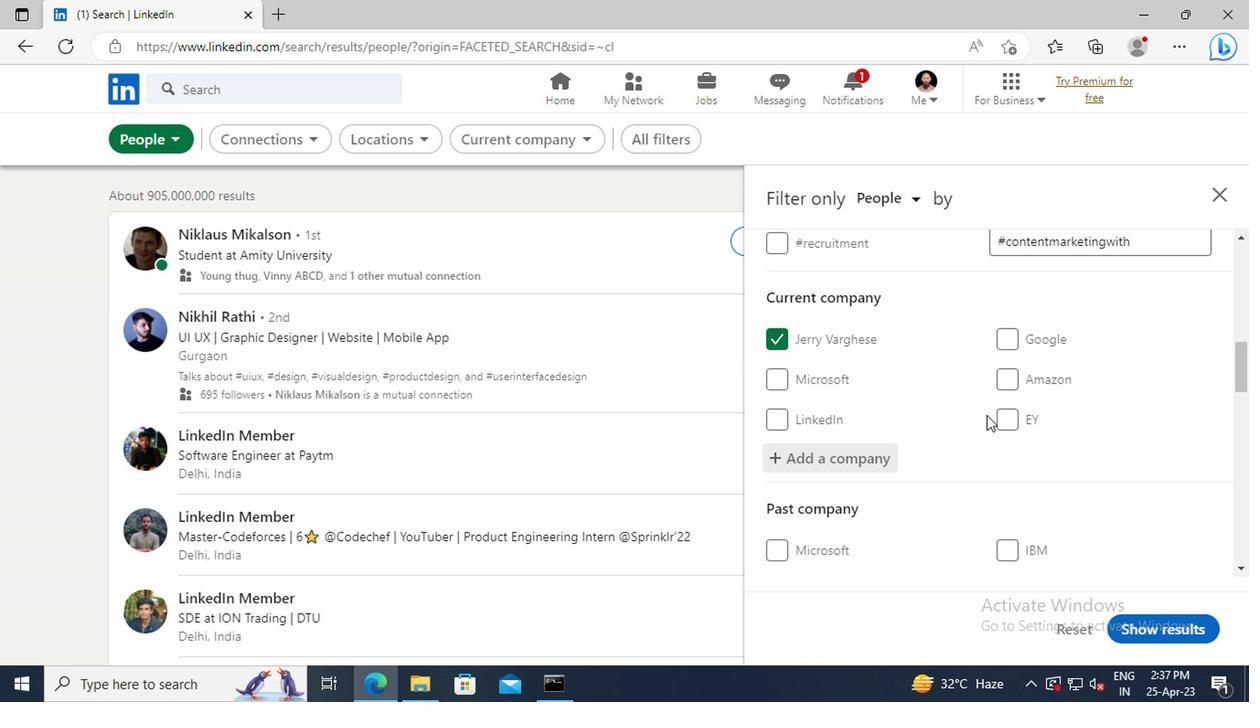 
Action: Mouse scrolled (982, 415) with delta (0, 0)
Screenshot: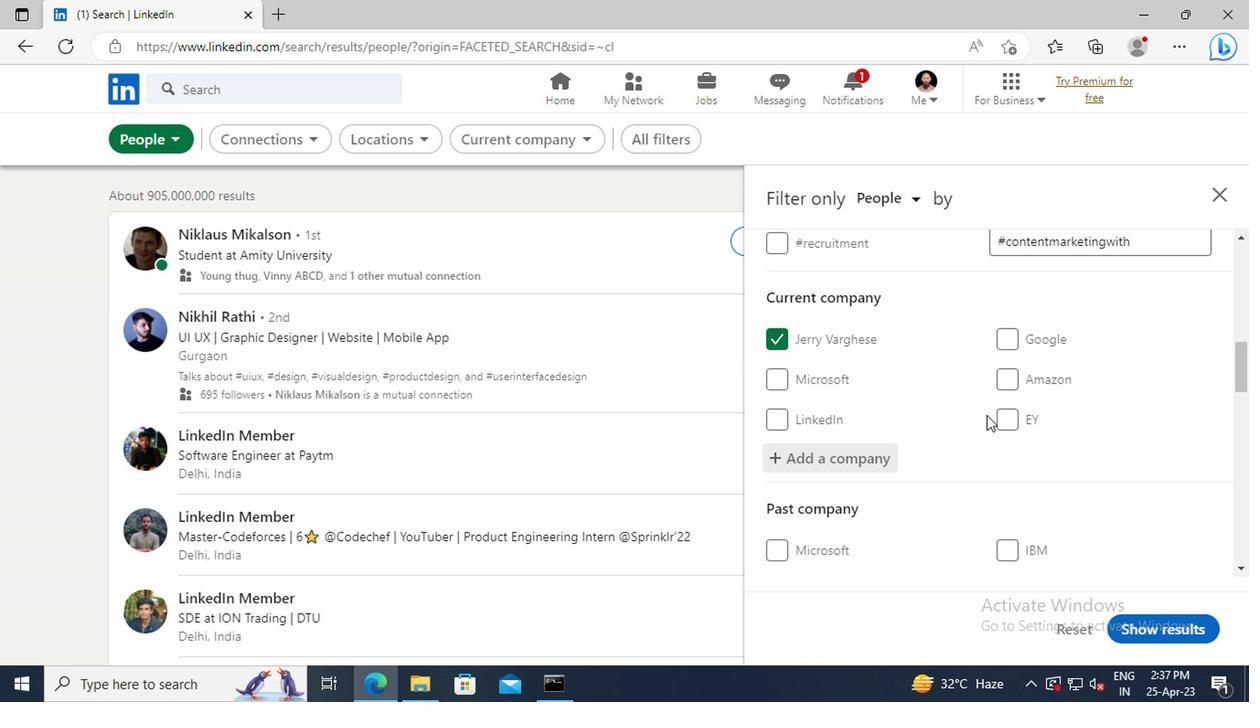 
Action: Mouse scrolled (982, 415) with delta (0, 0)
Screenshot: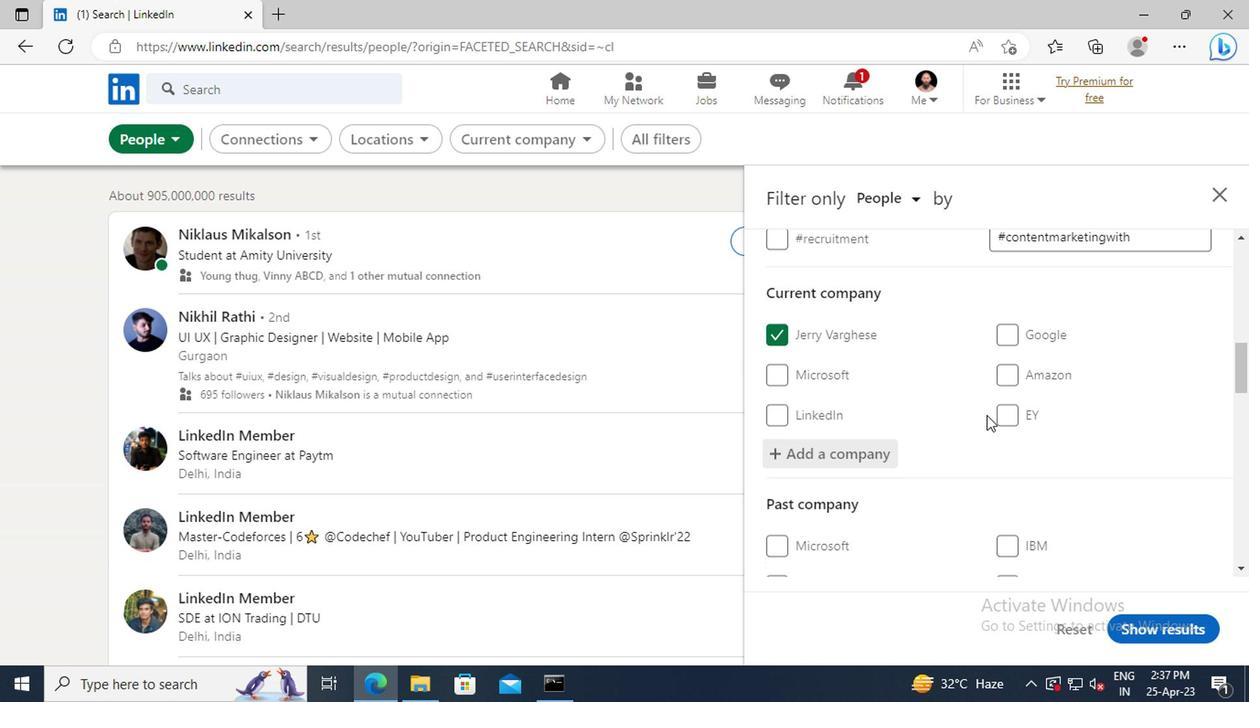 
Action: Mouse scrolled (982, 415) with delta (0, 0)
Screenshot: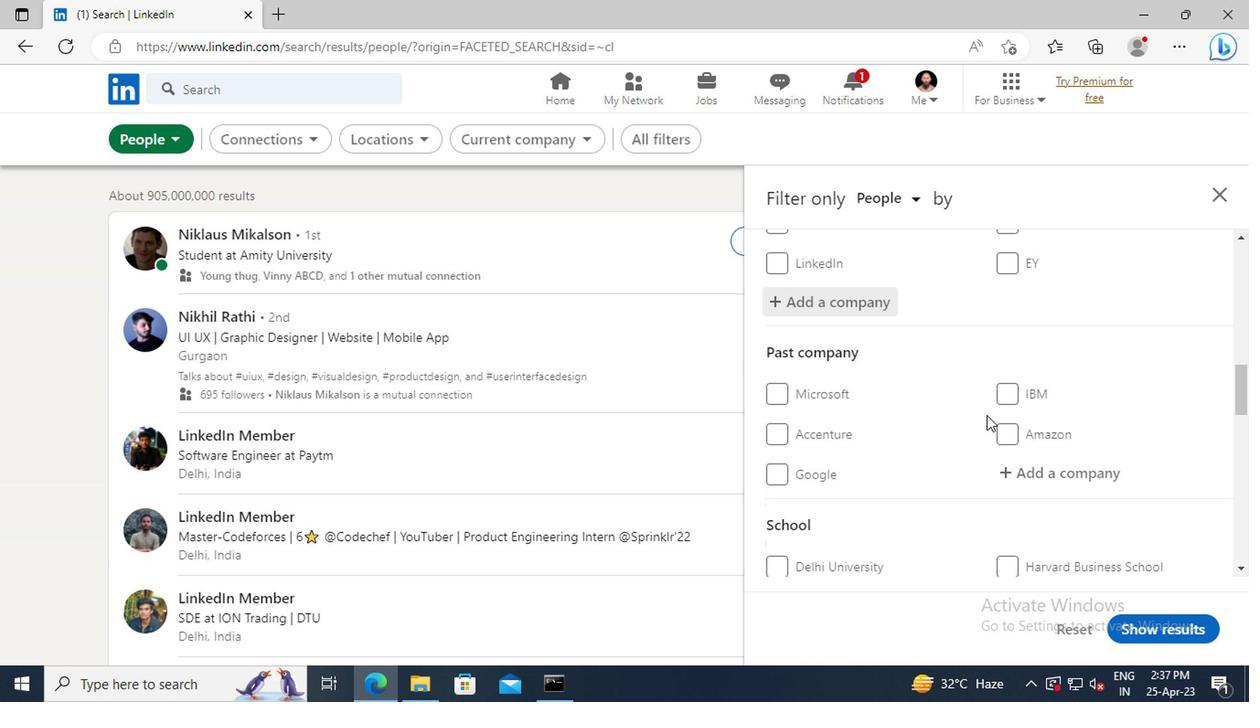 
Action: Mouse scrolled (982, 415) with delta (0, 0)
Screenshot: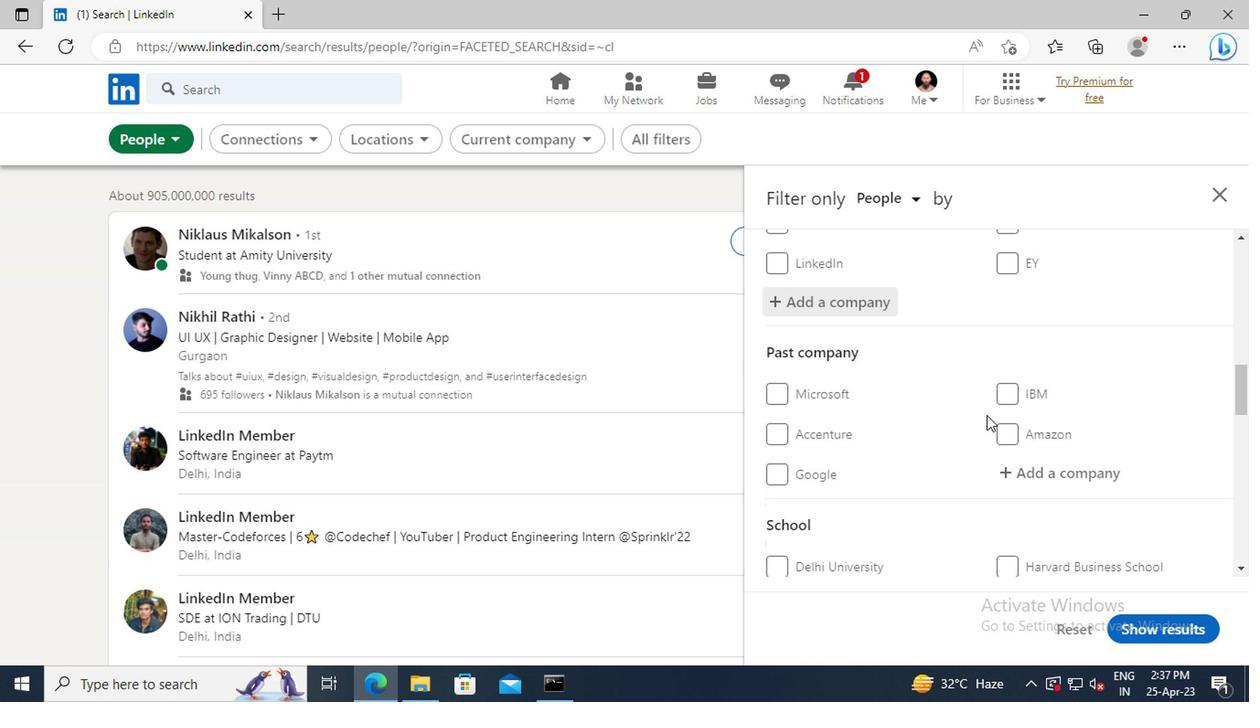 
Action: Mouse scrolled (982, 415) with delta (0, 0)
Screenshot: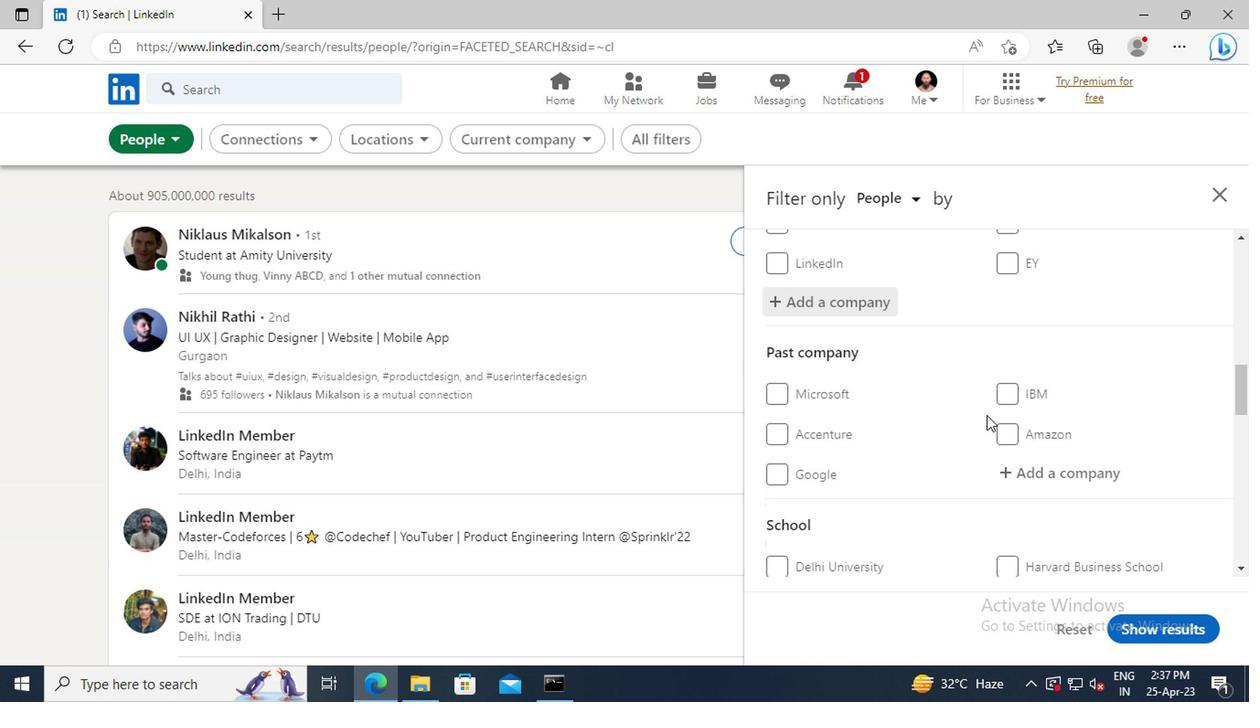 
Action: Mouse scrolled (982, 415) with delta (0, 0)
Screenshot: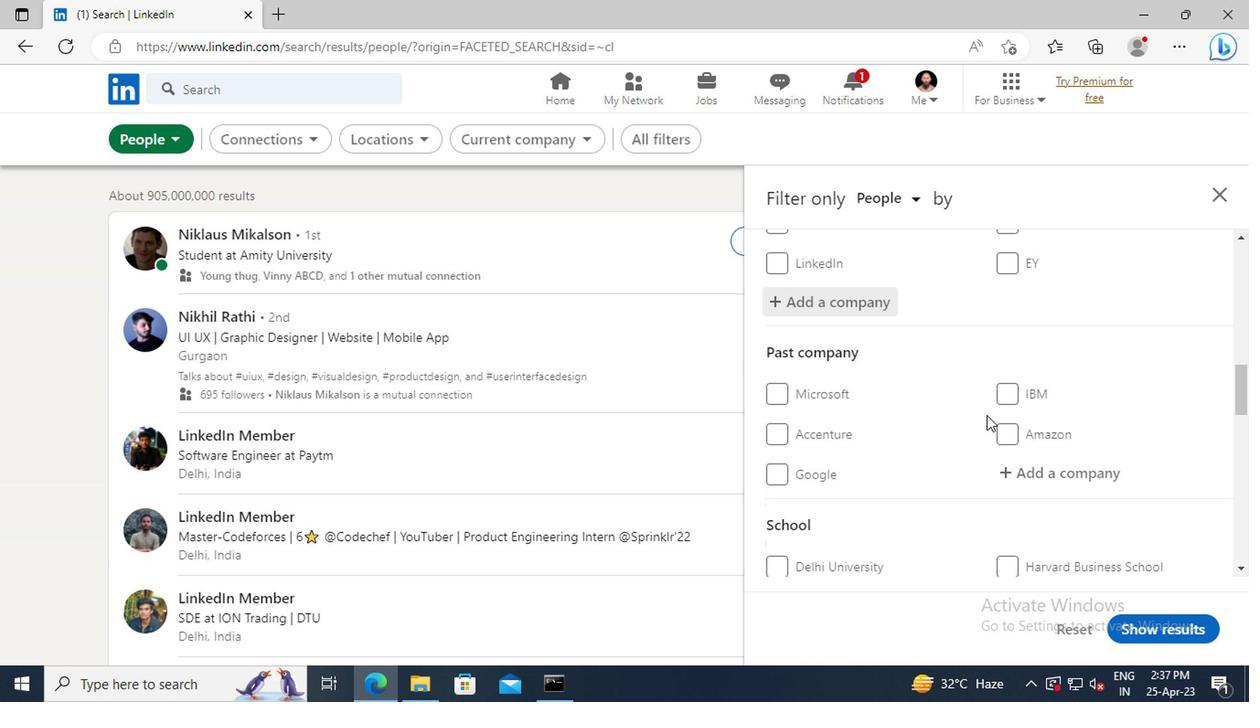 
Action: Mouse moved to (1025, 456)
Screenshot: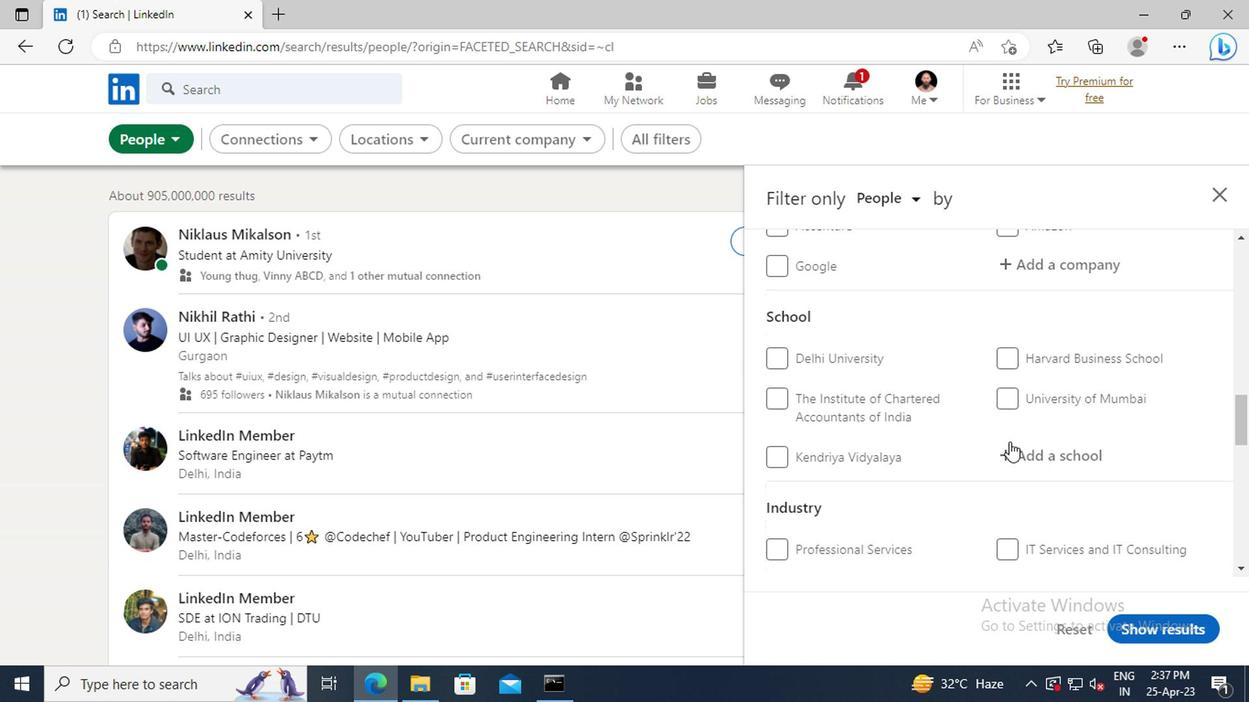 
Action: Mouse pressed left at (1025, 456)
Screenshot: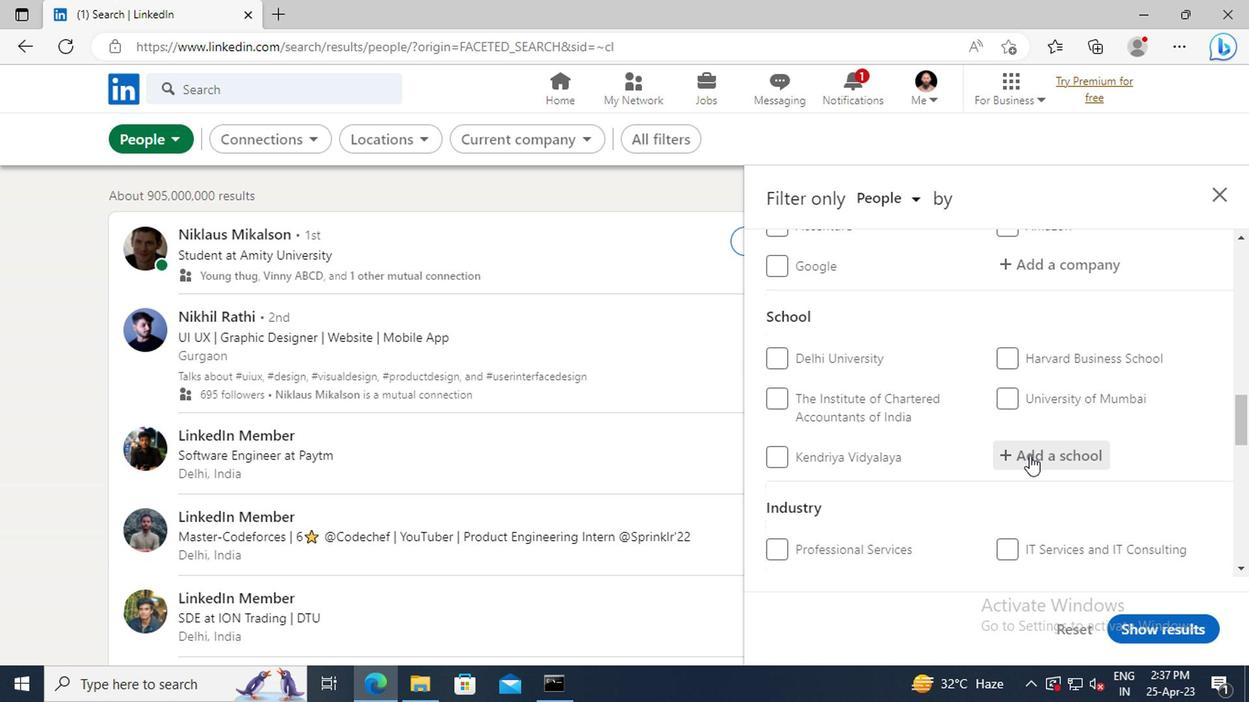 
Action: Key pressed <Key.shift>PACE<Key.space><Key.shift>JUNIOR<Key.space><Key.shift>SCIENCE<Key.space><Key.shift>COLLEGE
Screenshot: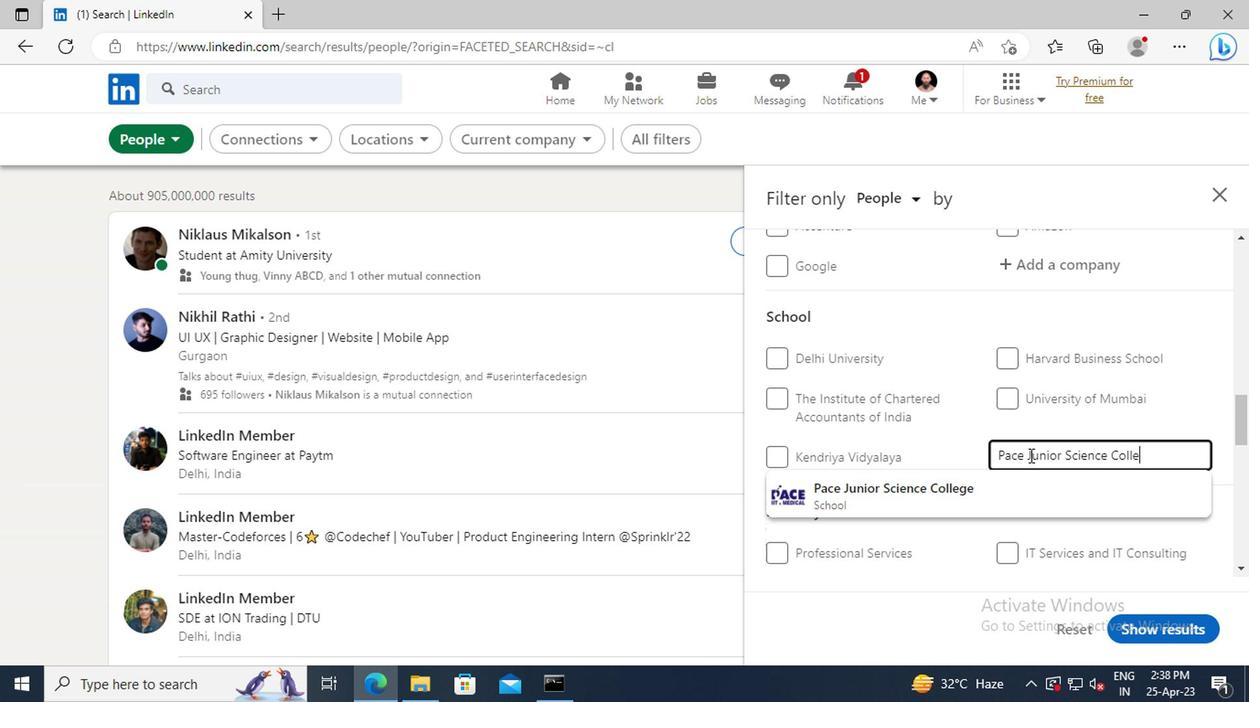 
Action: Mouse moved to (991, 490)
Screenshot: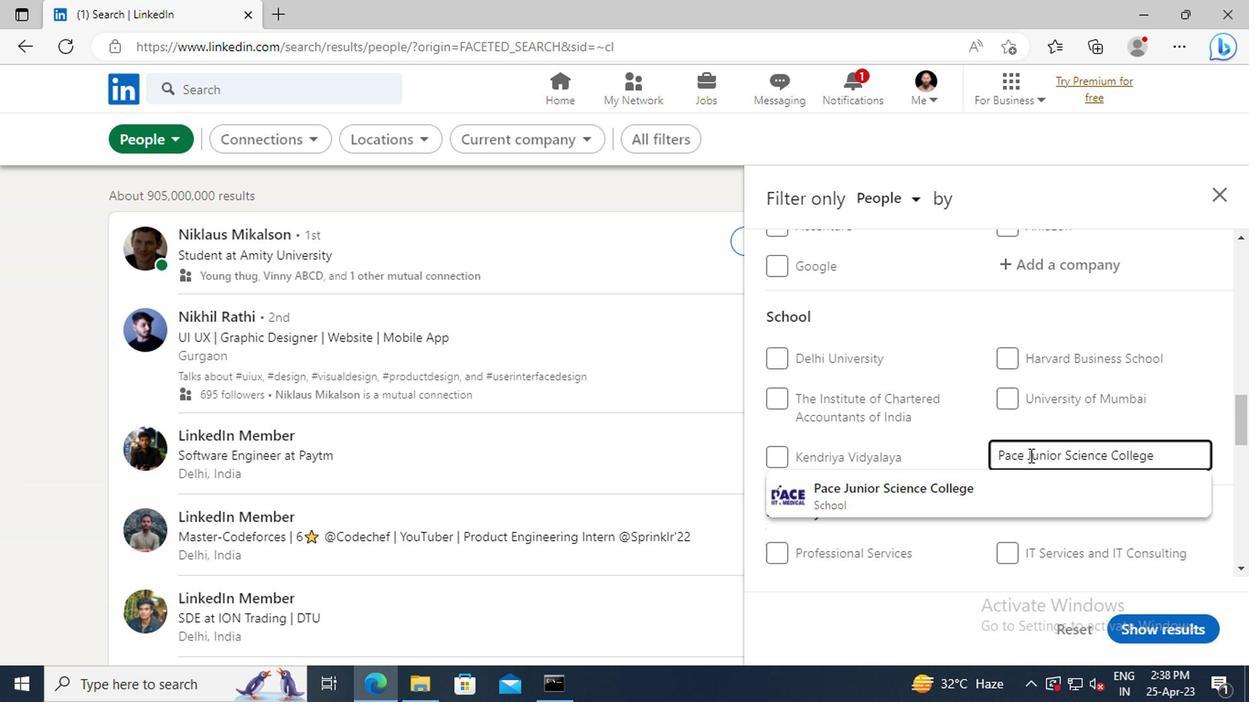 
Action: Mouse pressed left at (991, 490)
Screenshot: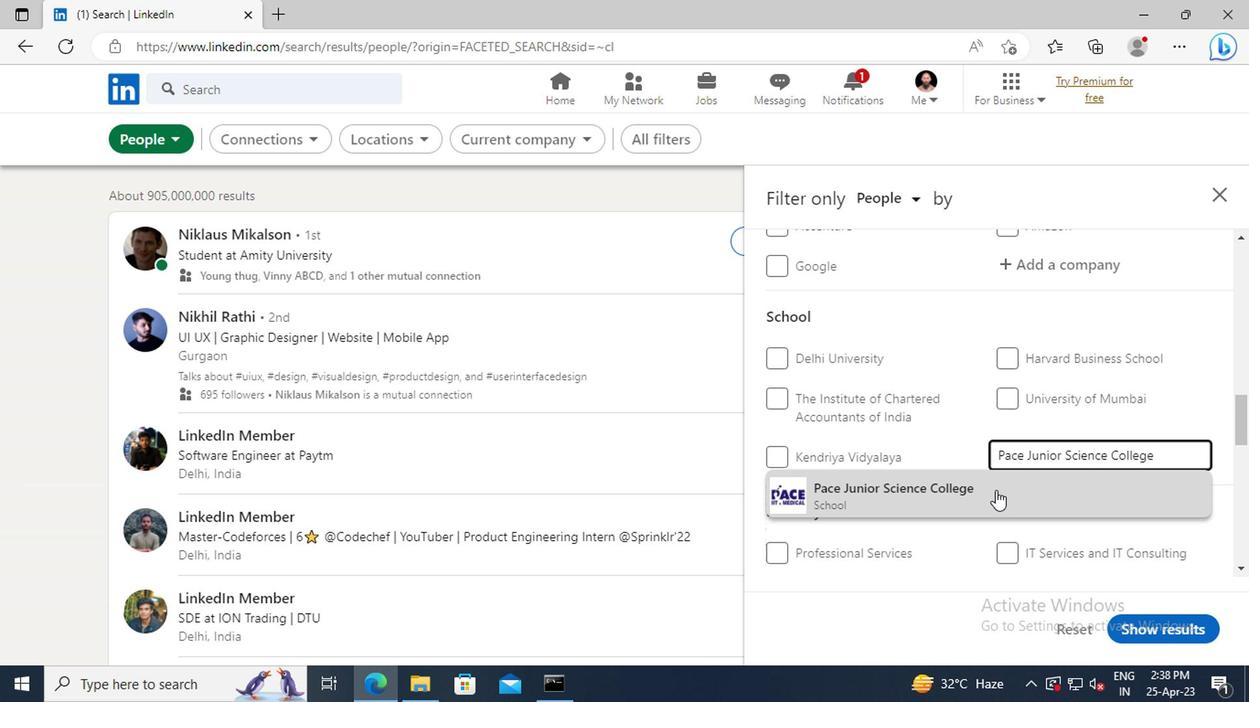 
Action: Mouse moved to (982, 399)
Screenshot: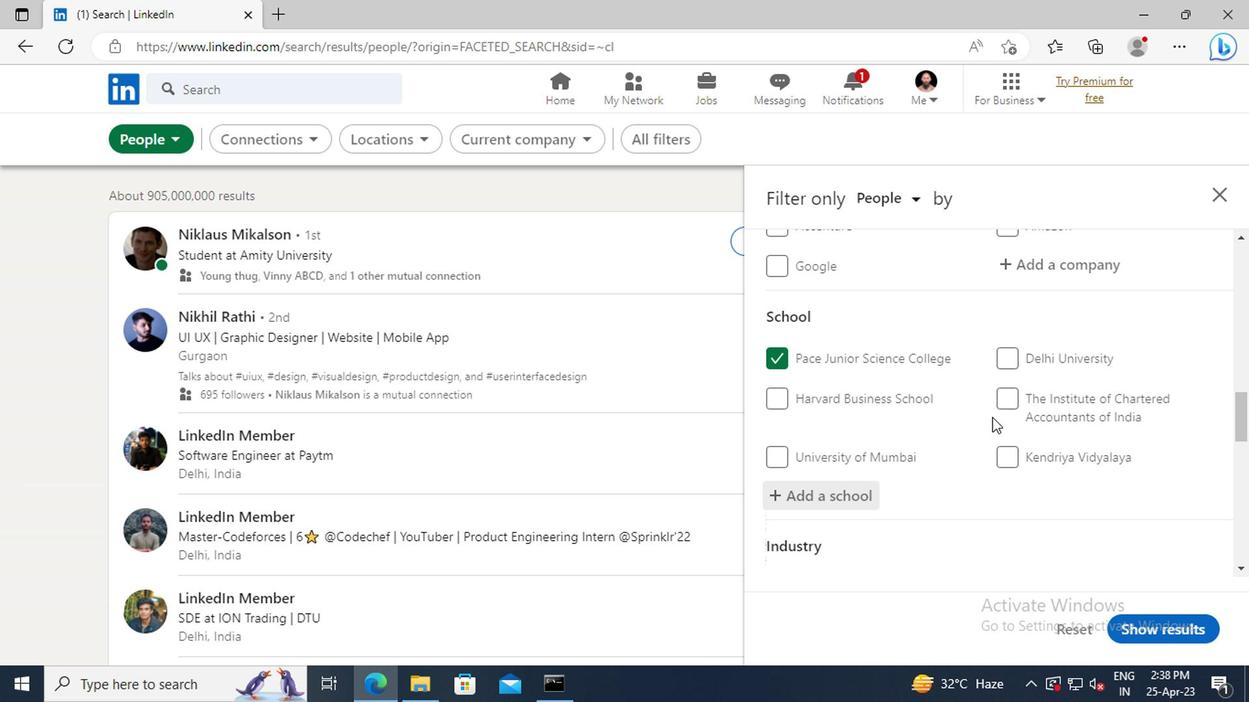 
Action: Mouse scrolled (982, 398) with delta (0, 0)
Screenshot: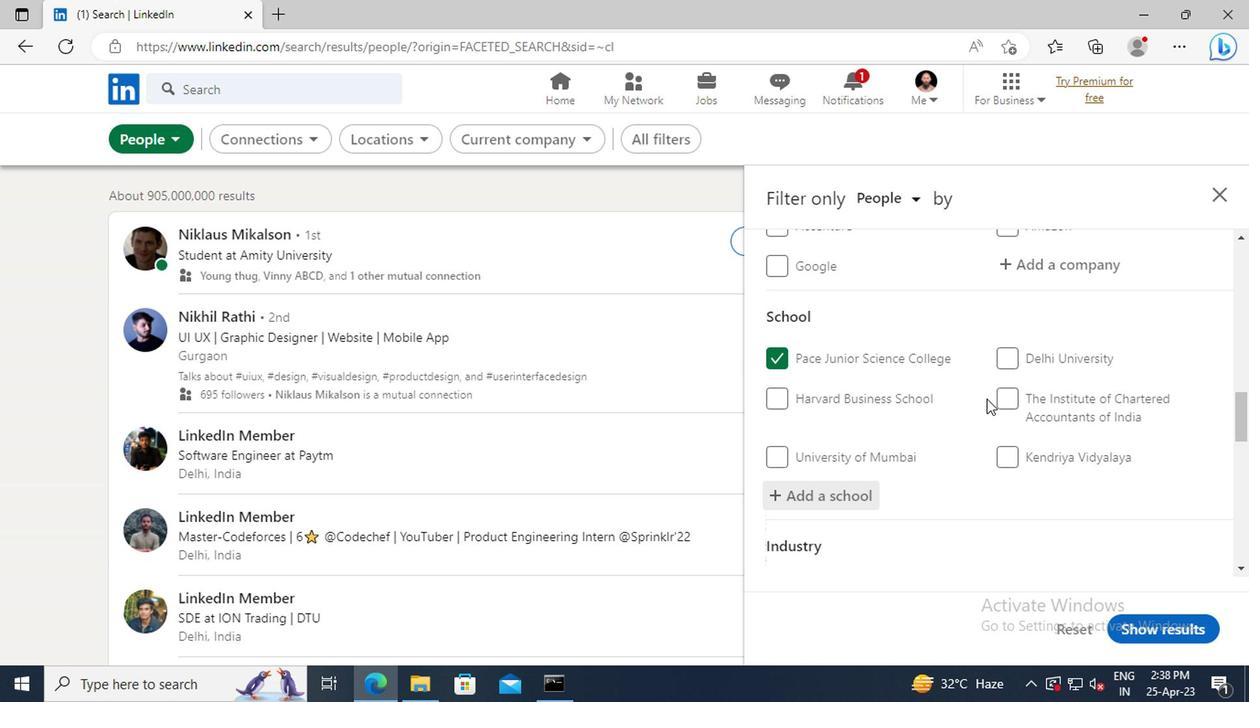 
Action: Mouse scrolled (982, 398) with delta (0, 0)
Screenshot: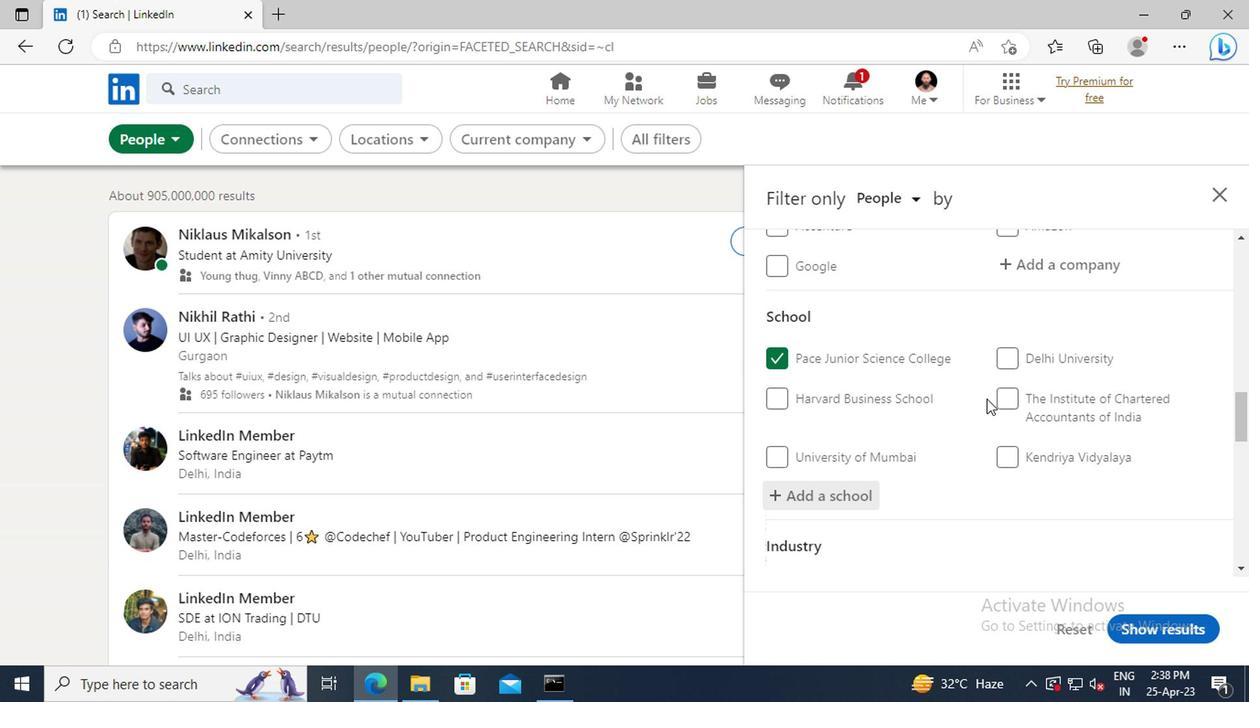 
Action: Mouse scrolled (982, 398) with delta (0, 0)
Screenshot: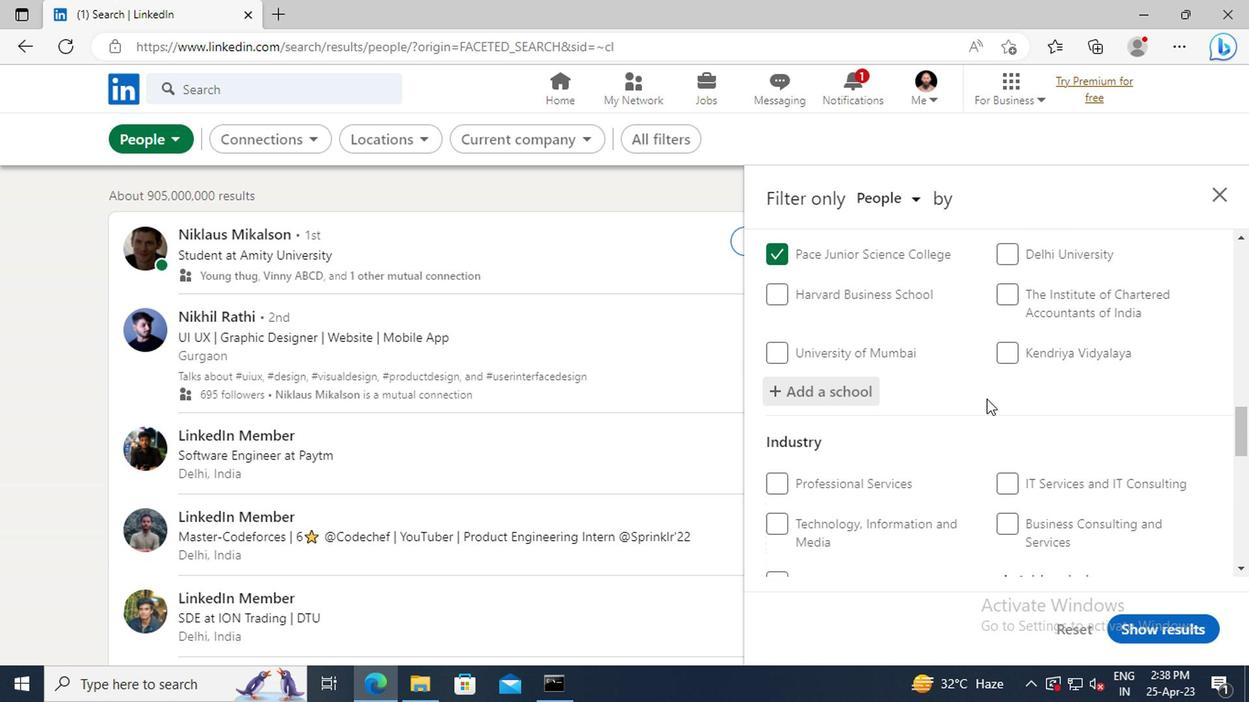 
Action: Mouse scrolled (982, 398) with delta (0, 0)
Screenshot: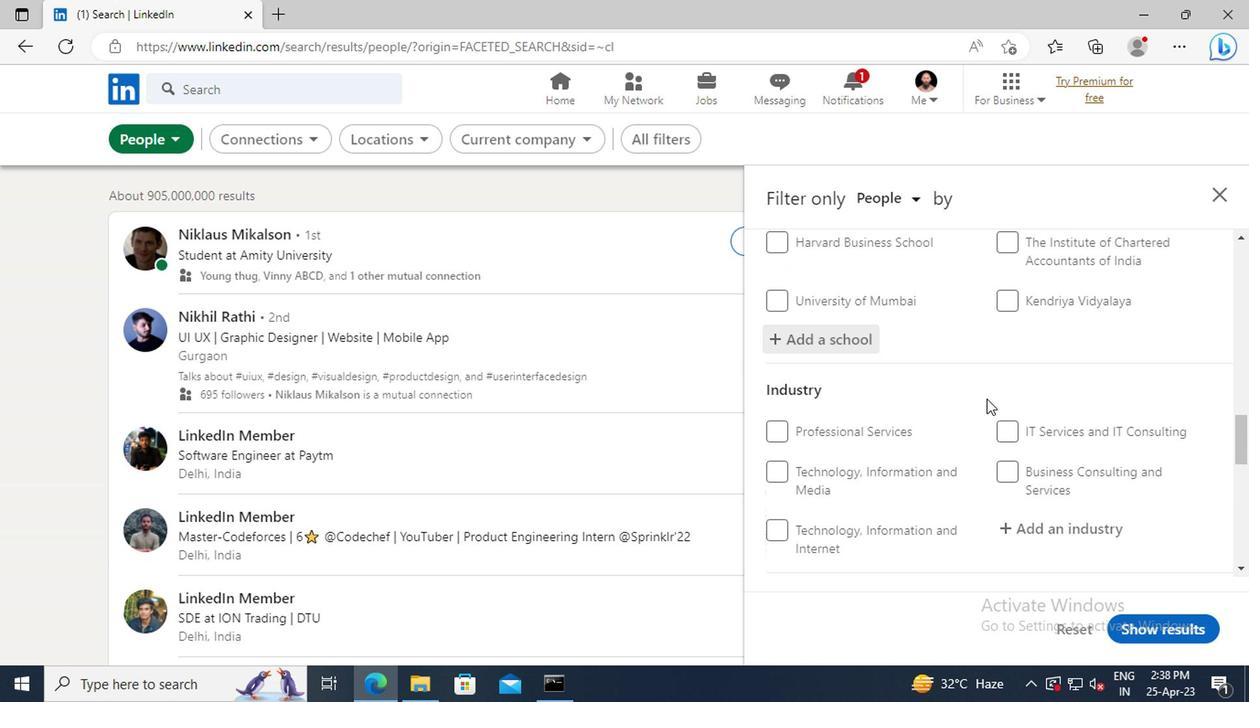 
Action: Mouse scrolled (982, 398) with delta (0, 0)
Screenshot: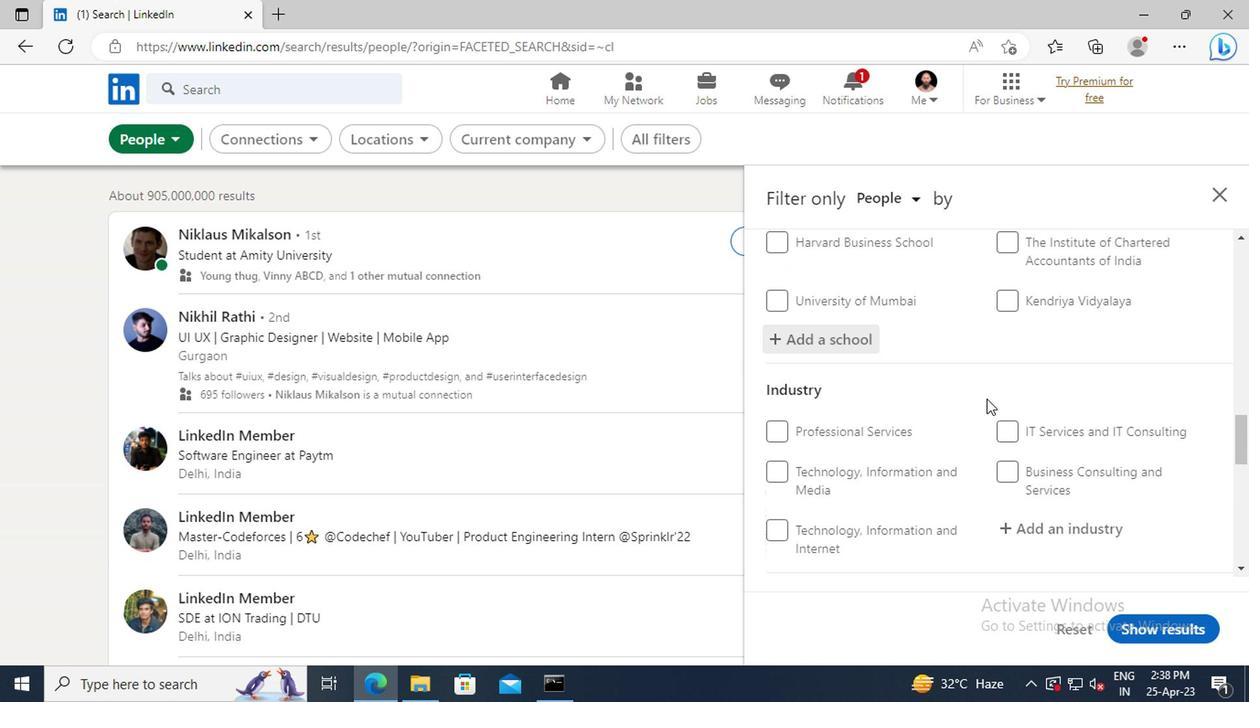 
Action: Mouse moved to (1025, 433)
Screenshot: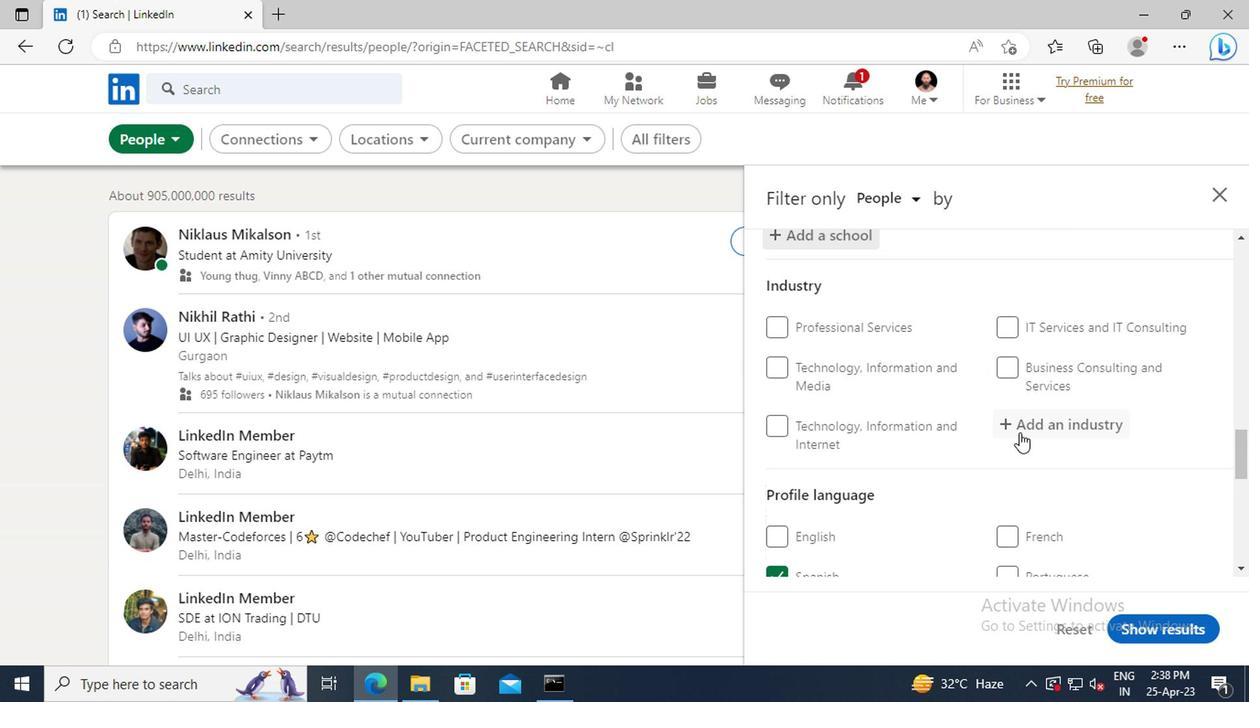 
Action: Mouse pressed left at (1025, 433)
Screenshot: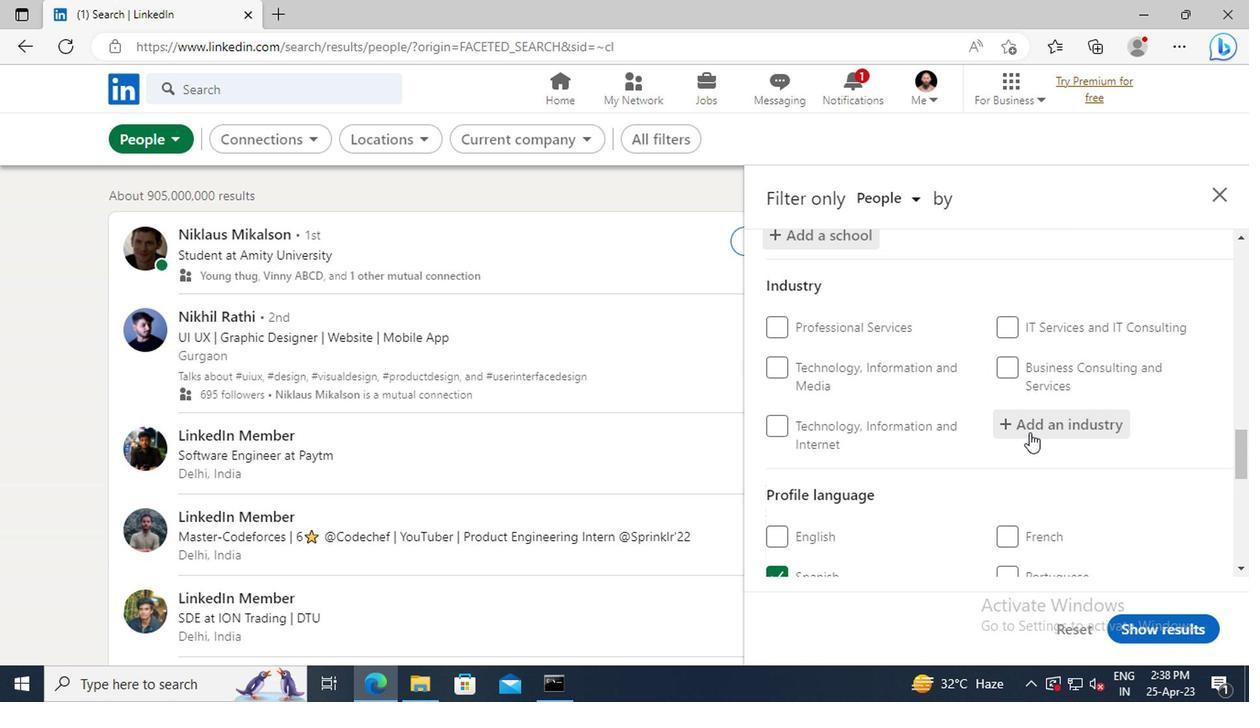 
Action: Key pressed <Key.shift>RACETRACKS
Screenshot: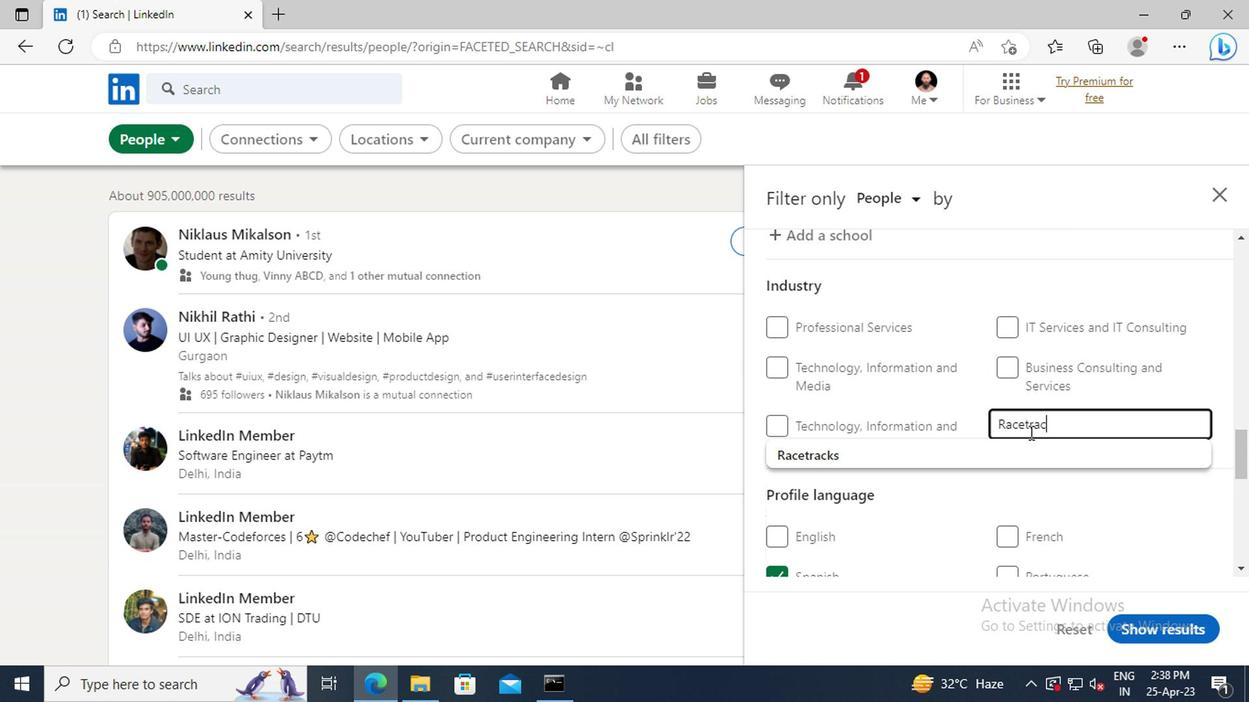 
Action: Mouse moved to (1005, 448)
Screenshot: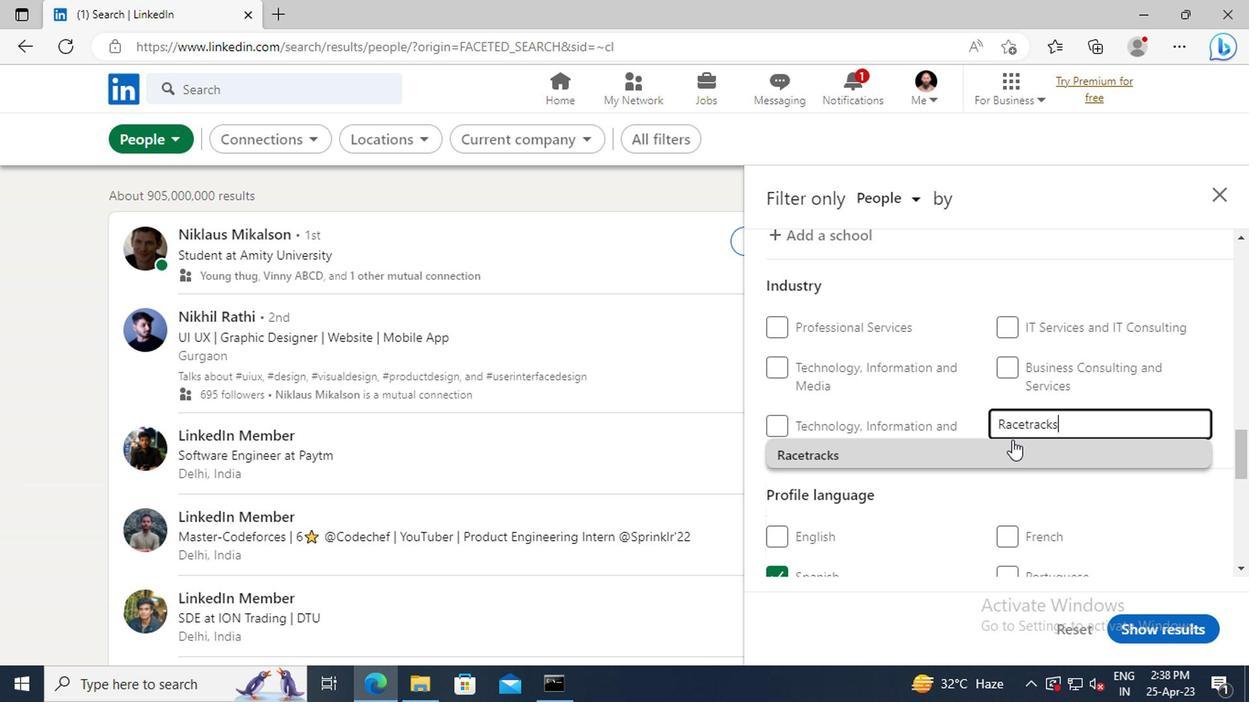 
Action: Mouse pressed left at (1005, 448)
Screenshot: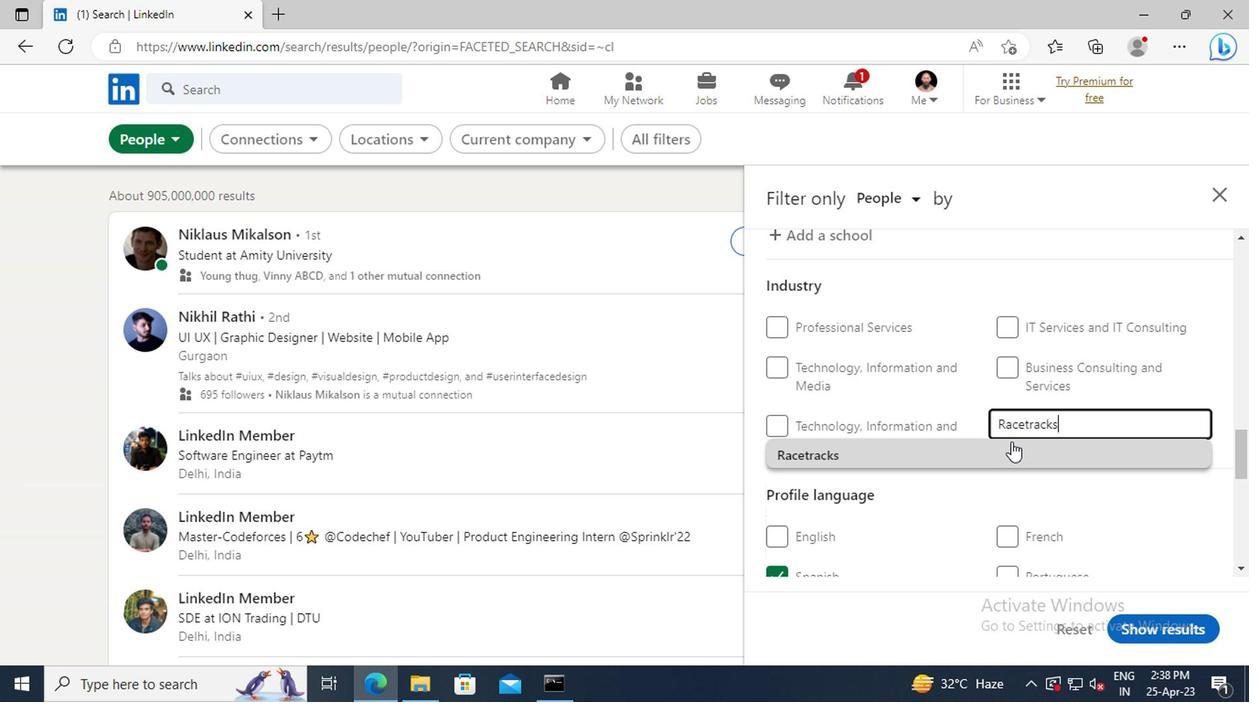 
Action: Mouse moved to (1003, 410)
Screenshot: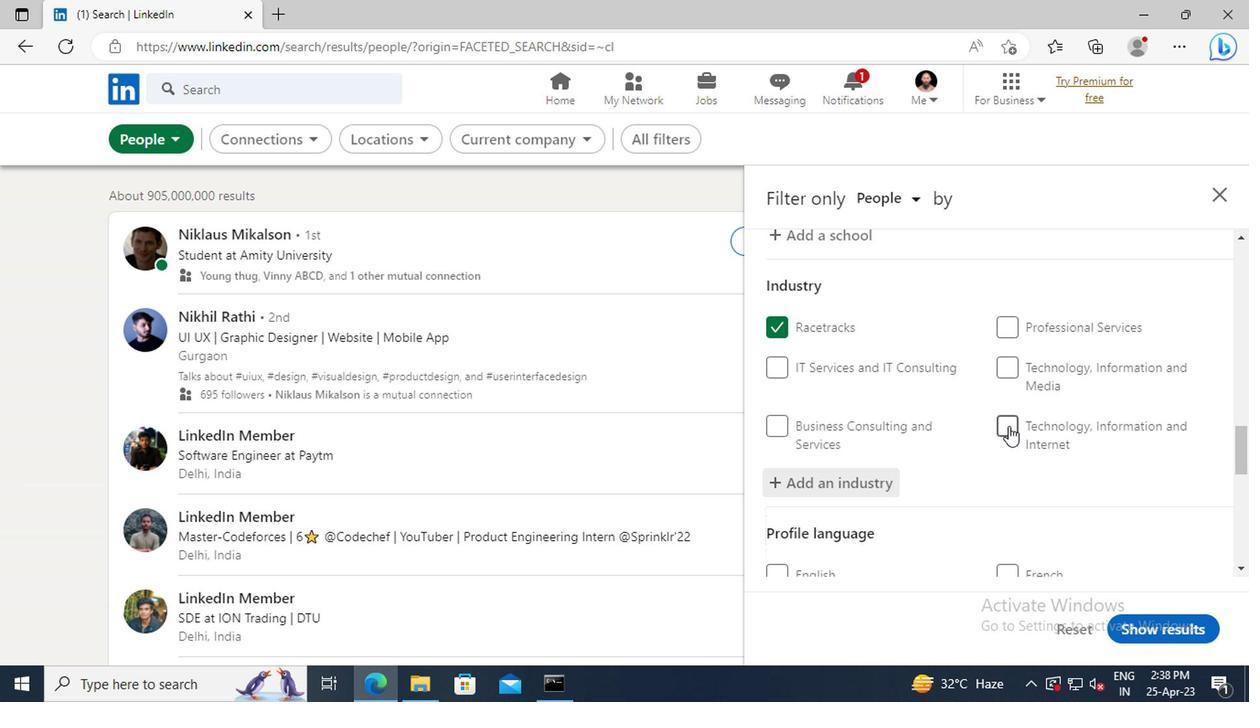 
Action: Mouse scrolled (1003, 409) with delta (0, 0)
Screenshot: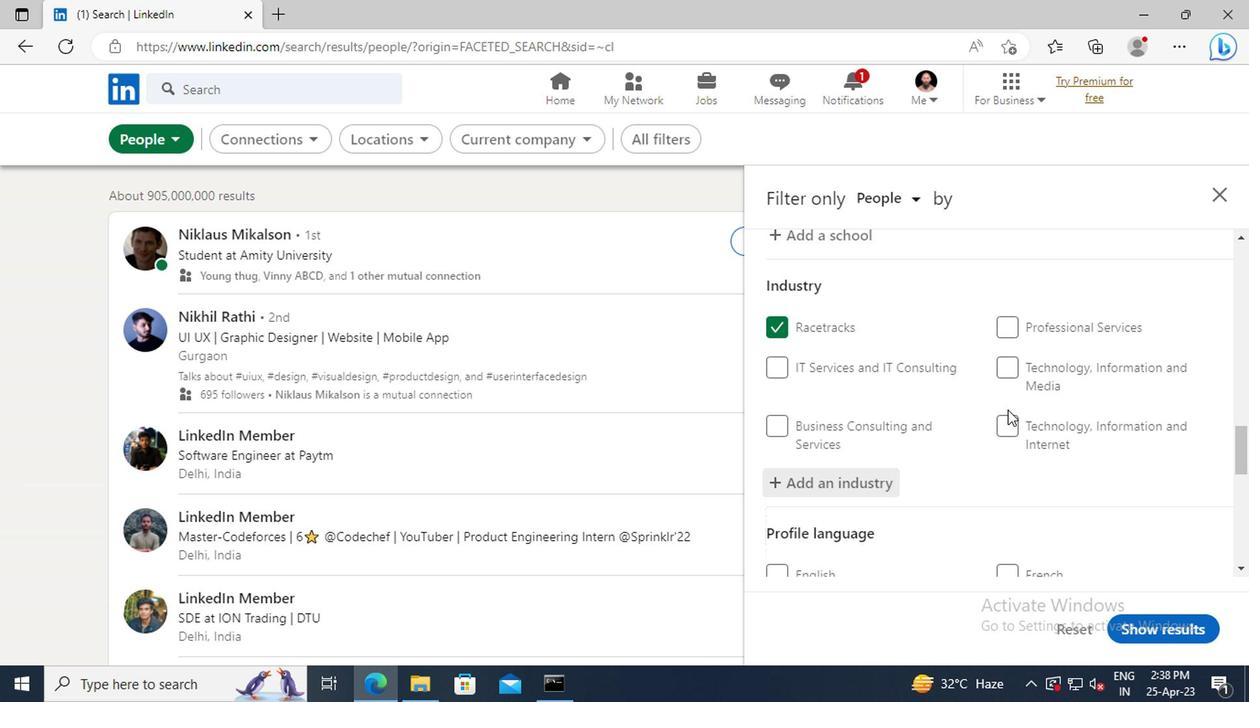 
Action: Mouse scrolled (1003, 409) with delta (0, 0)
Screenshot: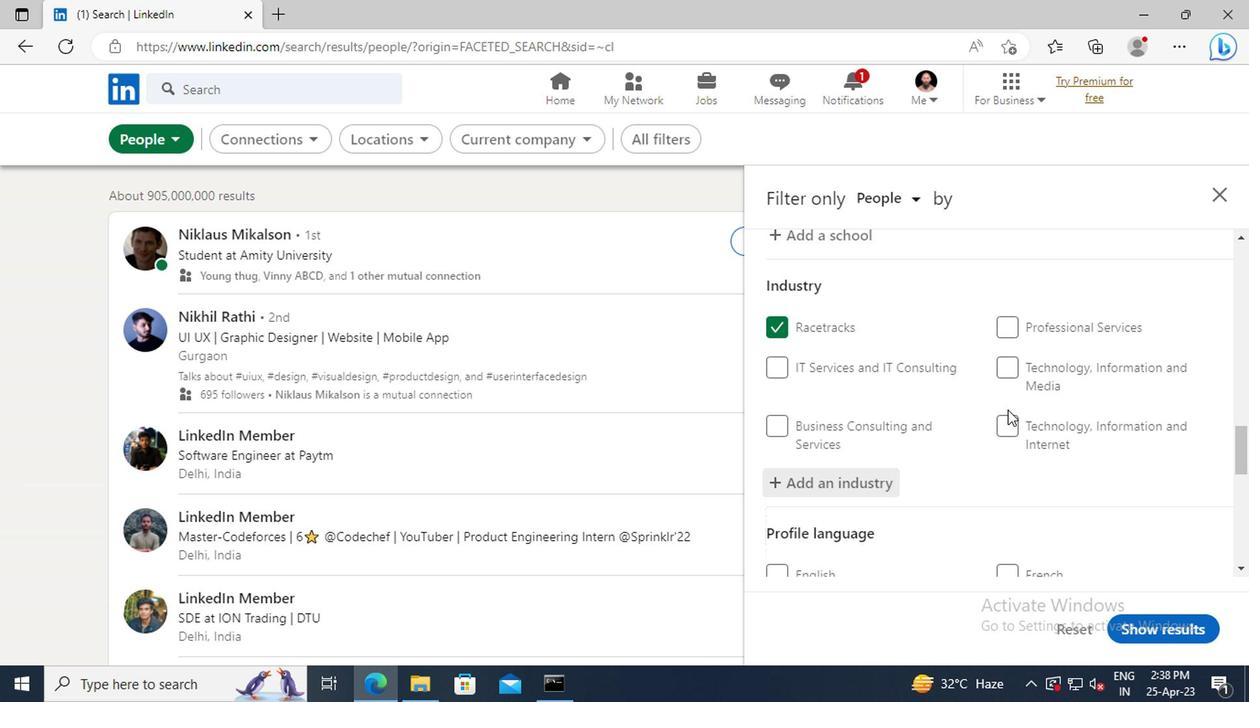 
Action: Mouse scrolled (1003, 409) with delta (0, 0)
Screenshot: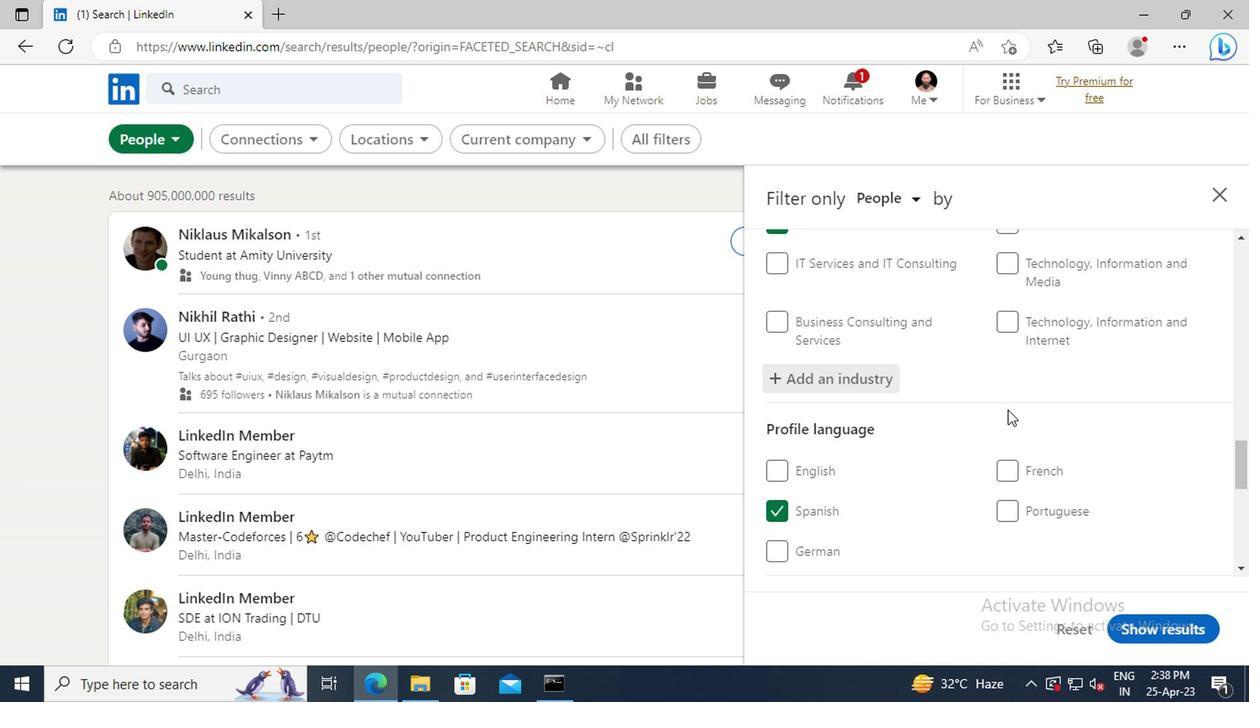 
Action: Mouse scrolled (1003, 409) with delta (0, 0)
Screenshot: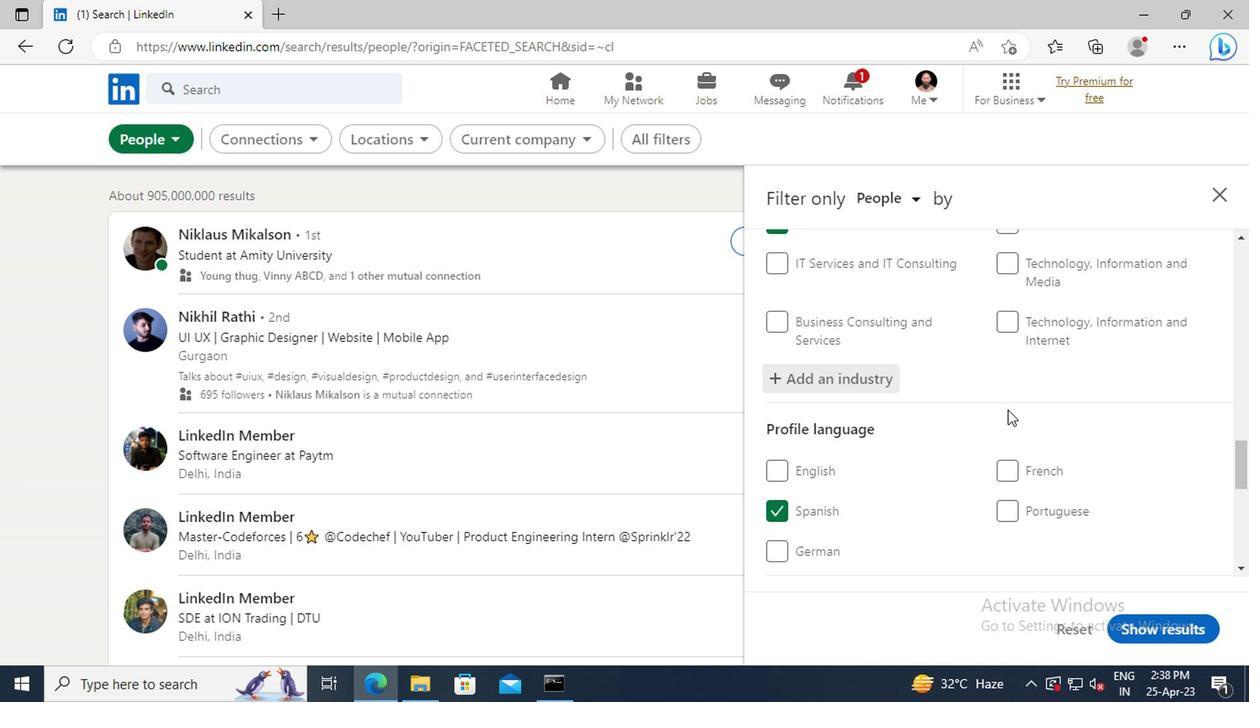 
Action: Mouse scrolled (1003, 409) with delta (0, 0)
Screenshot: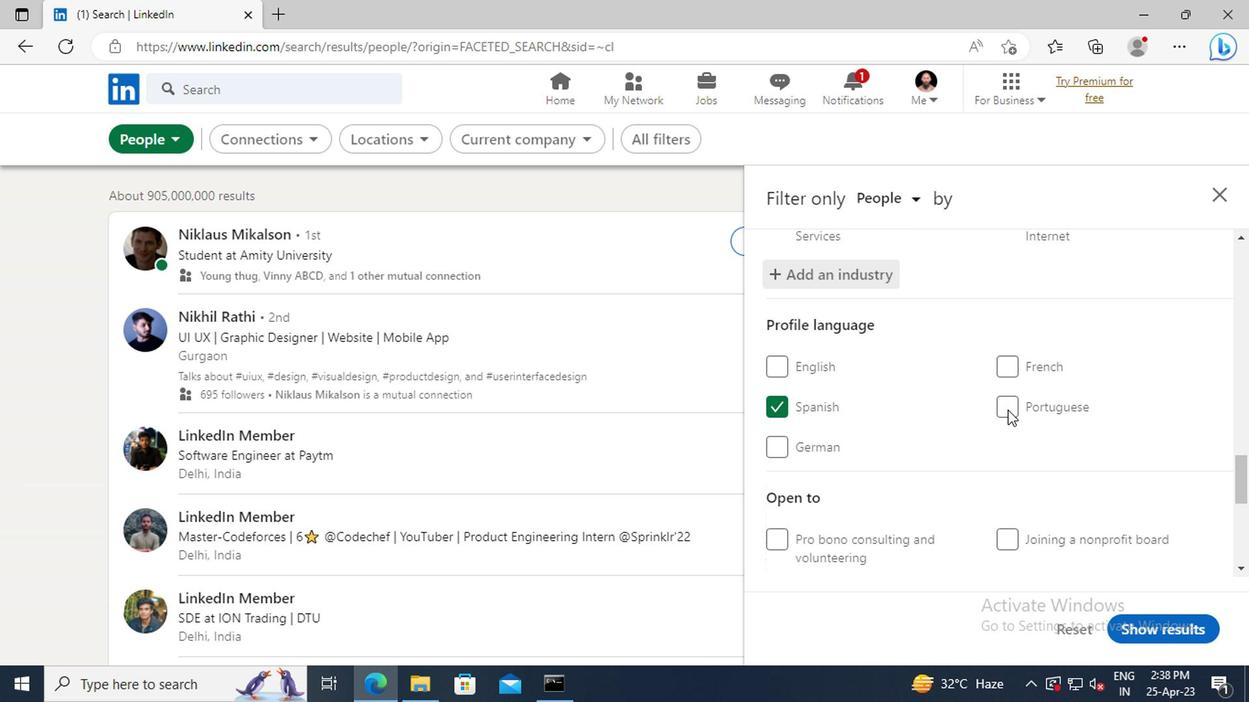 
Action: Mouse scrolled (1003, 409) with delta (0, 0)
Screenshot: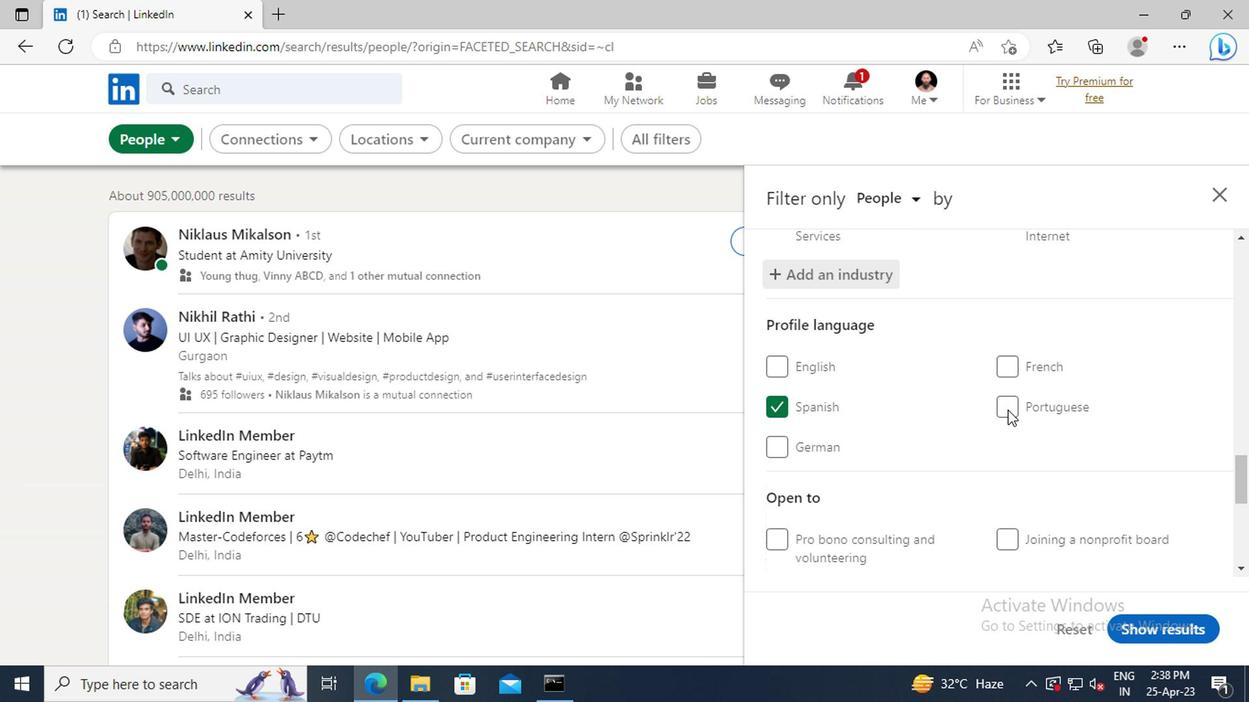 
Action: Mouse scrolled (1003, 409) with delta (0, 0)
Screenshot: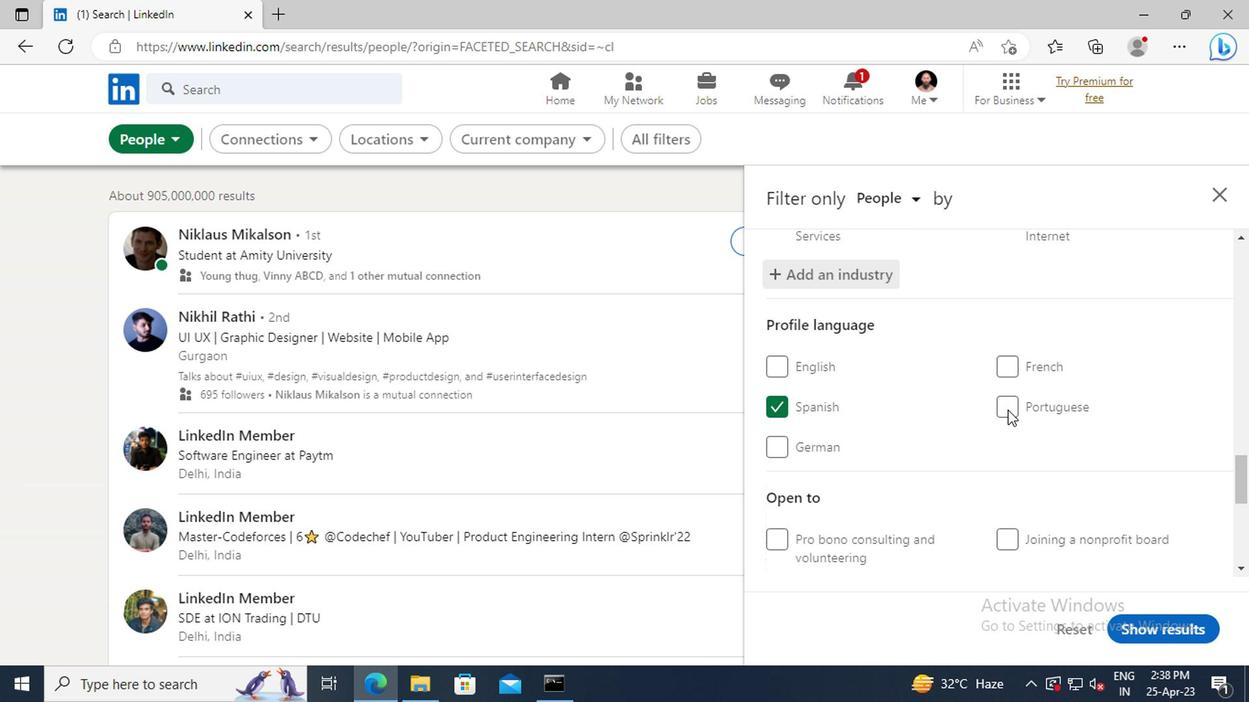 
Action: Mouse scrolled (1003, 409) with delta (0, 0)
Screenshot: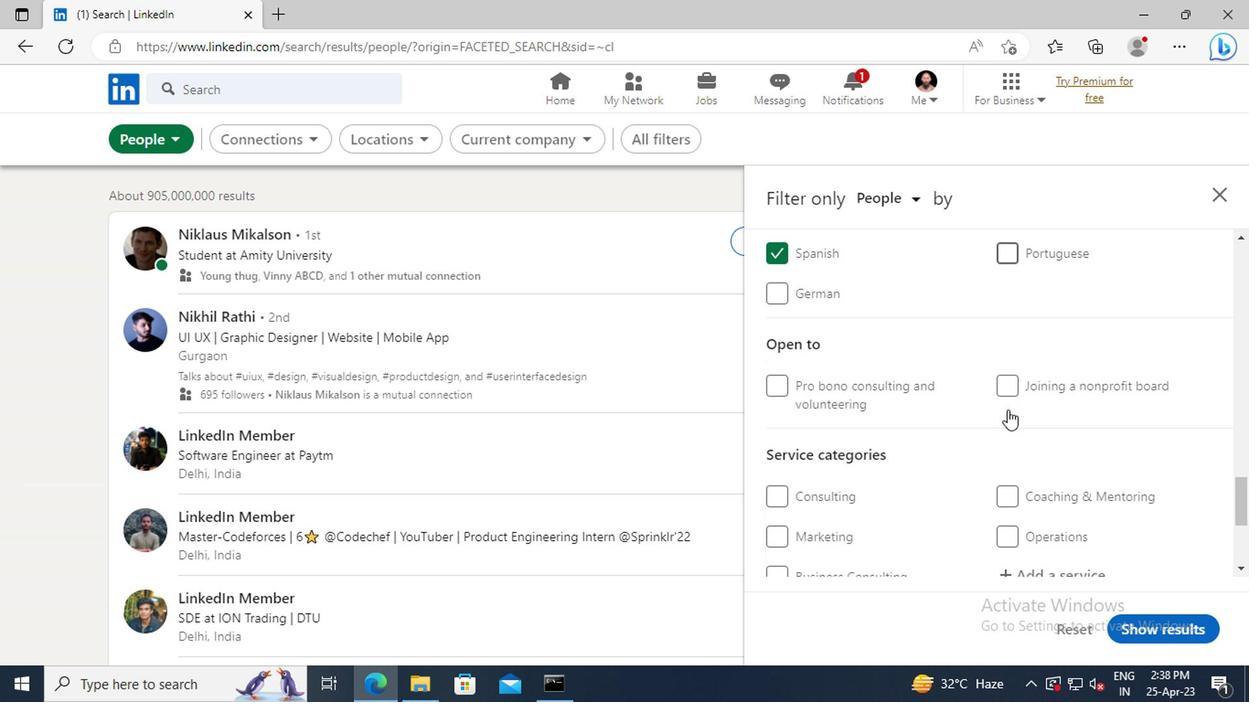 
Action: Mouse scrolled (1003, 409) with delta (0, 0)
Screenshot: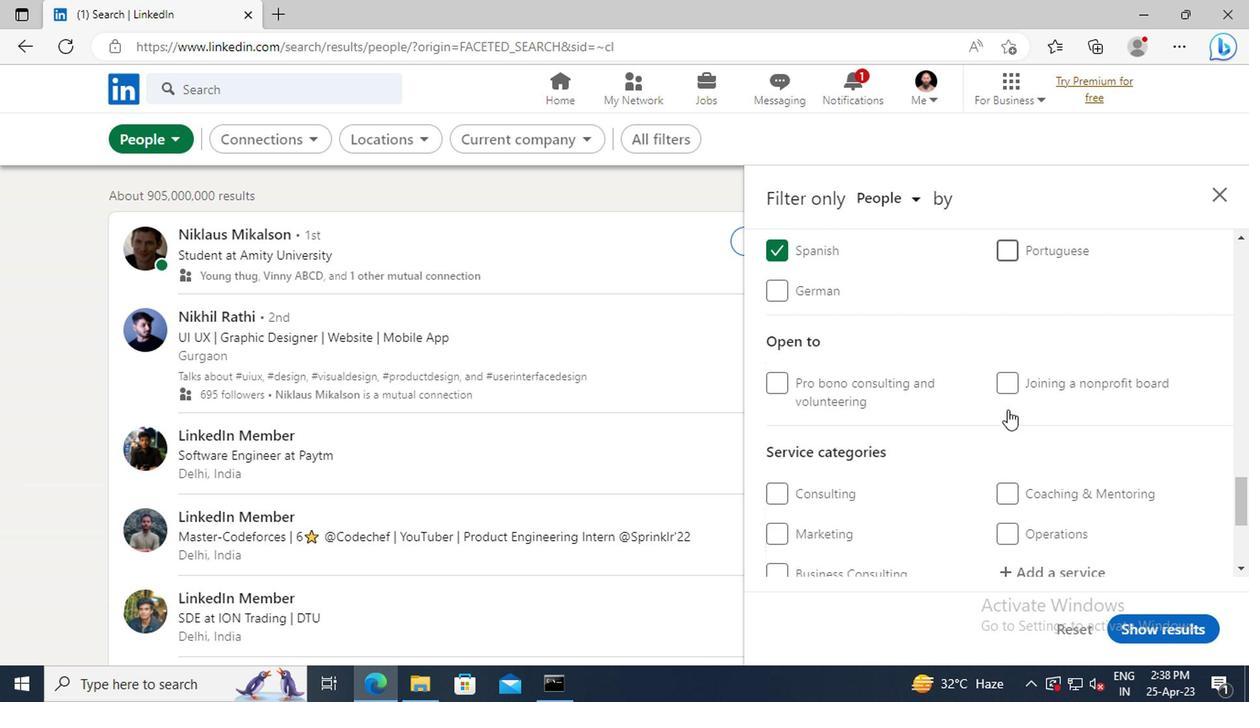 
Action: Mouse scrolled (1003, 409) with delta (0, 0)
Screenshot: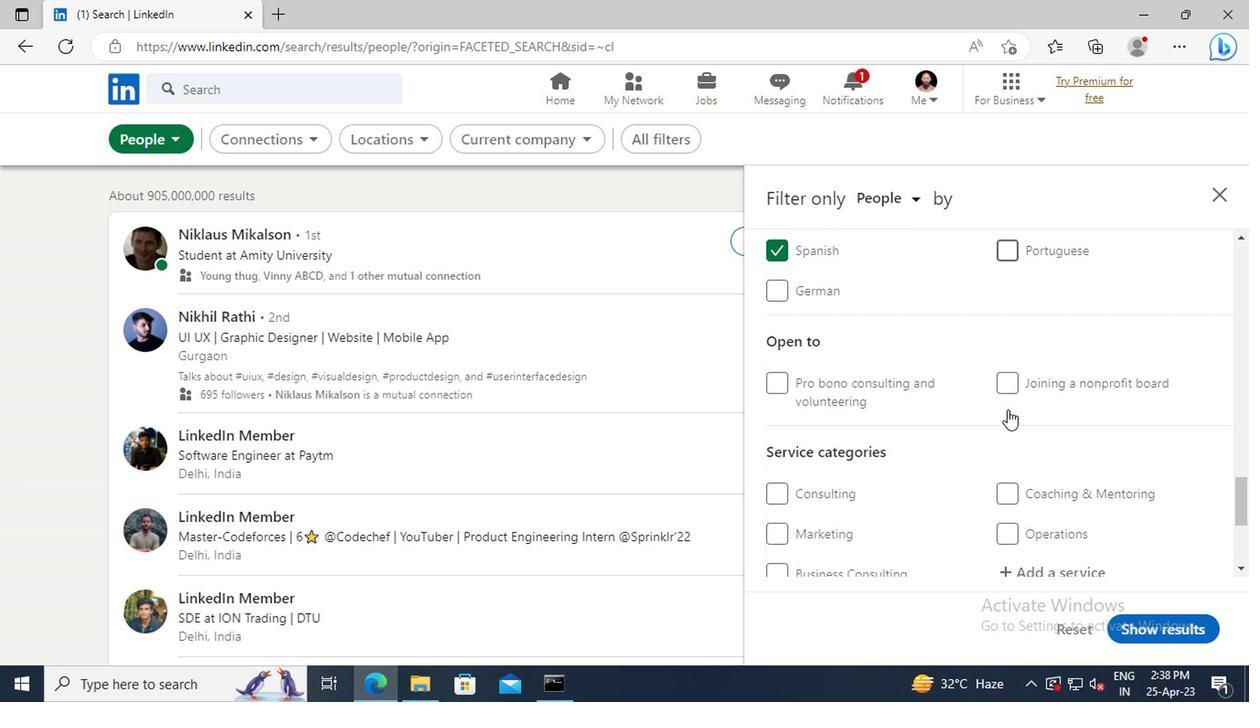 
Action: Mouse moved to (1051, 423)
Screenshot: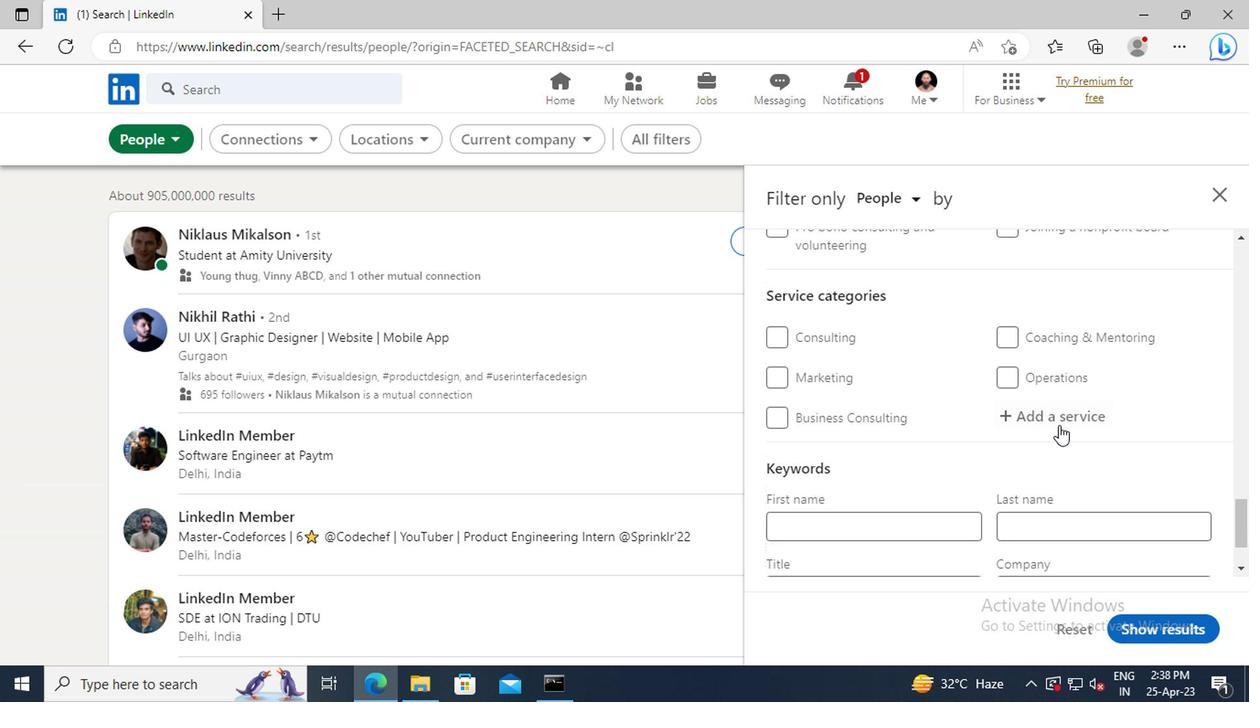 
Action: Mouse pressed left at (1051, 423)
Screenshot: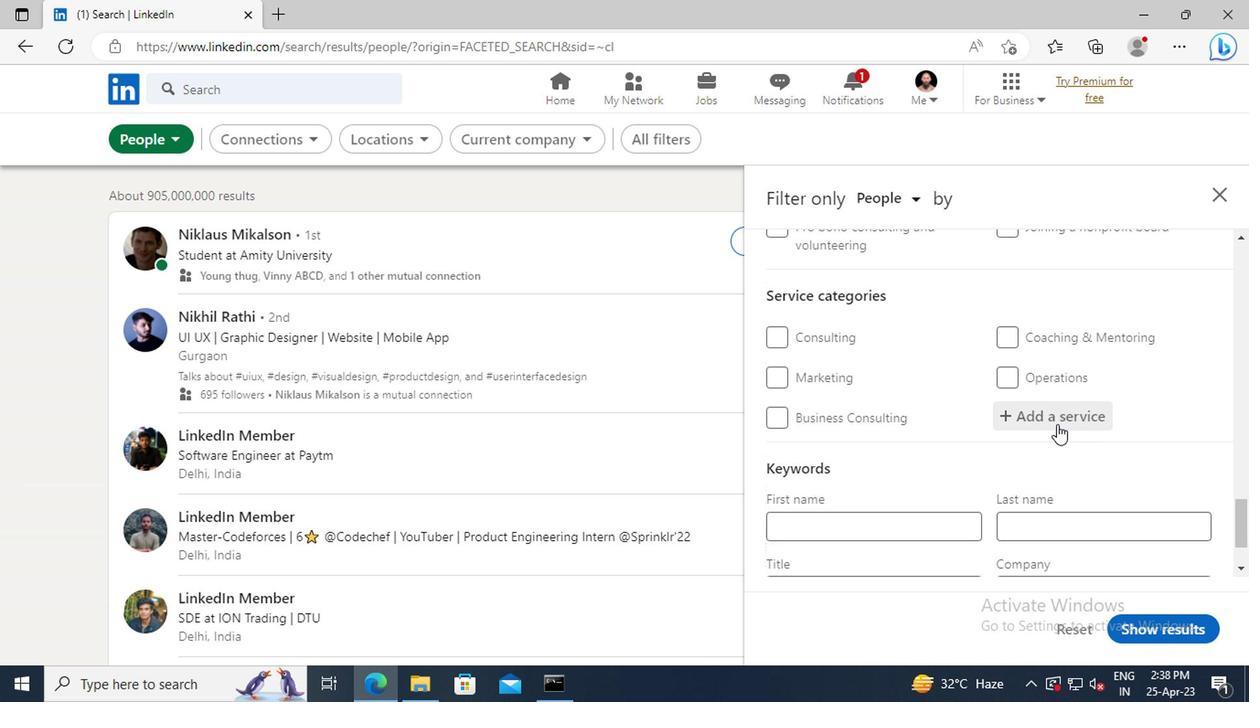 
Action: Key pressed <Key.shift>TRADE<Key.space><Key.shift_r>SHOWS
Screenshot: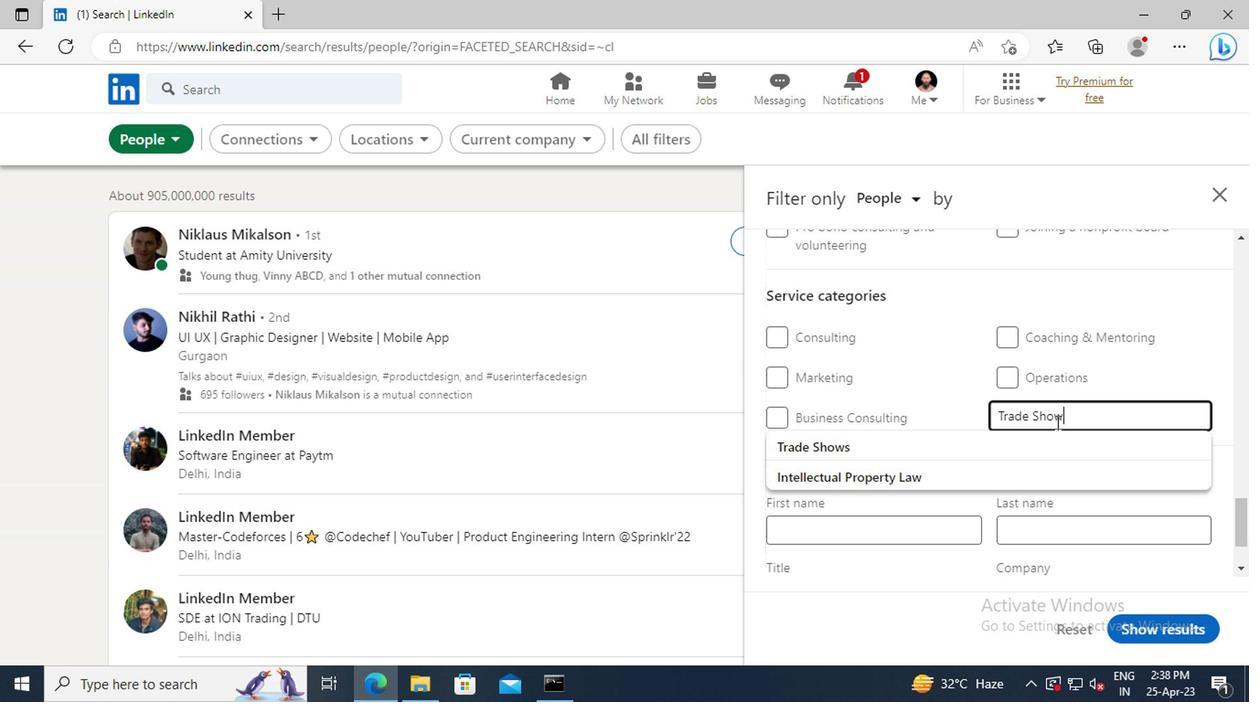
Action: Mouse moved to (958, 446)
Screenshot: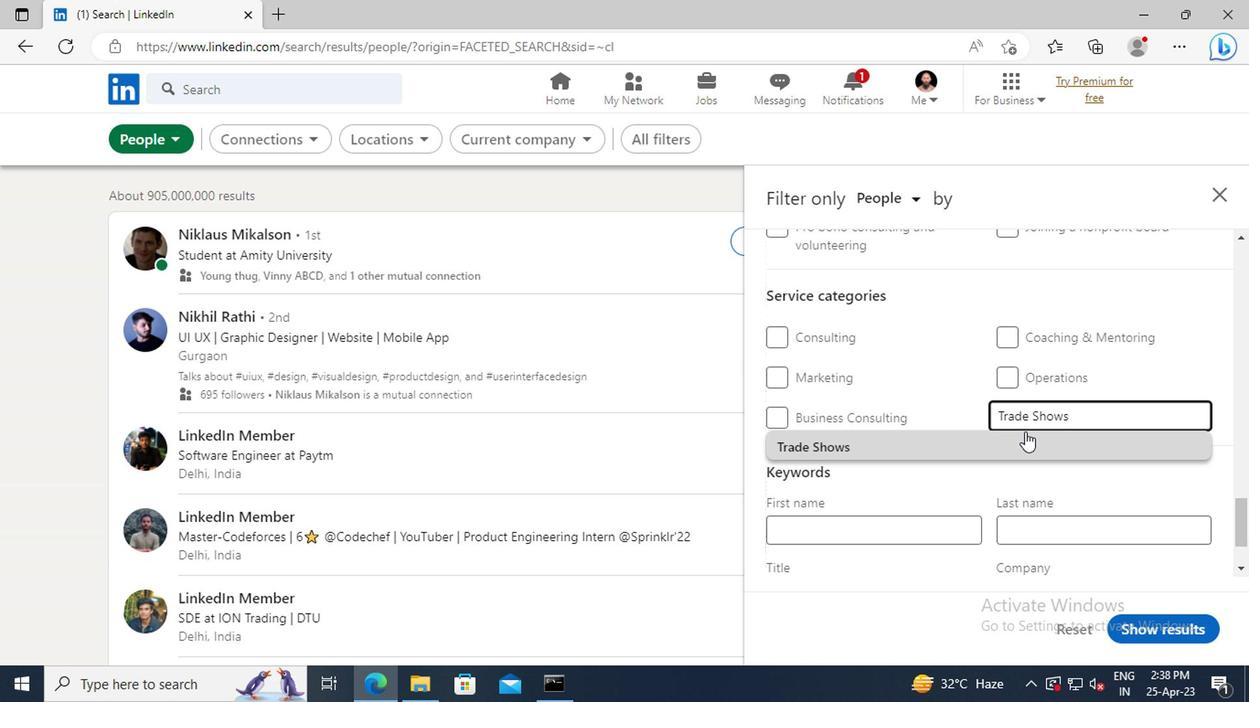 
Action: Mouse pressed left at (958, 446)
Screenshot: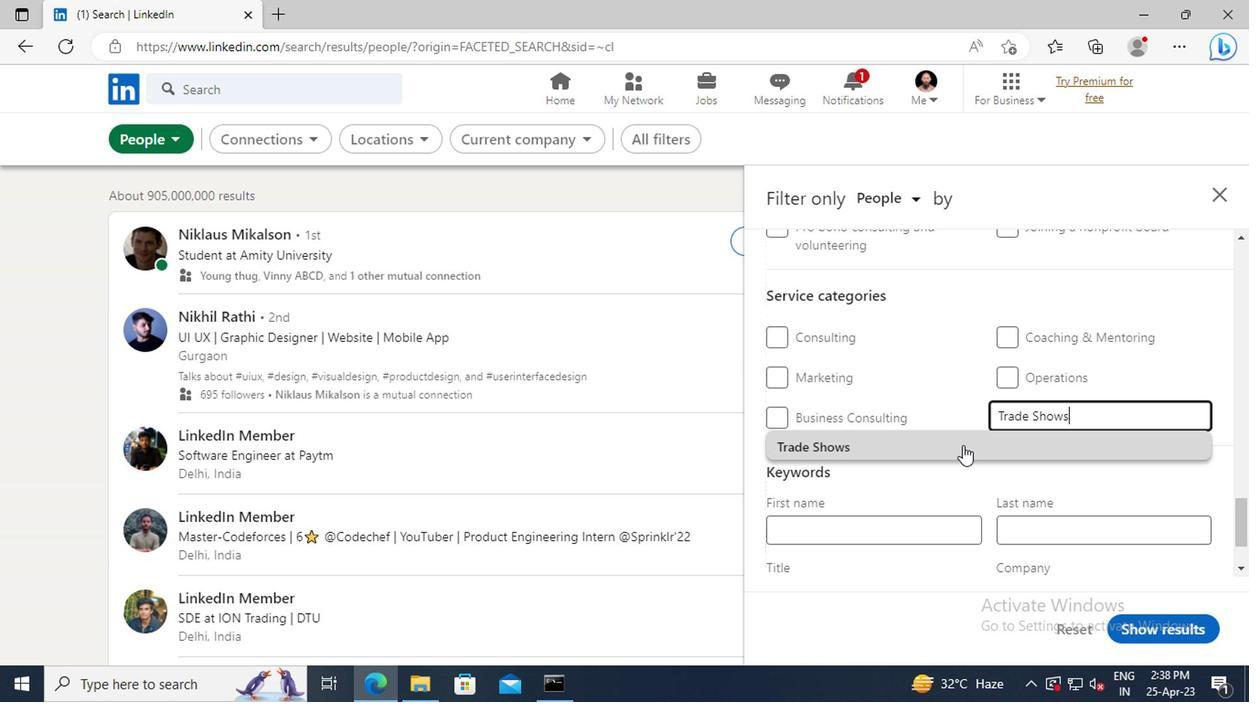 
Action: Mouse moved to (943, 410)
Screenshot: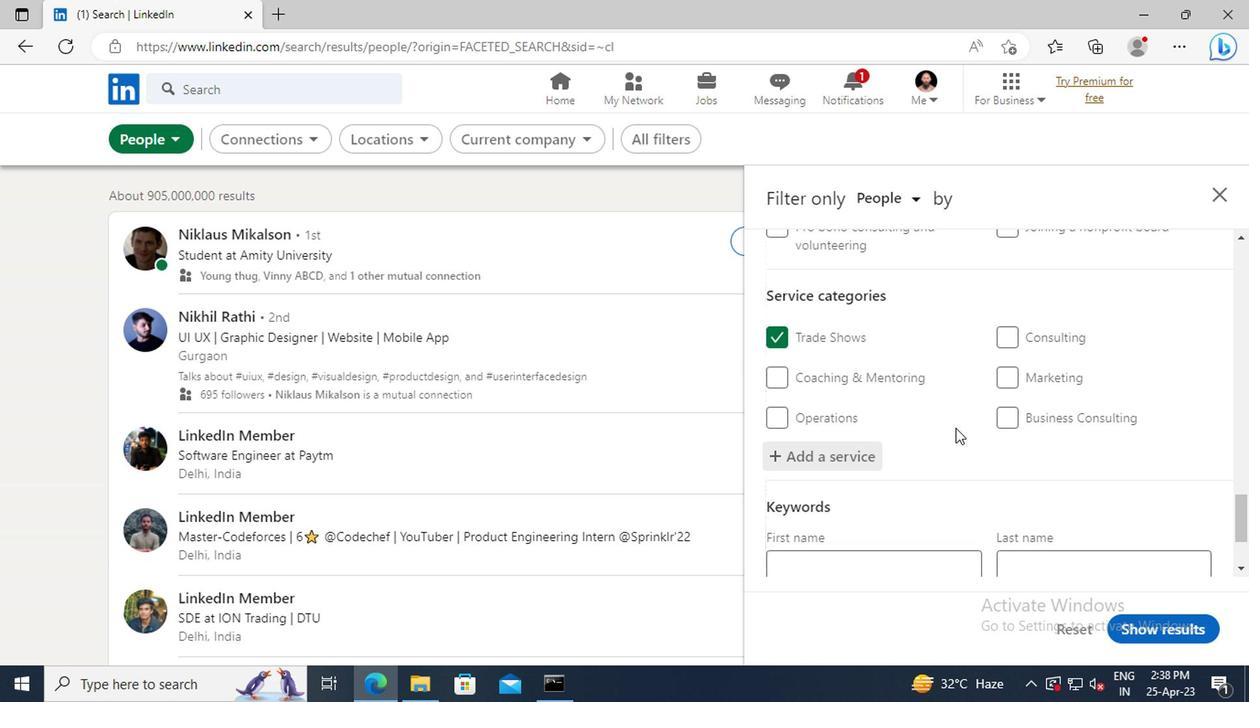 
Action: Mouse scrolled (943, 409) with delta (0, 0)
Screenshot: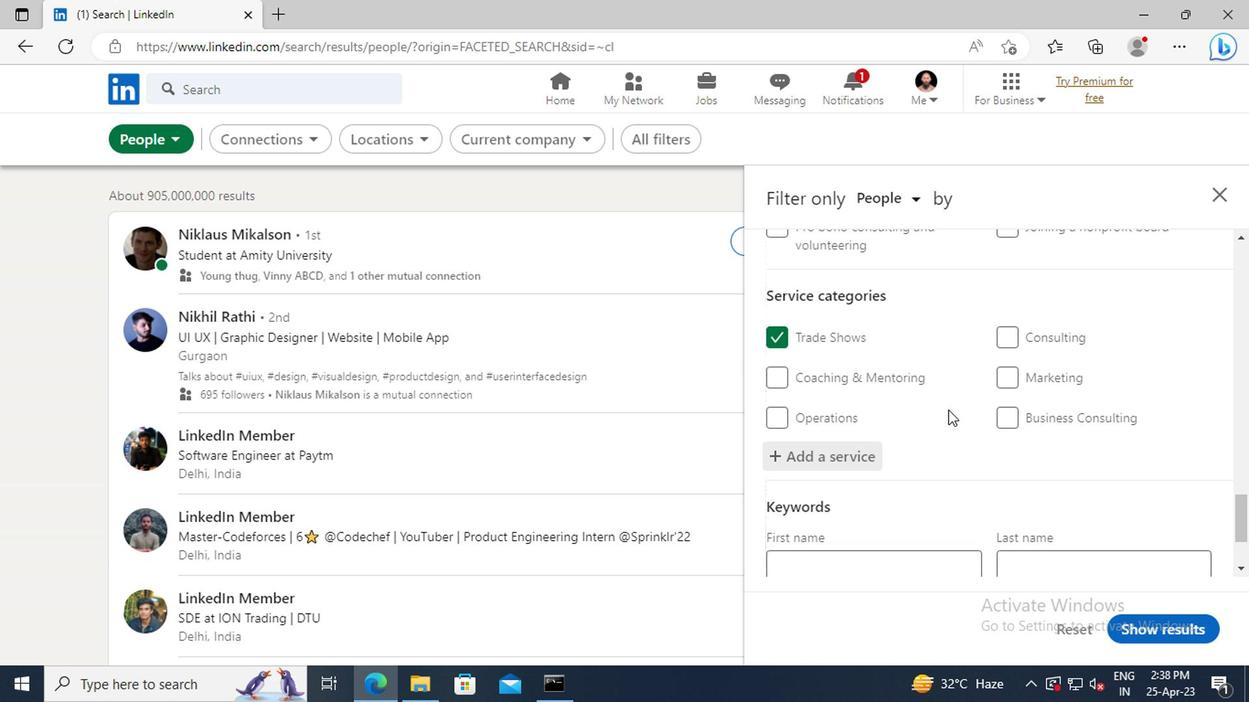 
Action: Mouse scrolled (943, 409) with delta (0, 0)
Screenshot: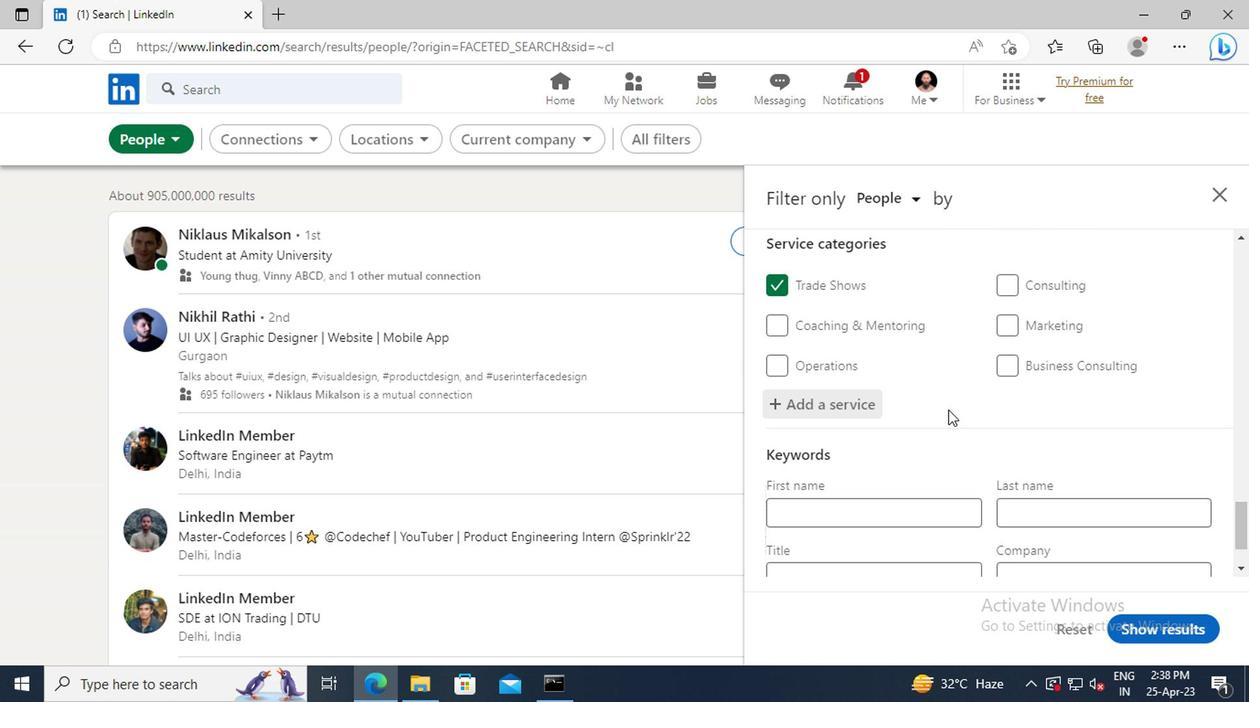 
Action: Mouse scrolled (943, 409) with delta (0, 0)
Screenshot: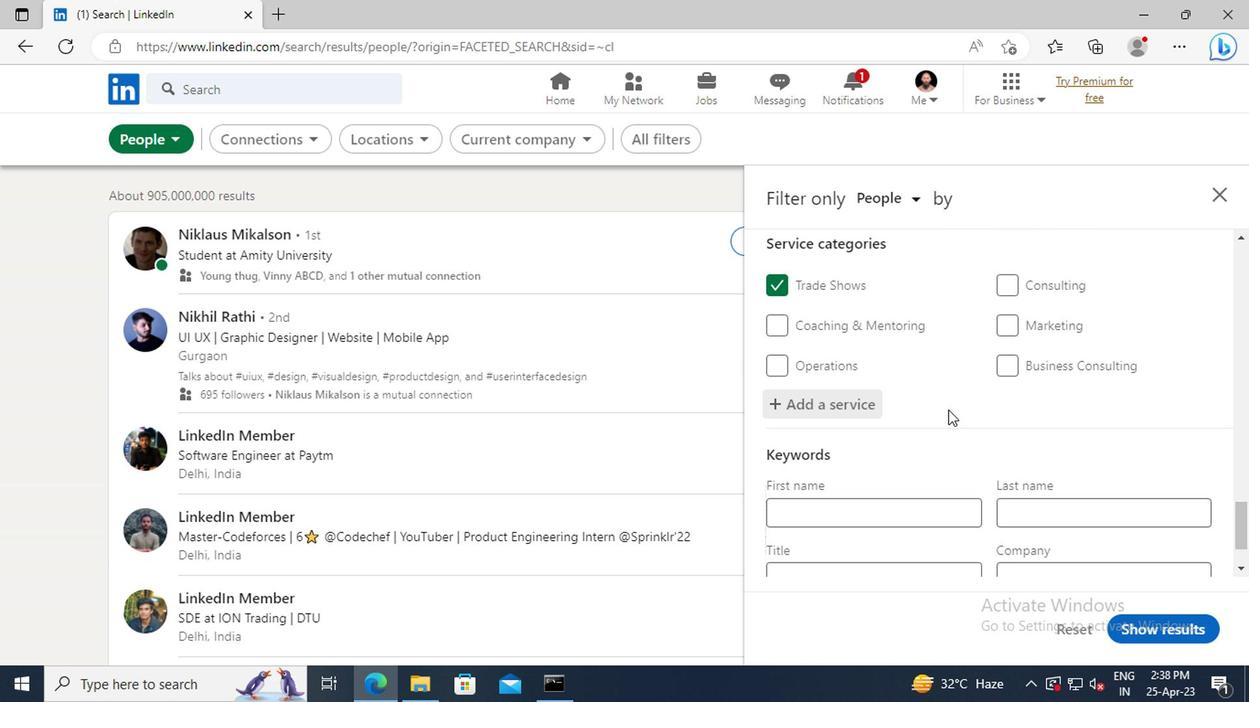 
Action: Mouse scrolled (943, 409) with delta (0, 0)
Screenshot: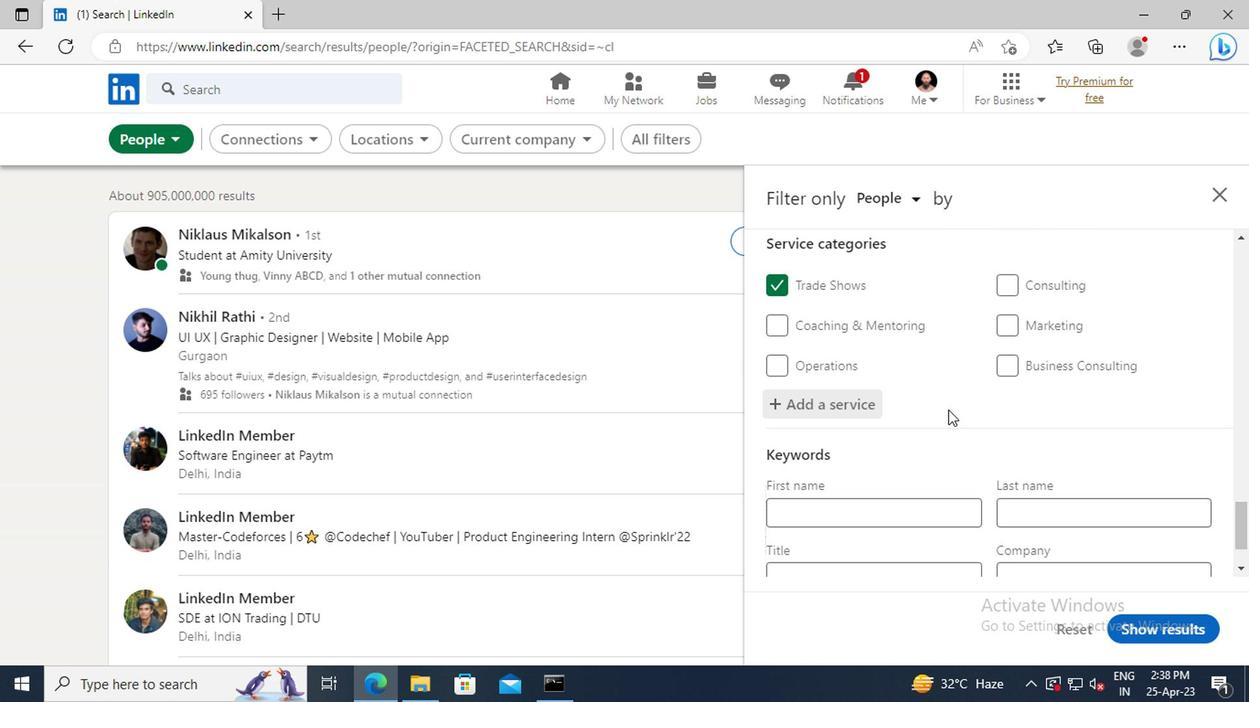 
Action: Mouse moved to (892, 498)
Screenshot: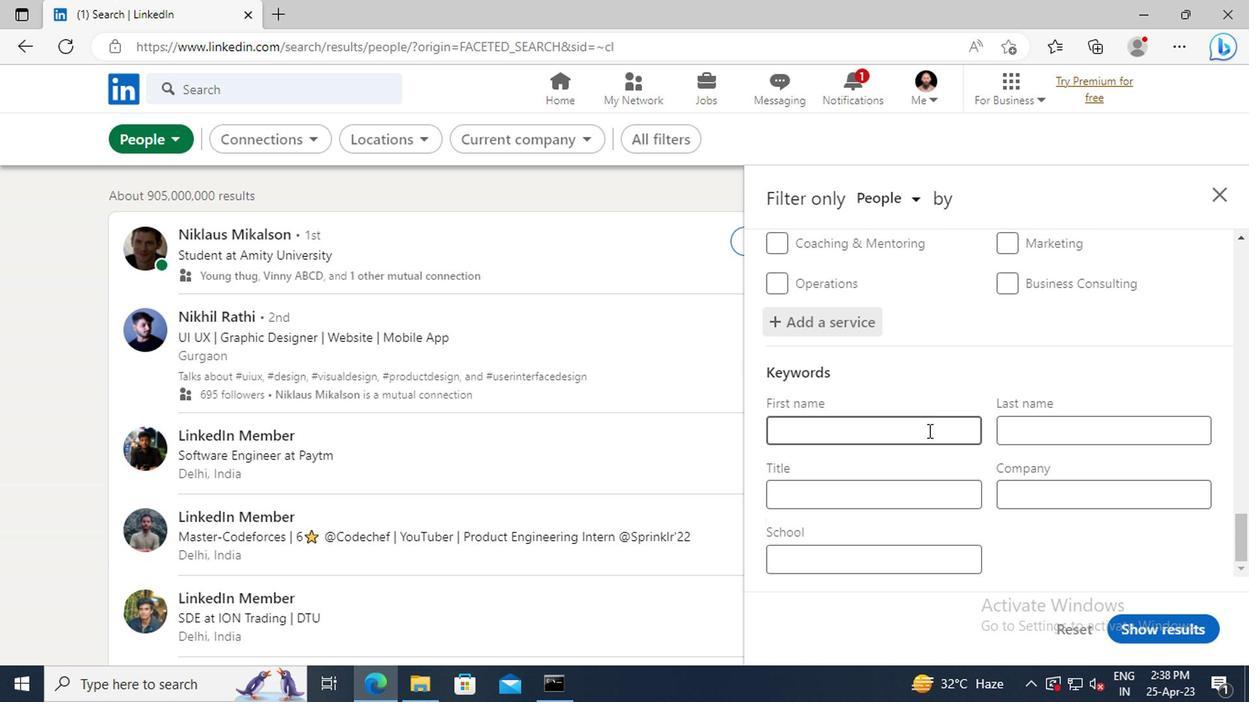 
Action: Mouse pressed left at (892, 498)
Screenshot: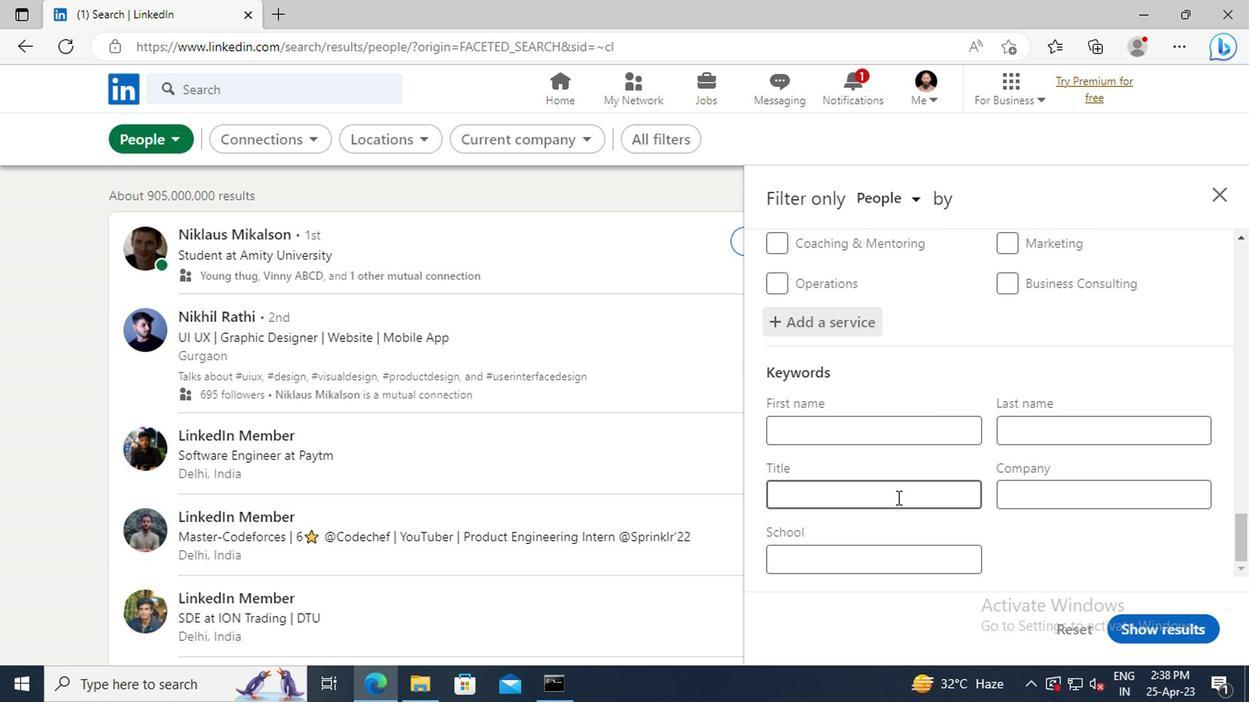 
Action: Key pressed <Key.shift>CONTROLLER
Screenshot: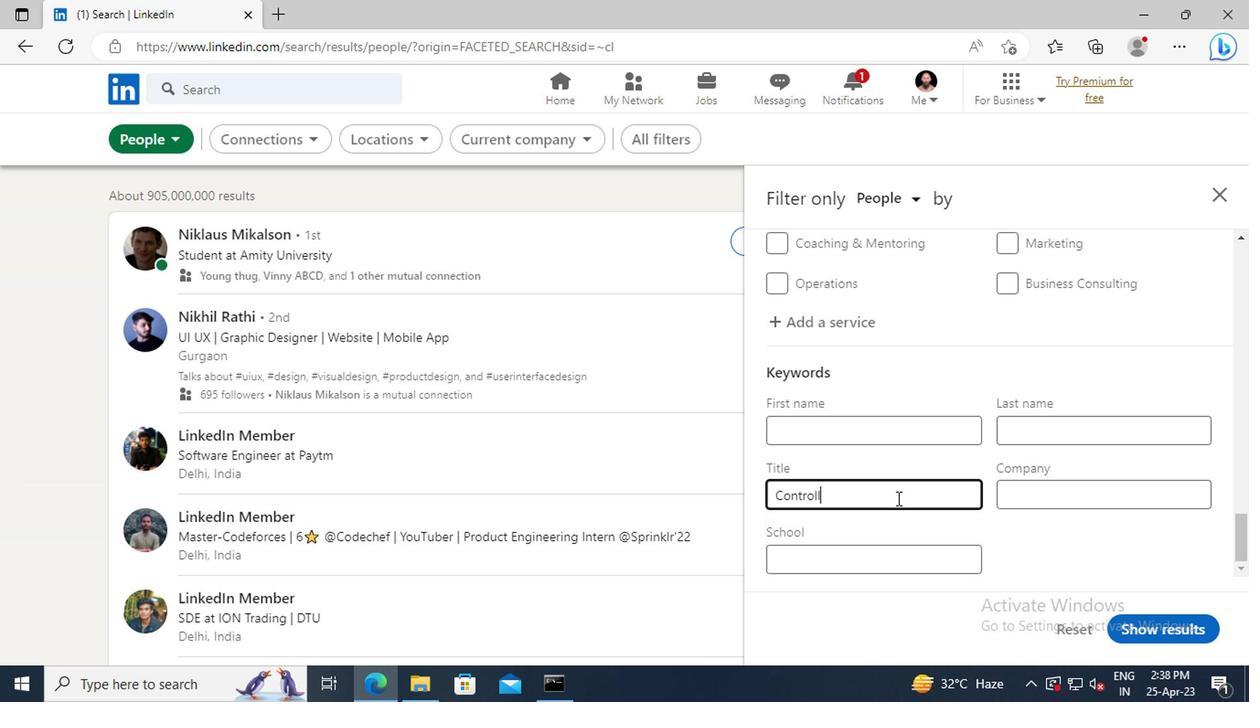 
Action: Mouse moved to (1134, 620)
Screenshot: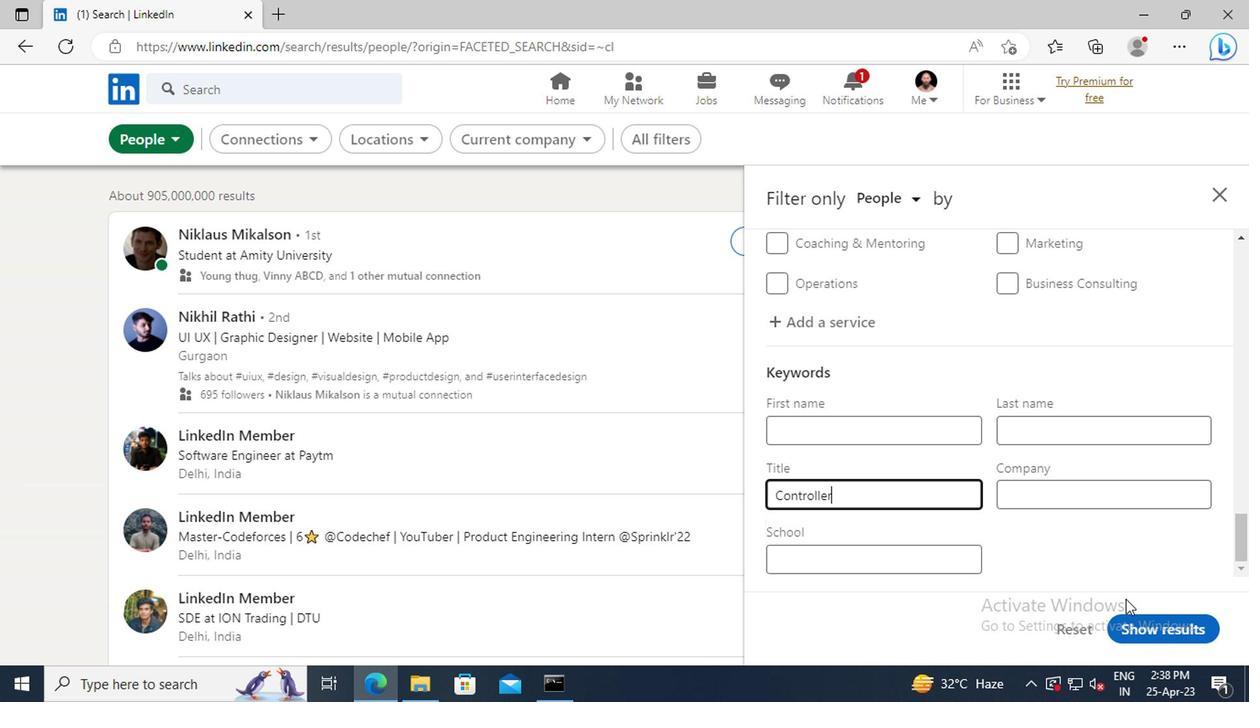 
Action: Mouse pressed left at (1134, 620)
Screenshot: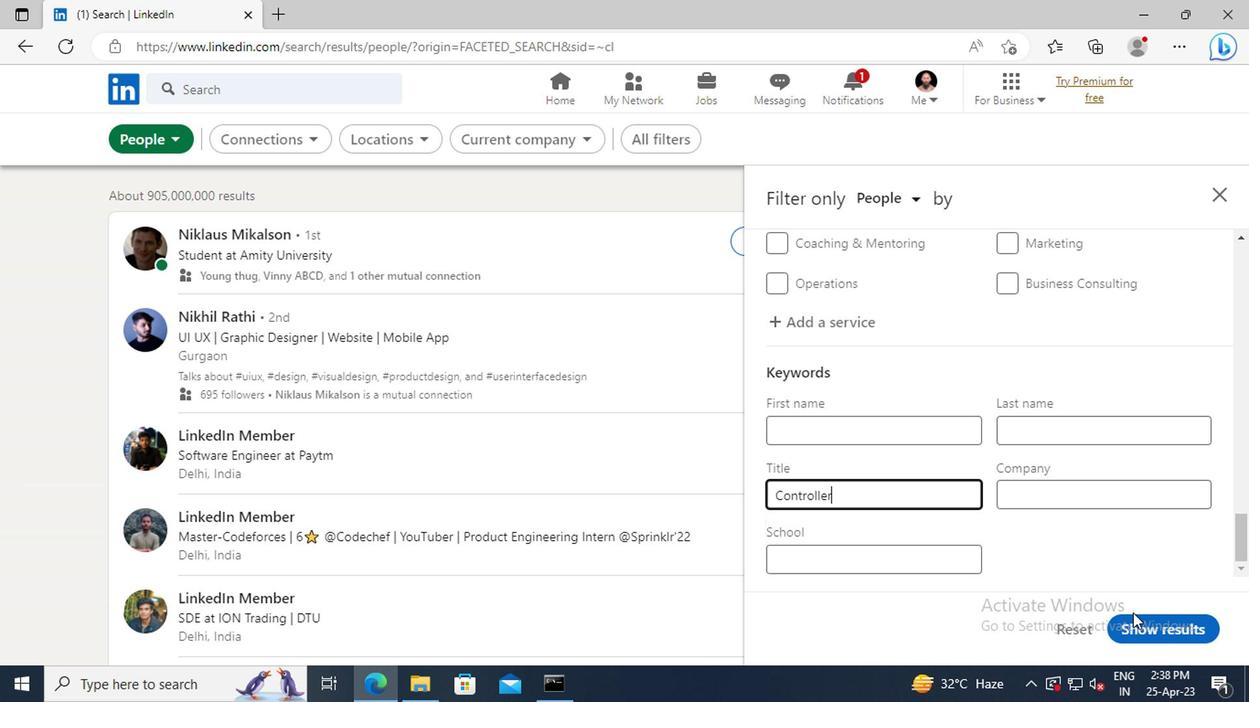 
